 Task: Check the percentage active listings of den in the last 3 years.
Action: Mouse moved to (1108, 260)
Screenshot: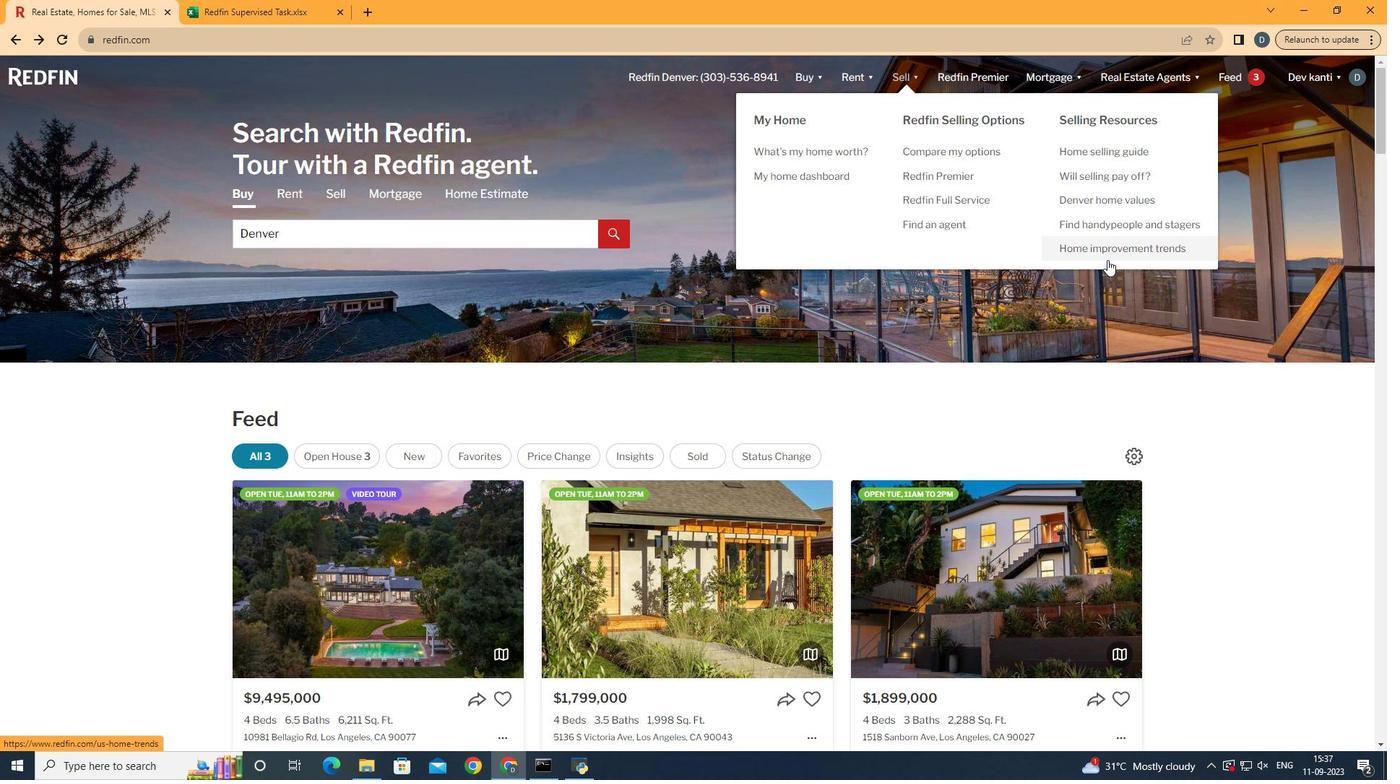
Action: Mouse pressed left at (1108, 260)
Screenshot: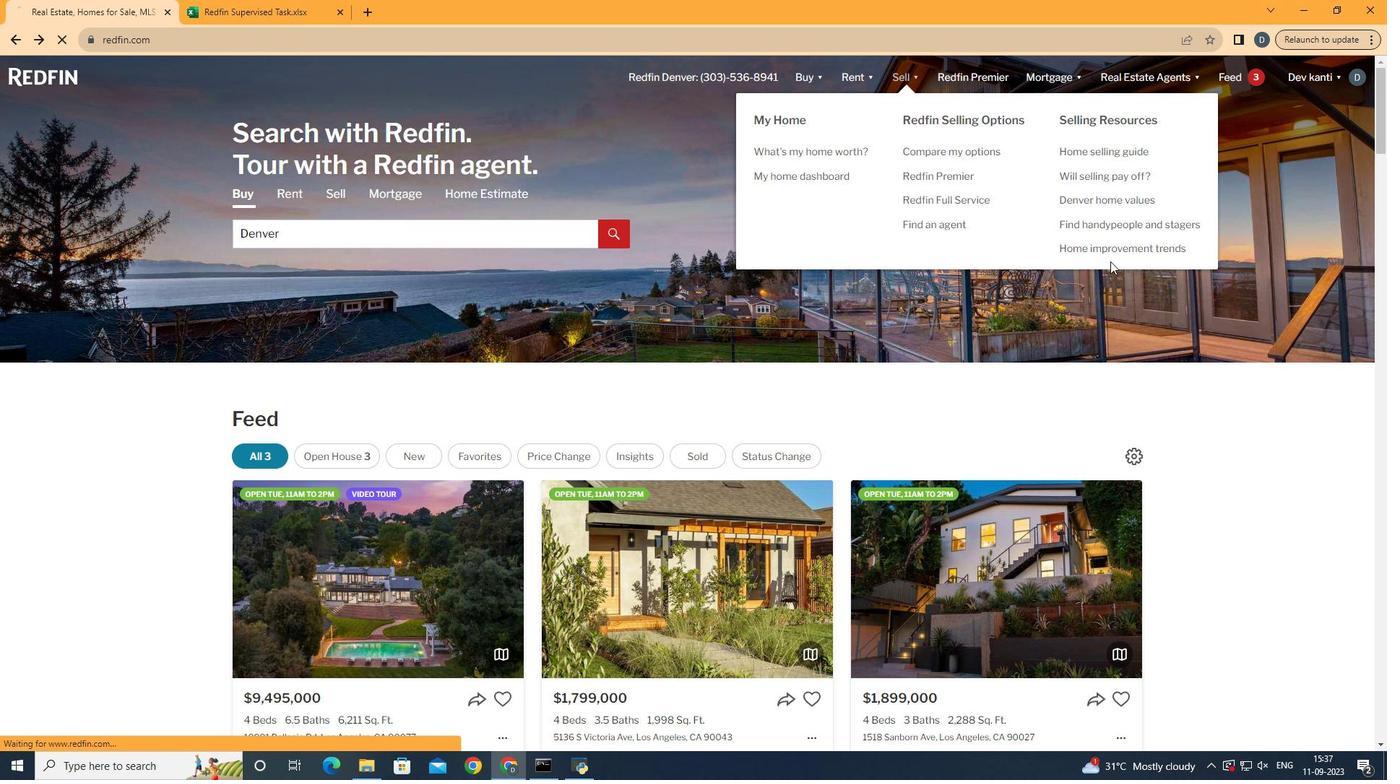 
Action: Mouse moved to (370, 269)
Screenshot: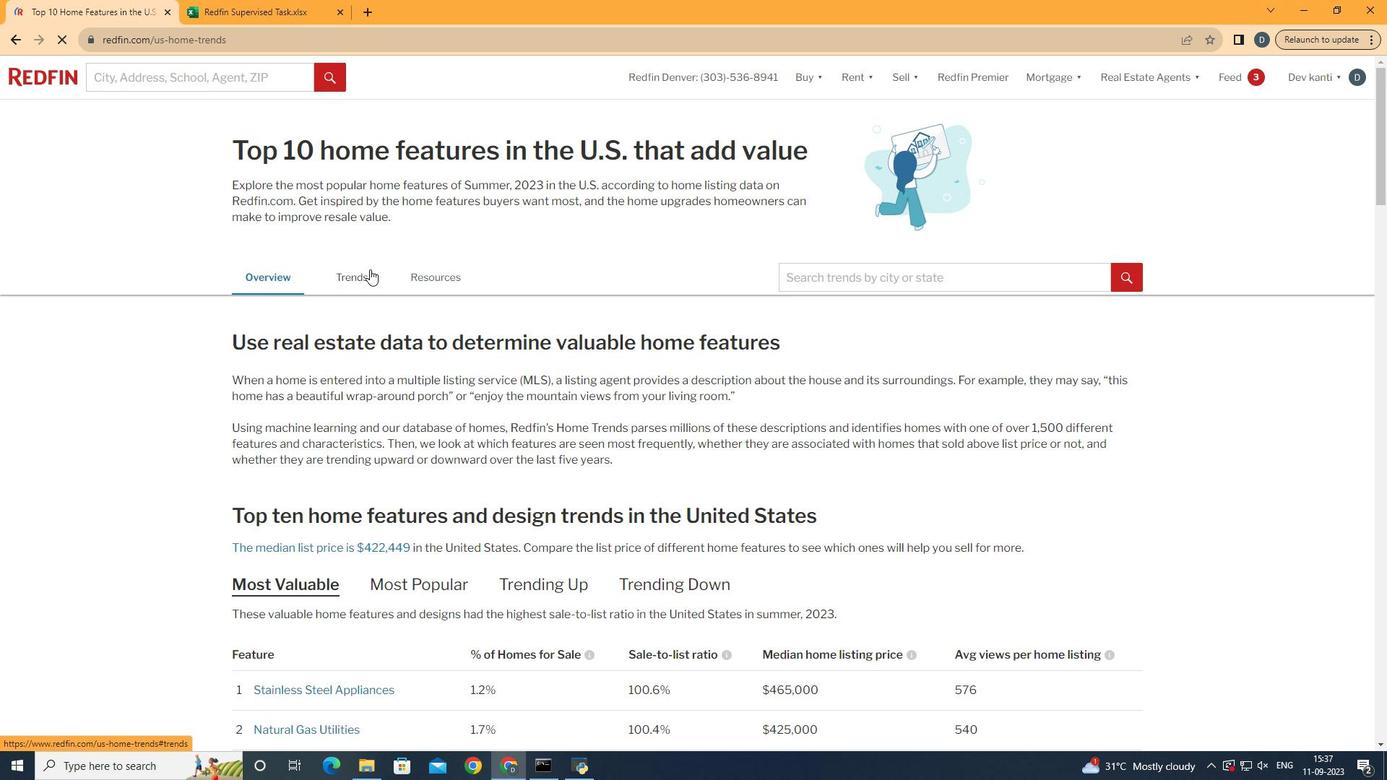 
Action: Mouse pressed left at (370, 269)
Screenshot: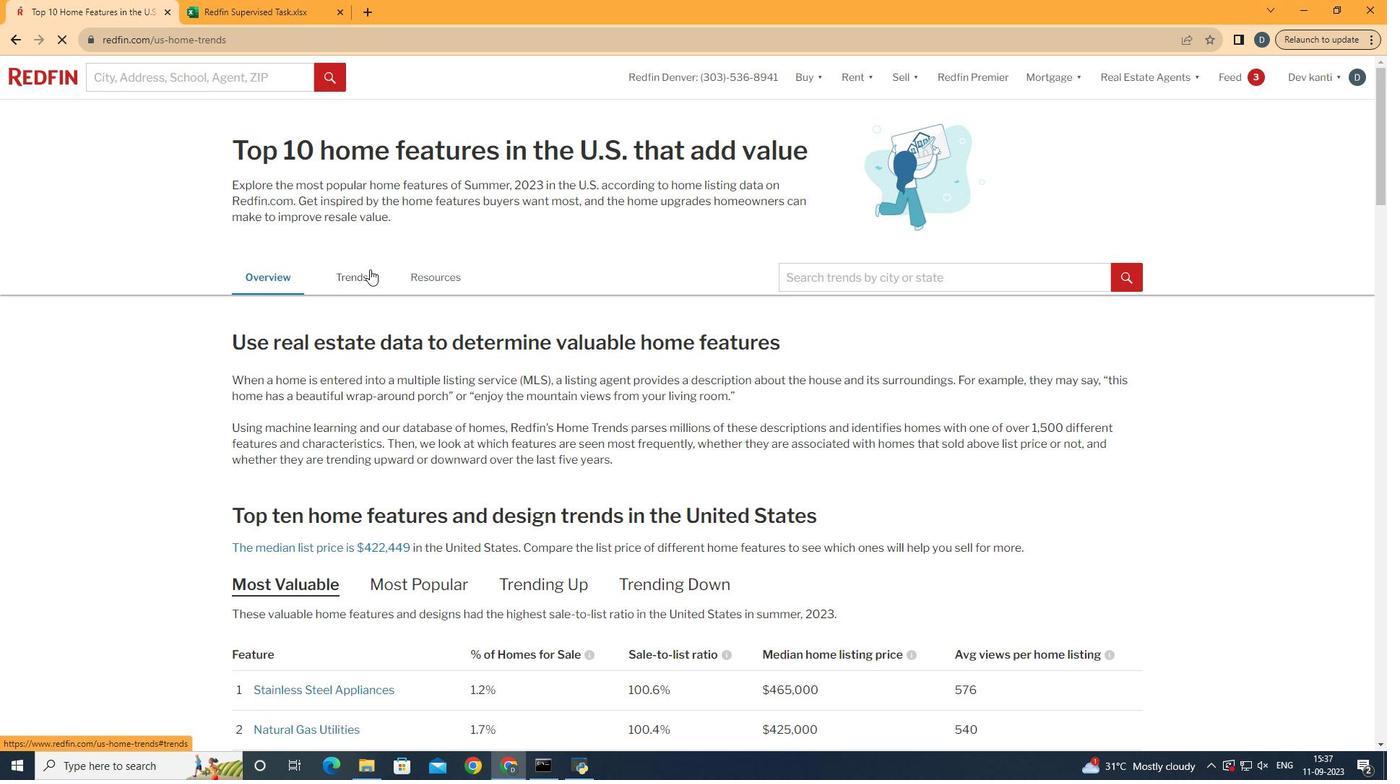 
Action: Mouse moved to (492, 367)
Screenshot: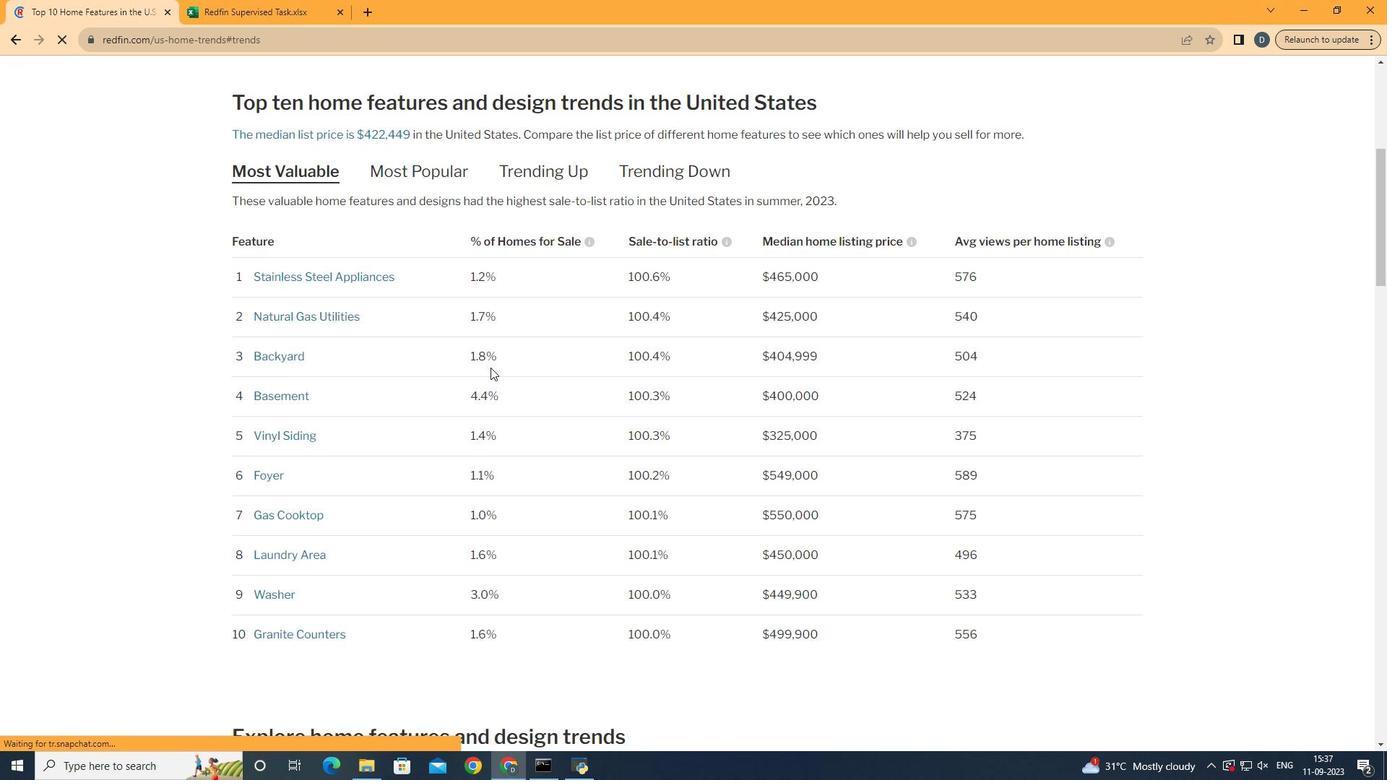 
Action: Mouse scrolled (492, 366) with delta (0, 0)
Screenshot: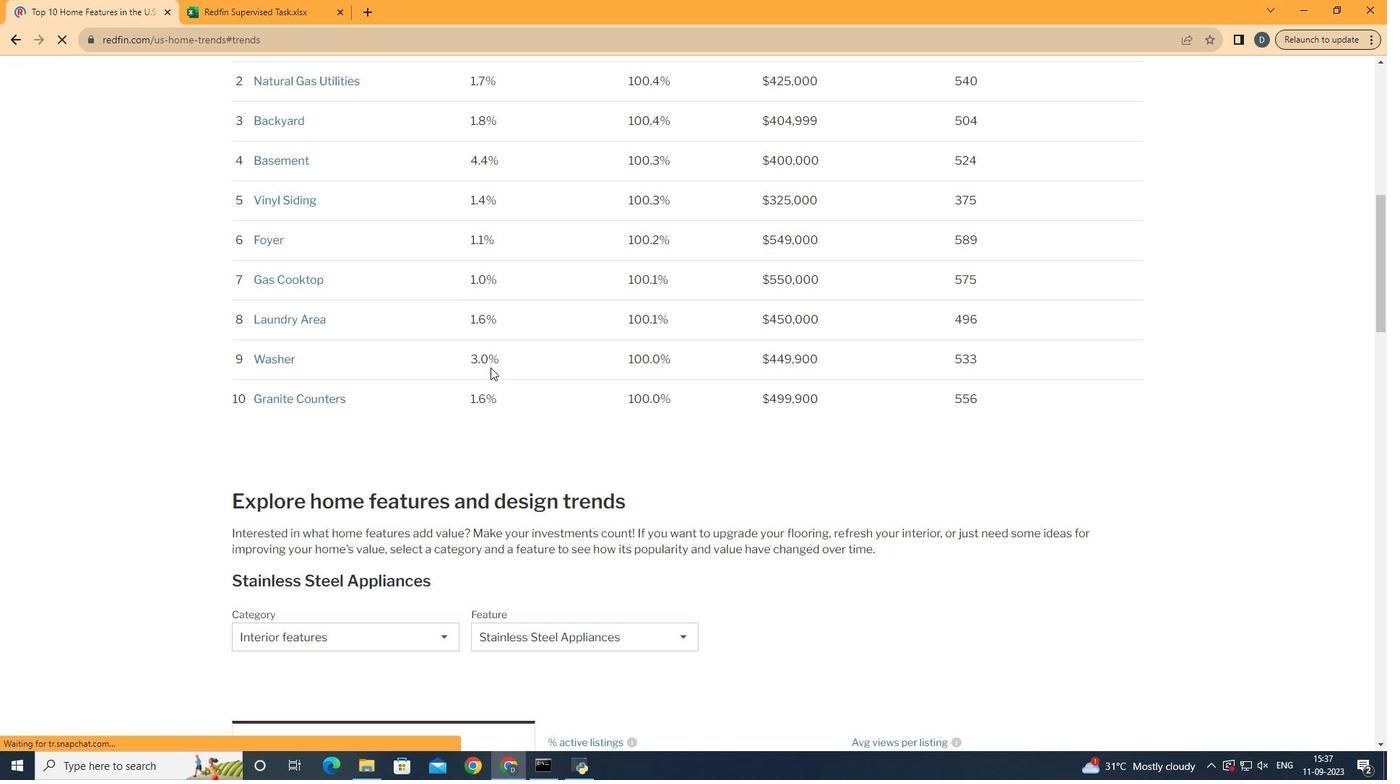 
Action: Mouse moved to (490, 367)
Screenshot: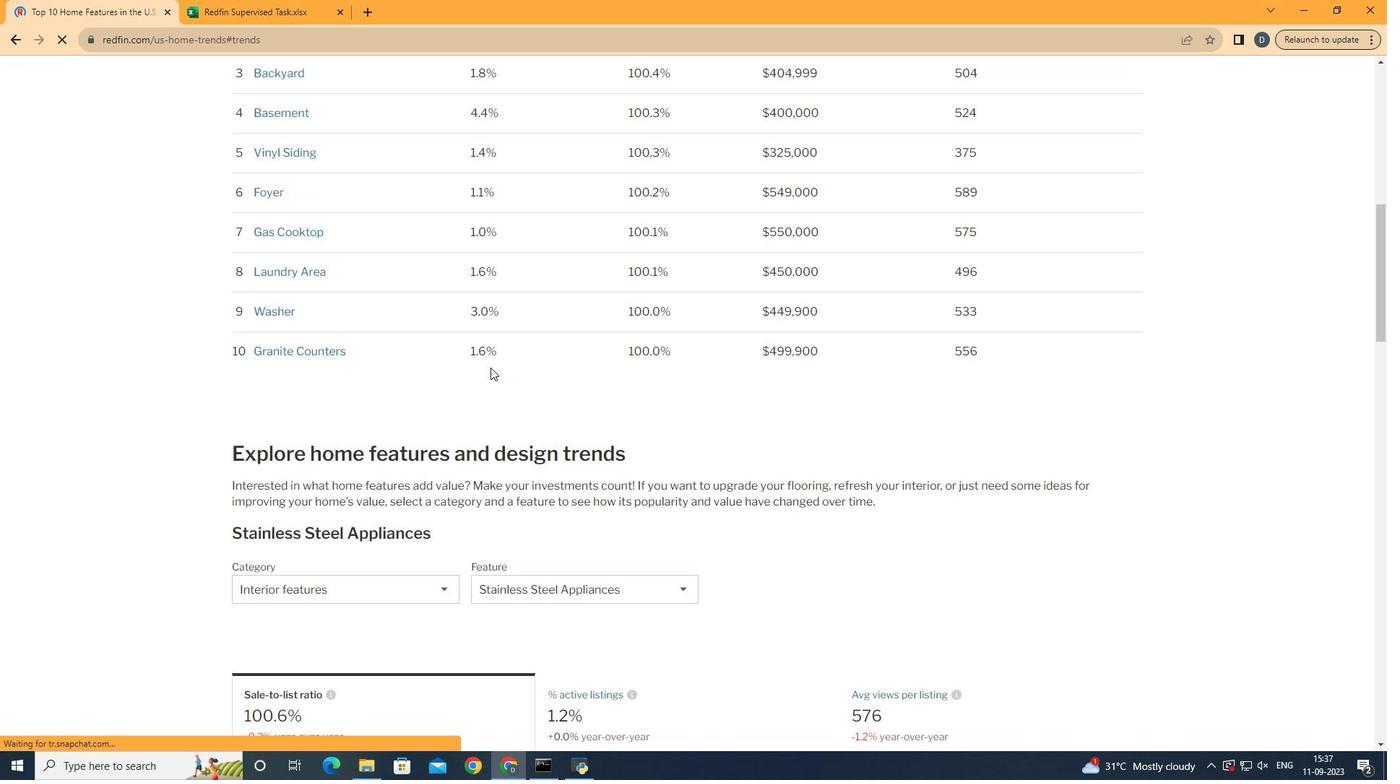 
Action: Mouse scrolled (490, 367) with delta (0, 0)
Screenshot: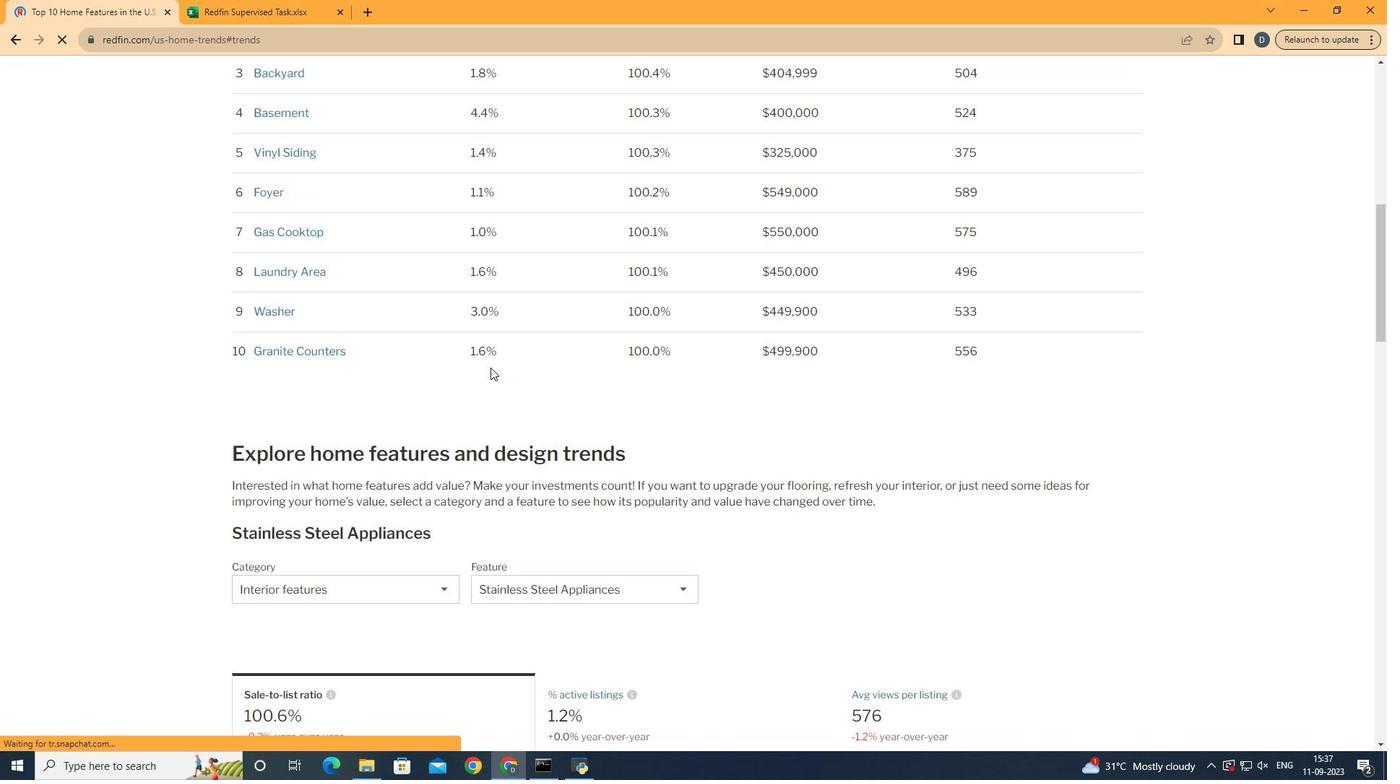 
Action: Mouse scrolled (490, 367) with delta (0, 0)
Screenshot: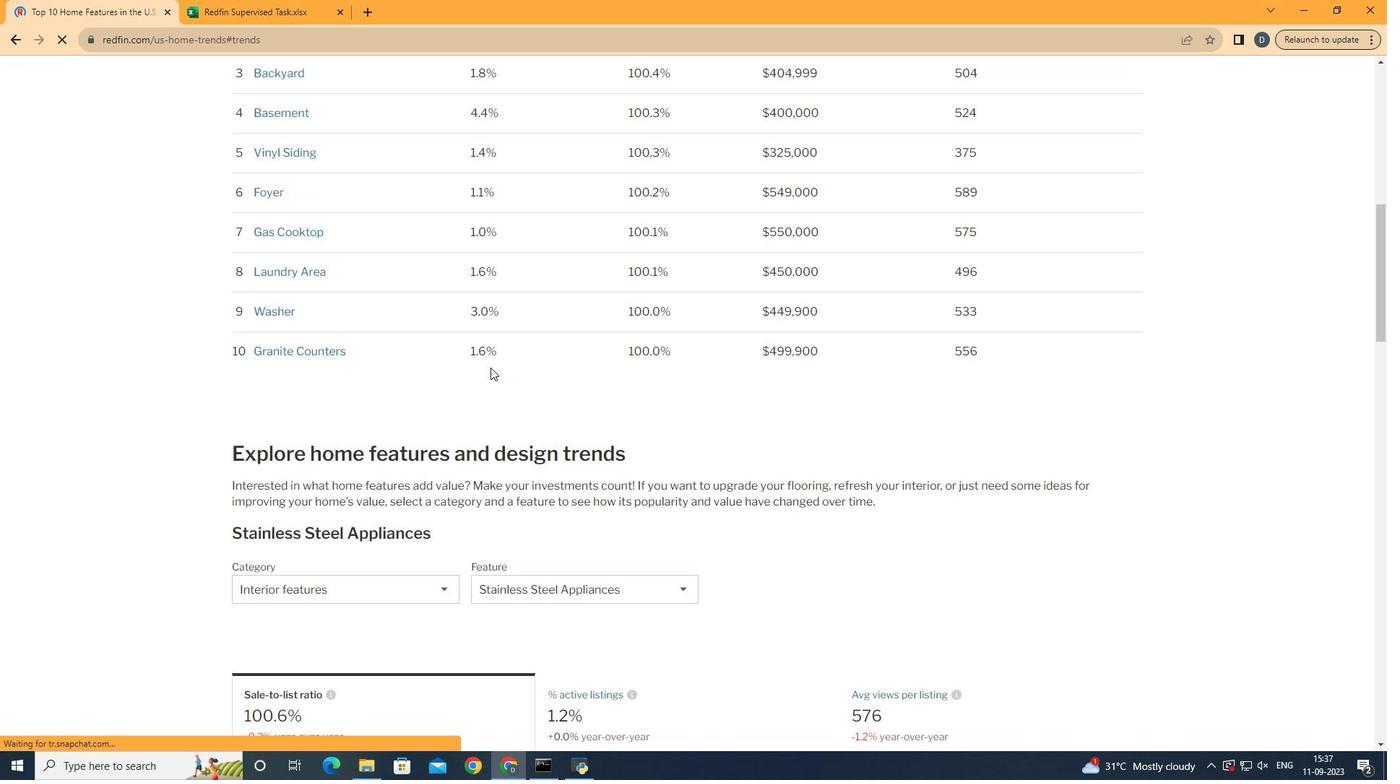 
Action: Mouse scrolled (490, 367) with delta (0, 0)
Screenshot: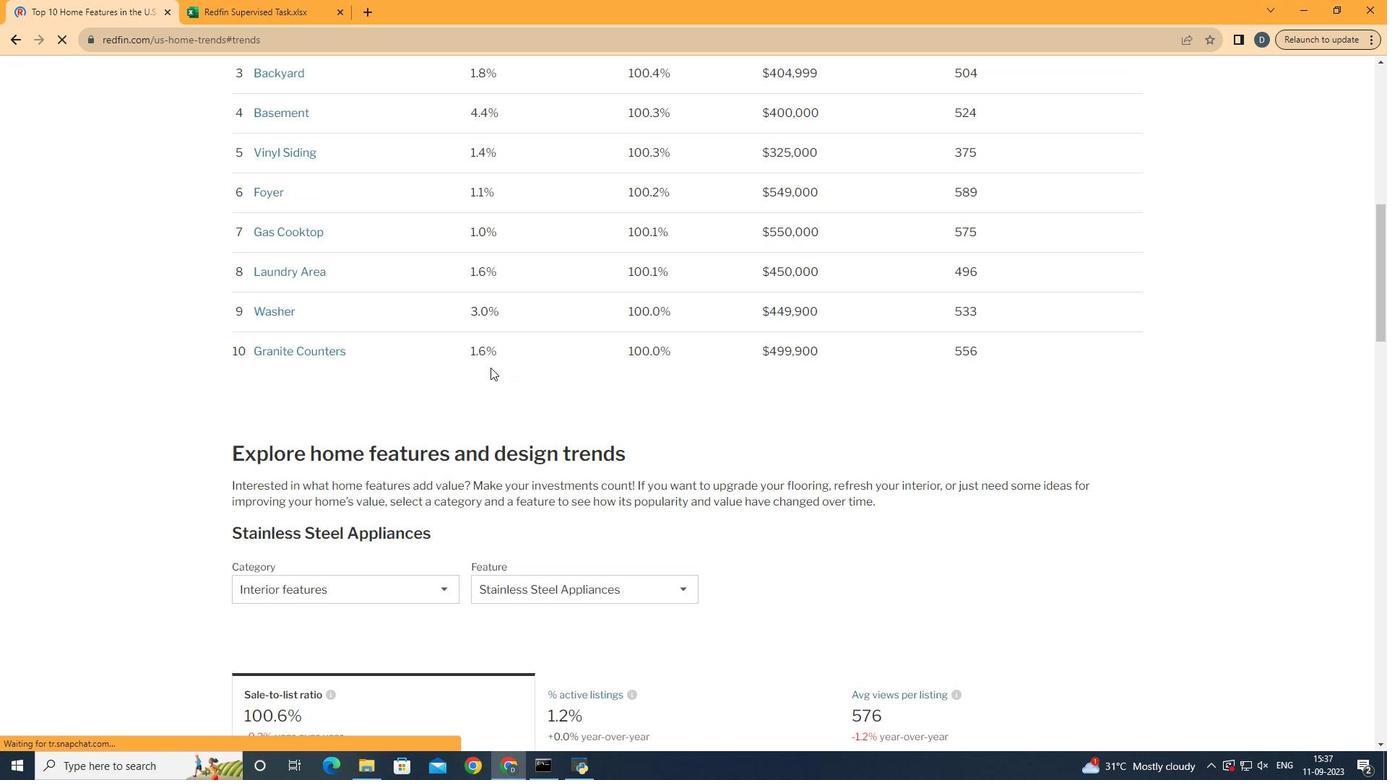 
Action: Mouse scrolled (490, 367) with delta (0, 0)
Screenshot: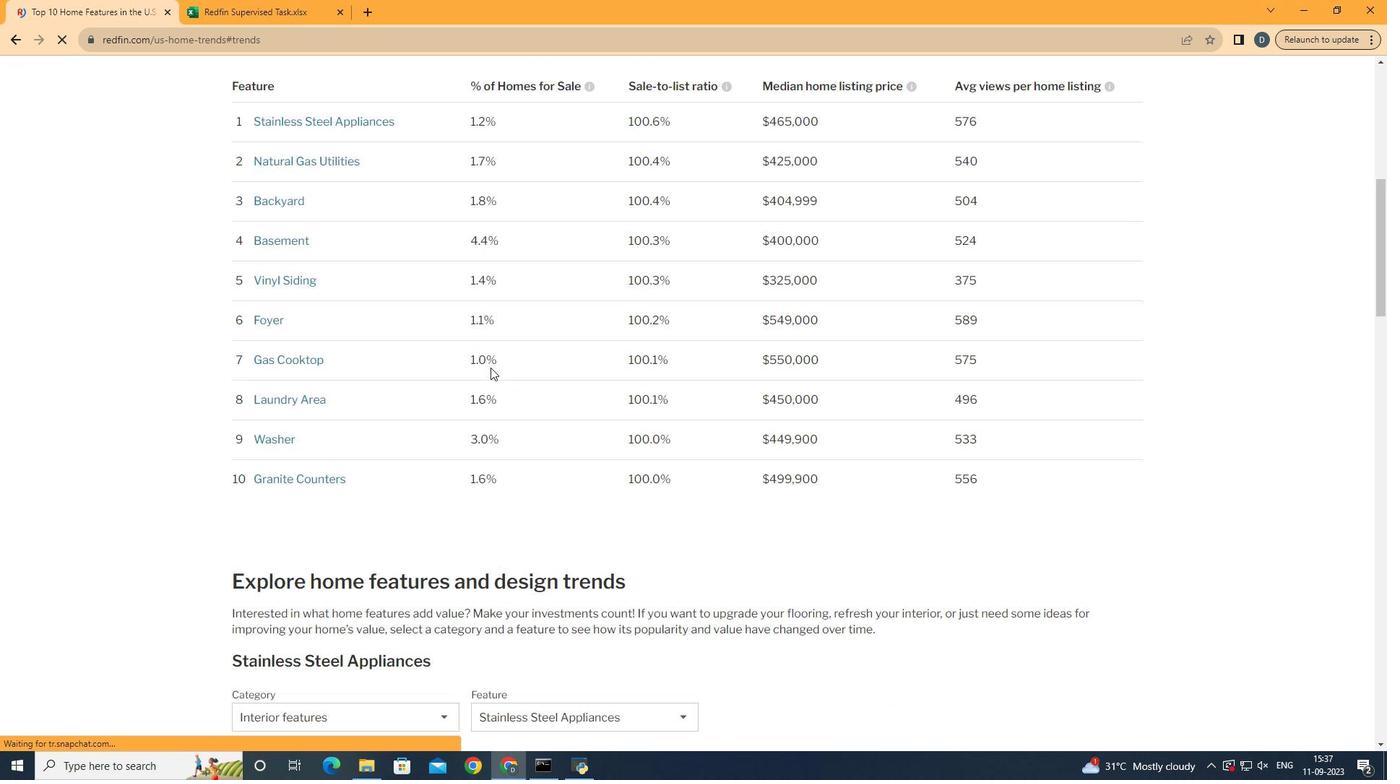 
Action: Mouse scrolled (490, 367) with delta (0, 0)
Screenshot: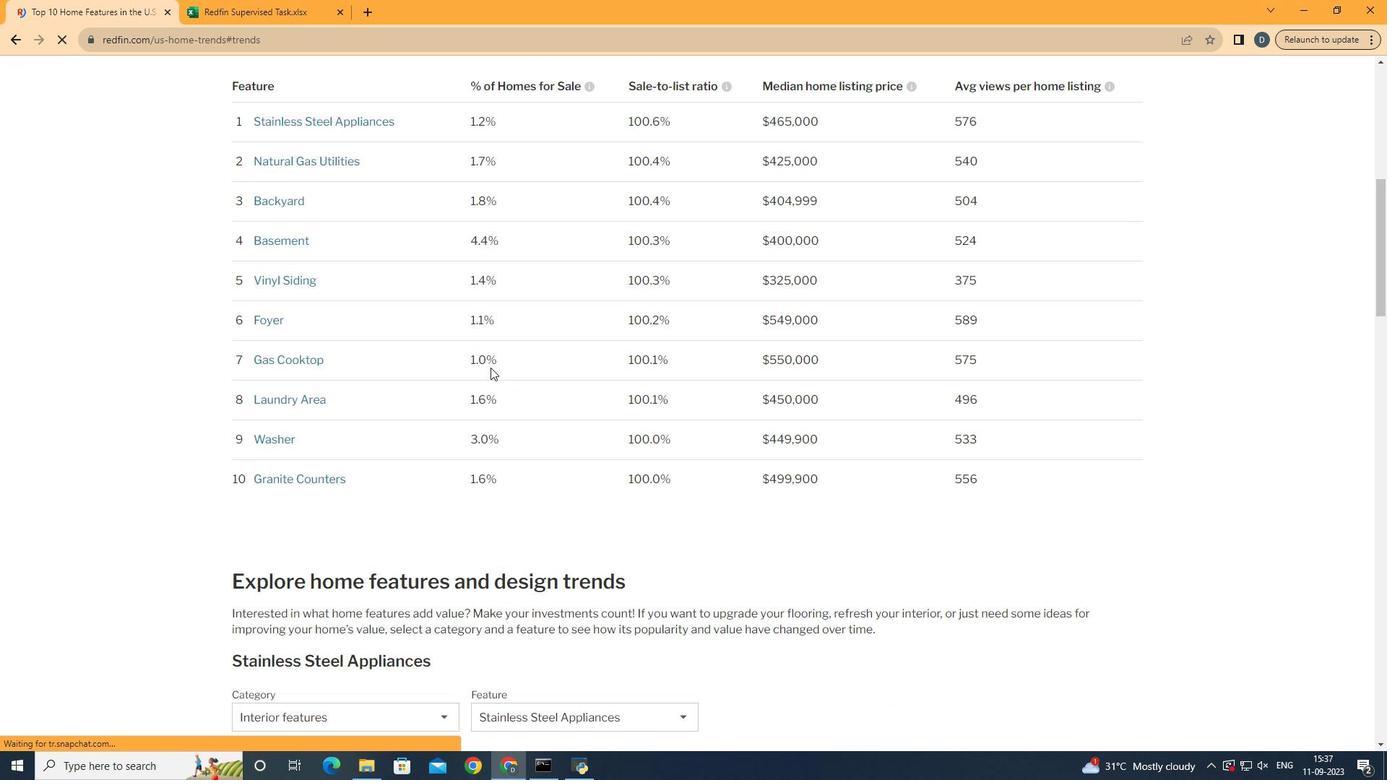 
Action: Mouse scrolled (490, 367) with delta (0, 0)
Screenshot: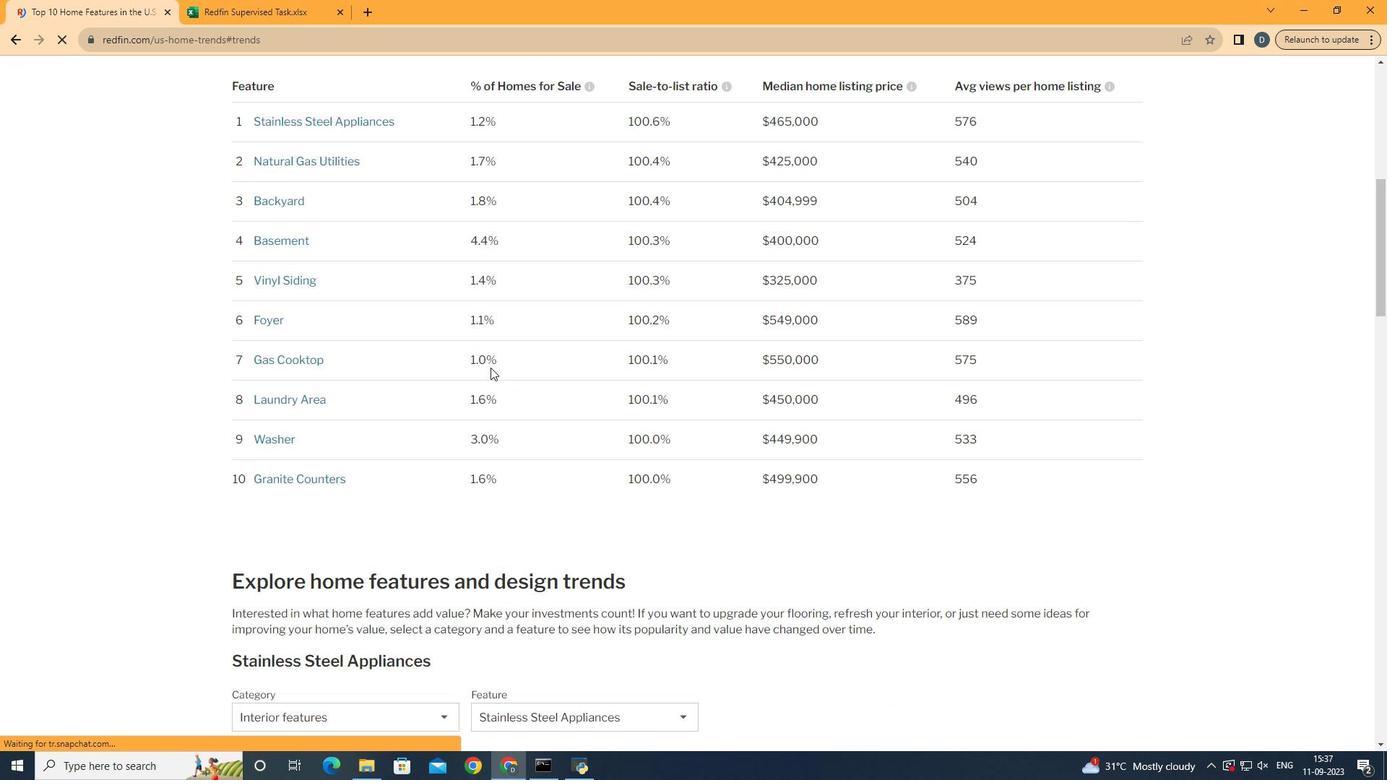 
Action: Mouse moved to (490, 367)
Screenshot: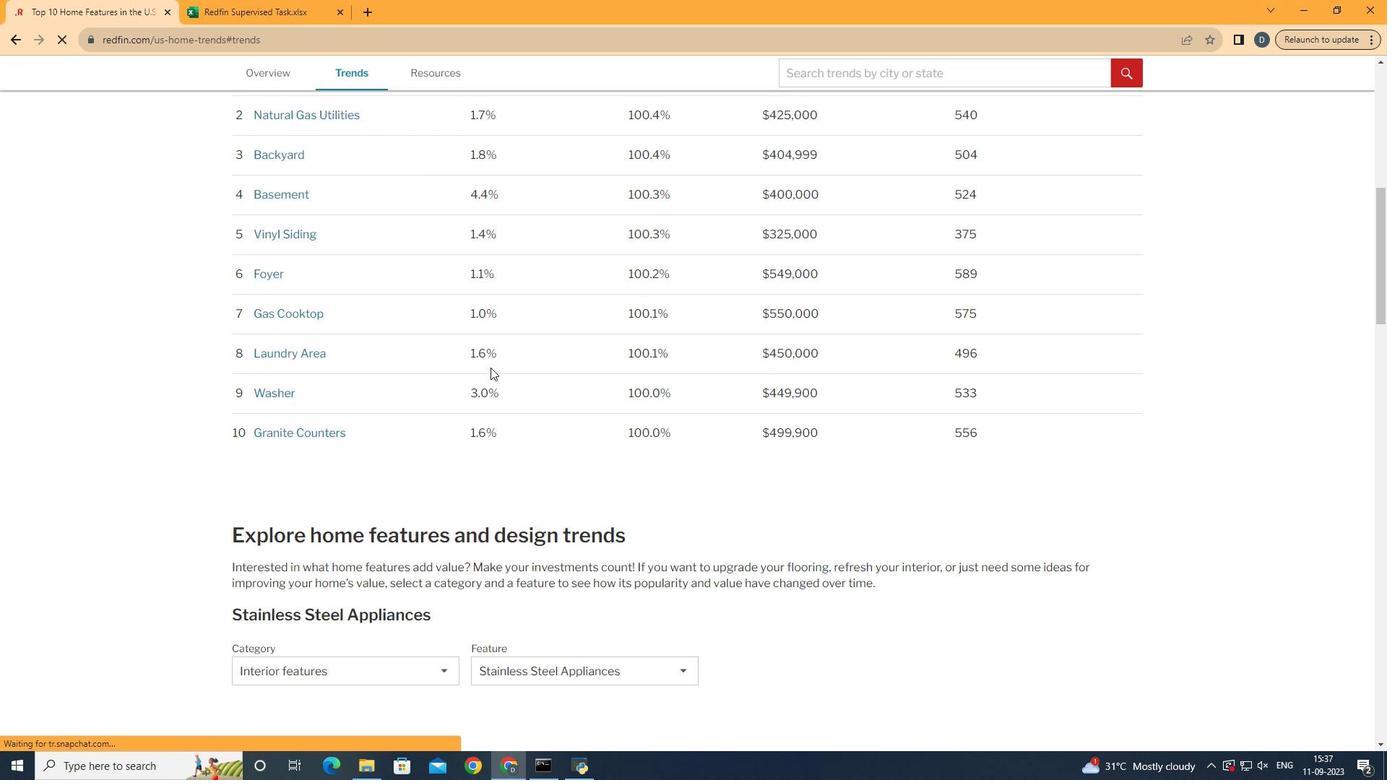 
Action: Mouse scrolled (490, 367) with delta (0, 0)
Screenshot: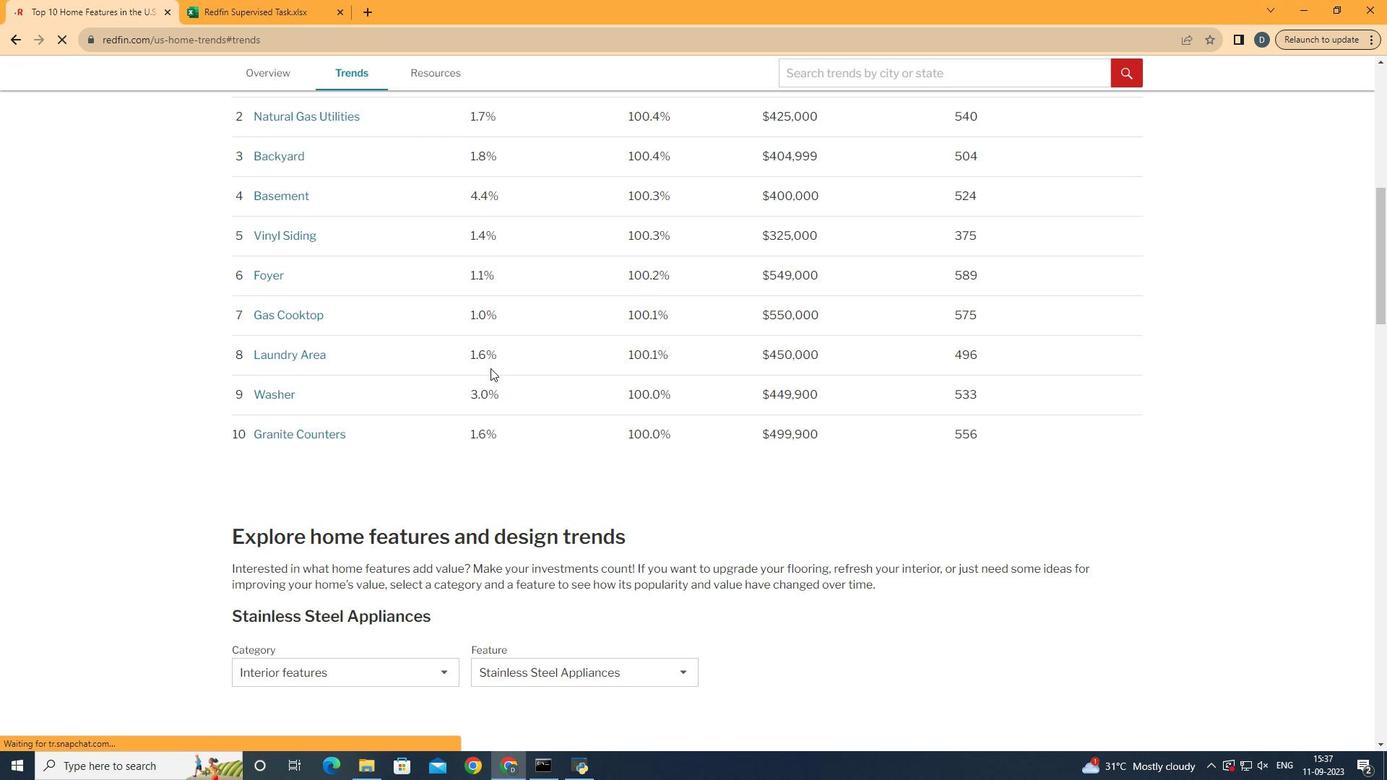 
Action: Mouse scrolled (490, 367) with delta (0, 0)
Screenshot: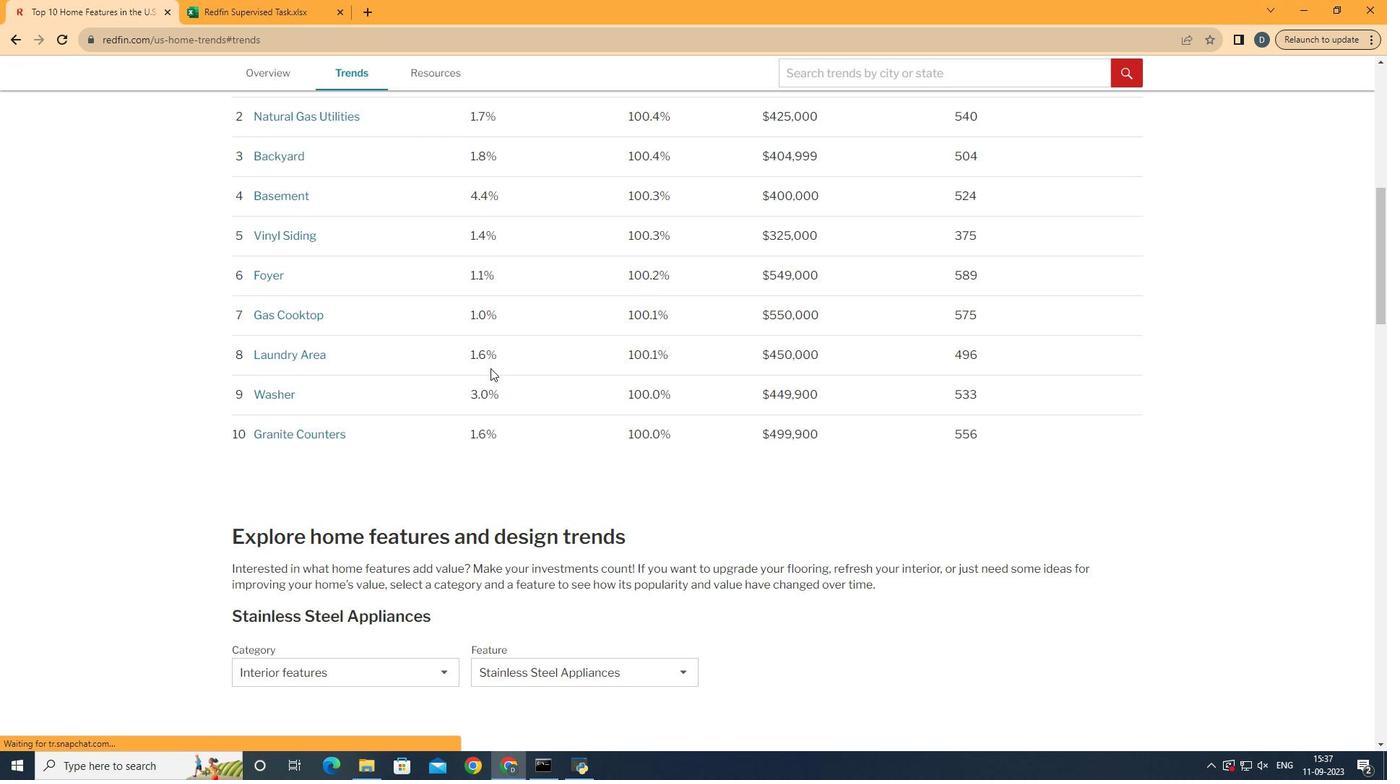 
Action: Mouse scrolled (490, 367) with delta (0, 0)
Screenshot: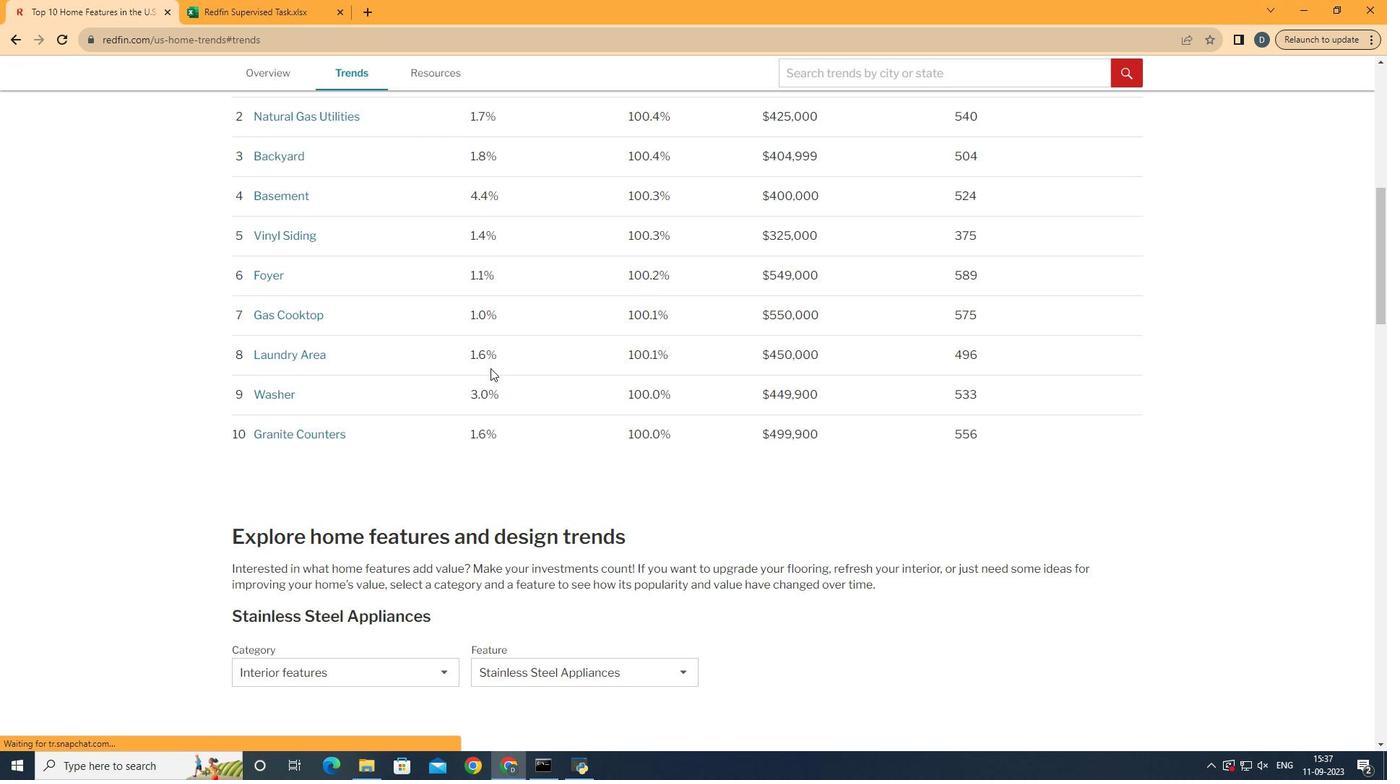
Action: Mouse scrolled (490, 367) with delta (0, 0)
Screenshot: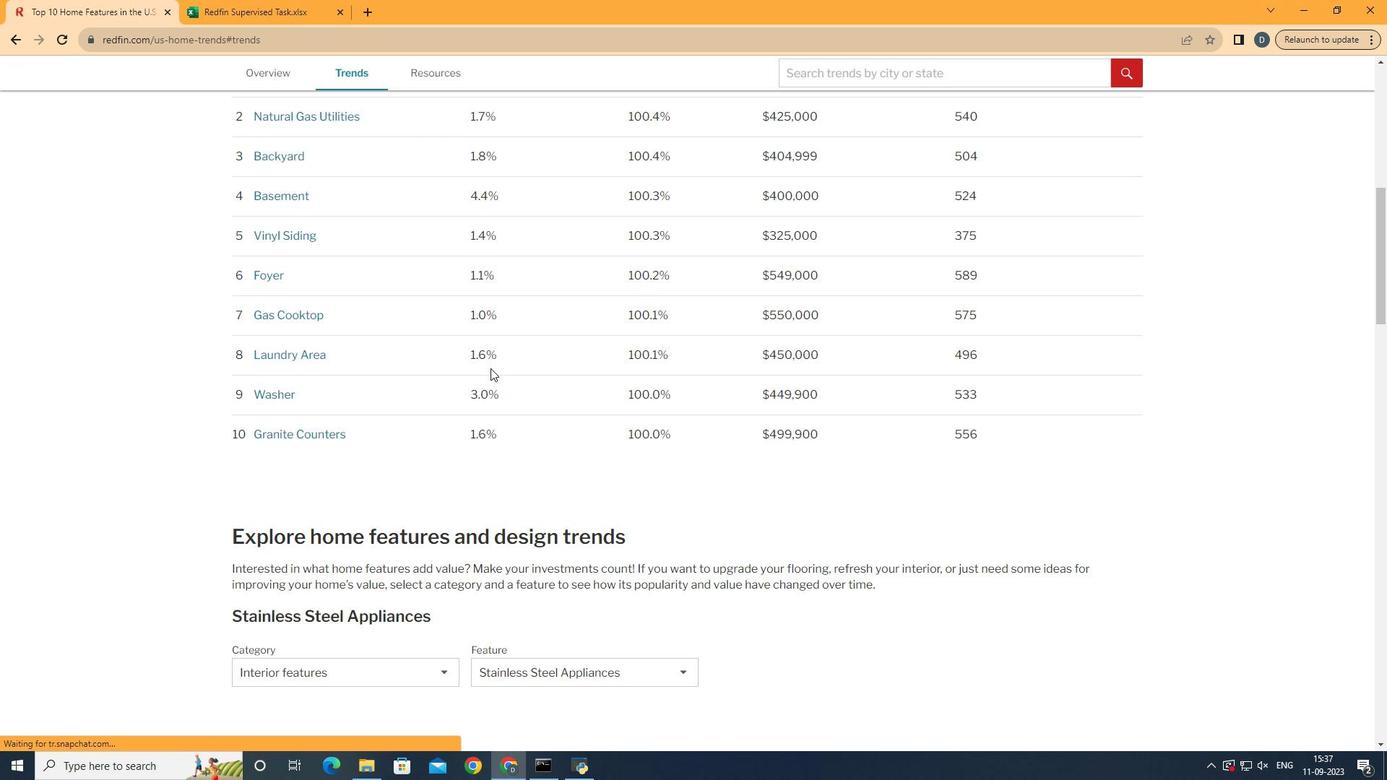 
Action: Mouse moved to (490, 368)
Screenshot: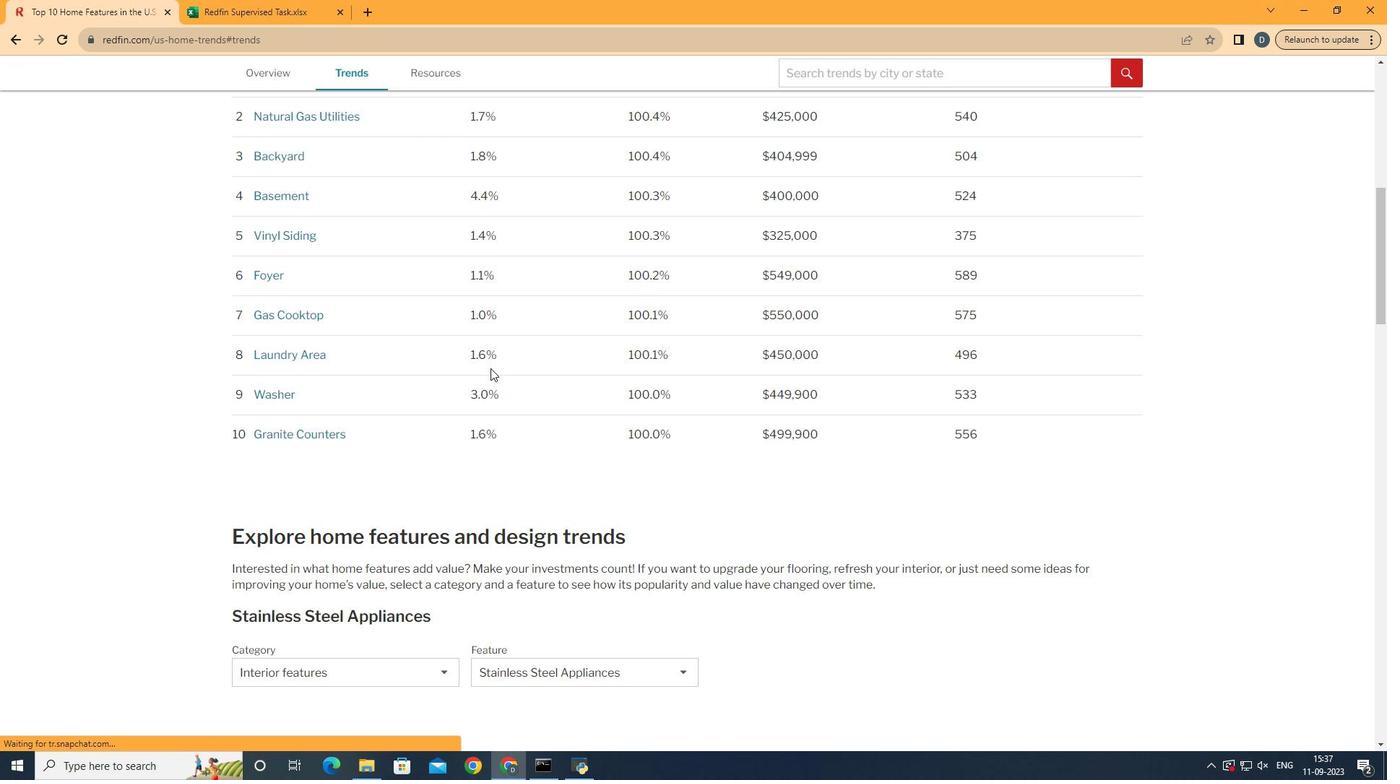 
Action: Mouse scrolled (490, 367) with delta (0, 0)
Screenshot: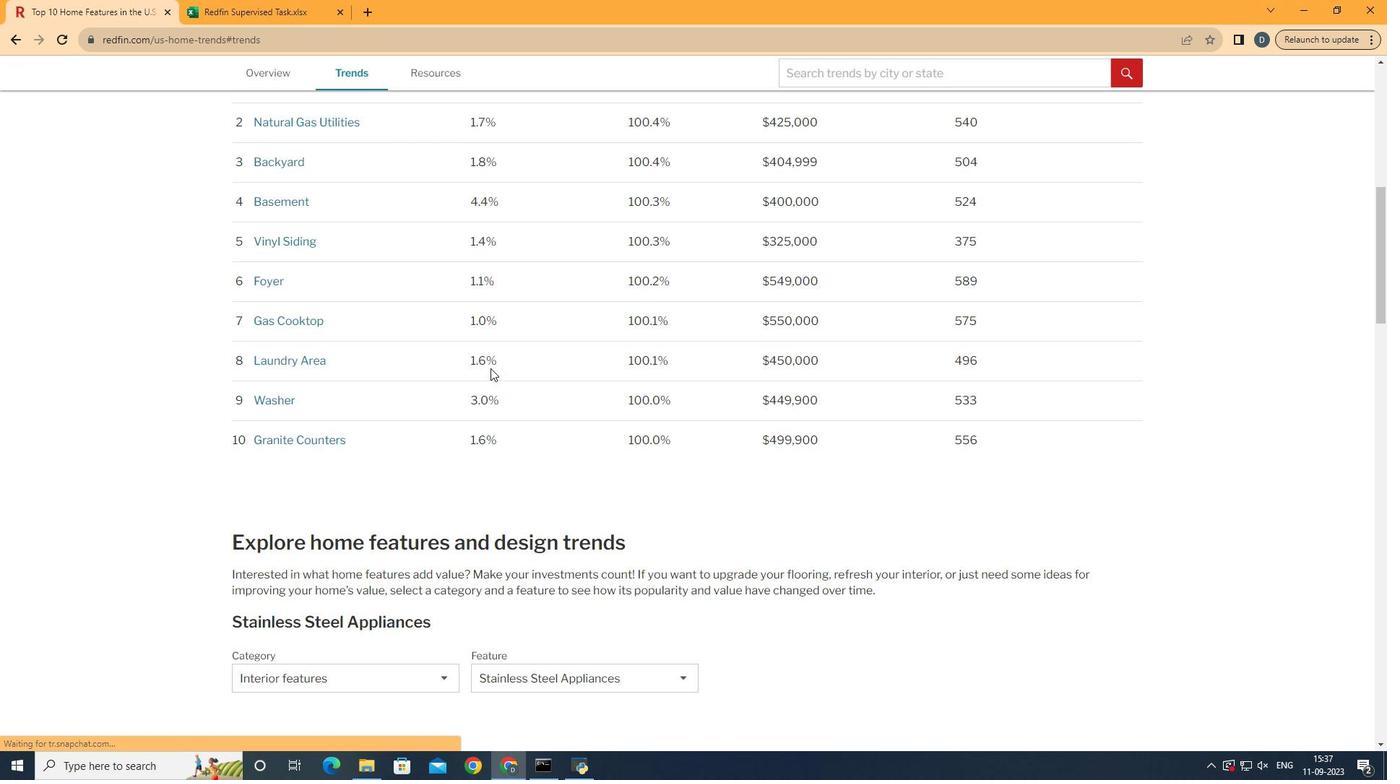
Action: Mouse scrolled (490, 367) with delta (0, 0)
Screenshot: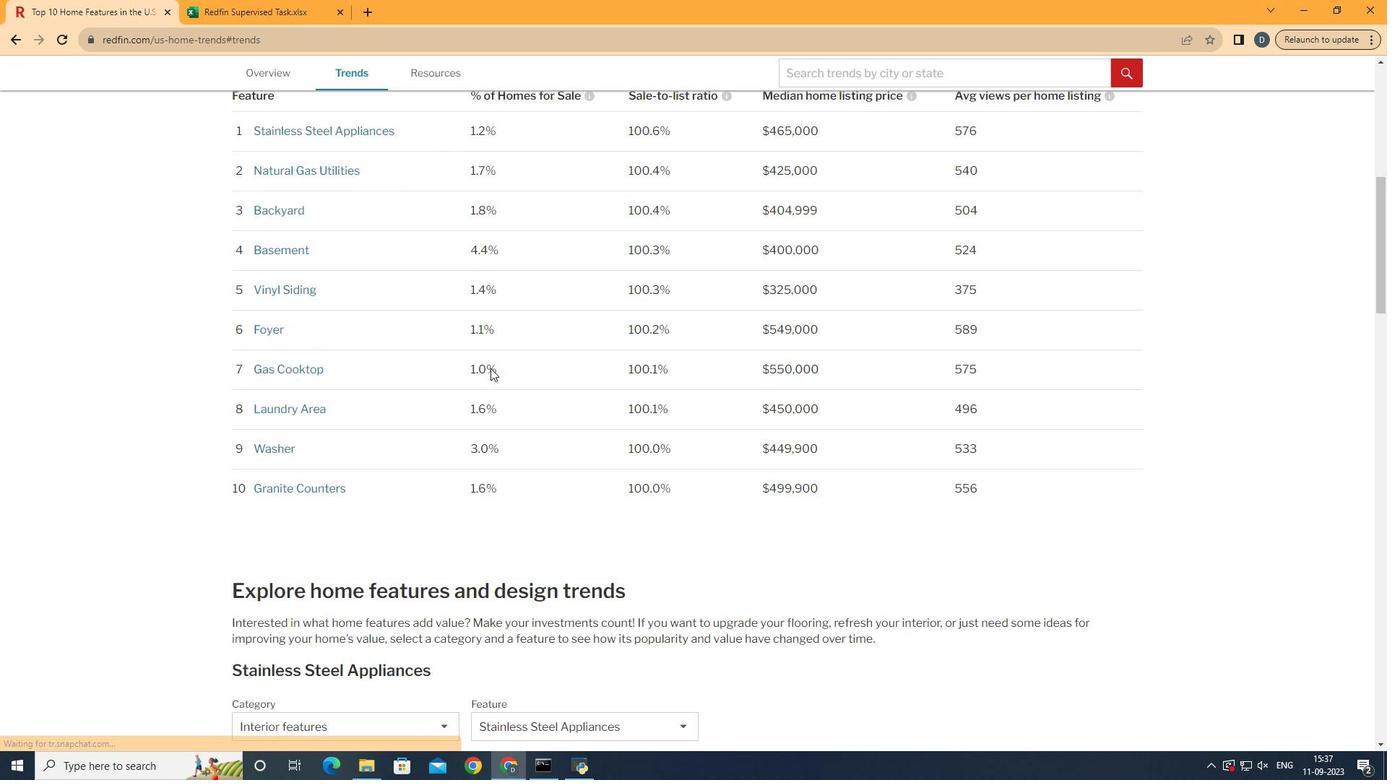 
Action: Mouse scrolled (490, 367) with delta (0, 0)
Screenshot: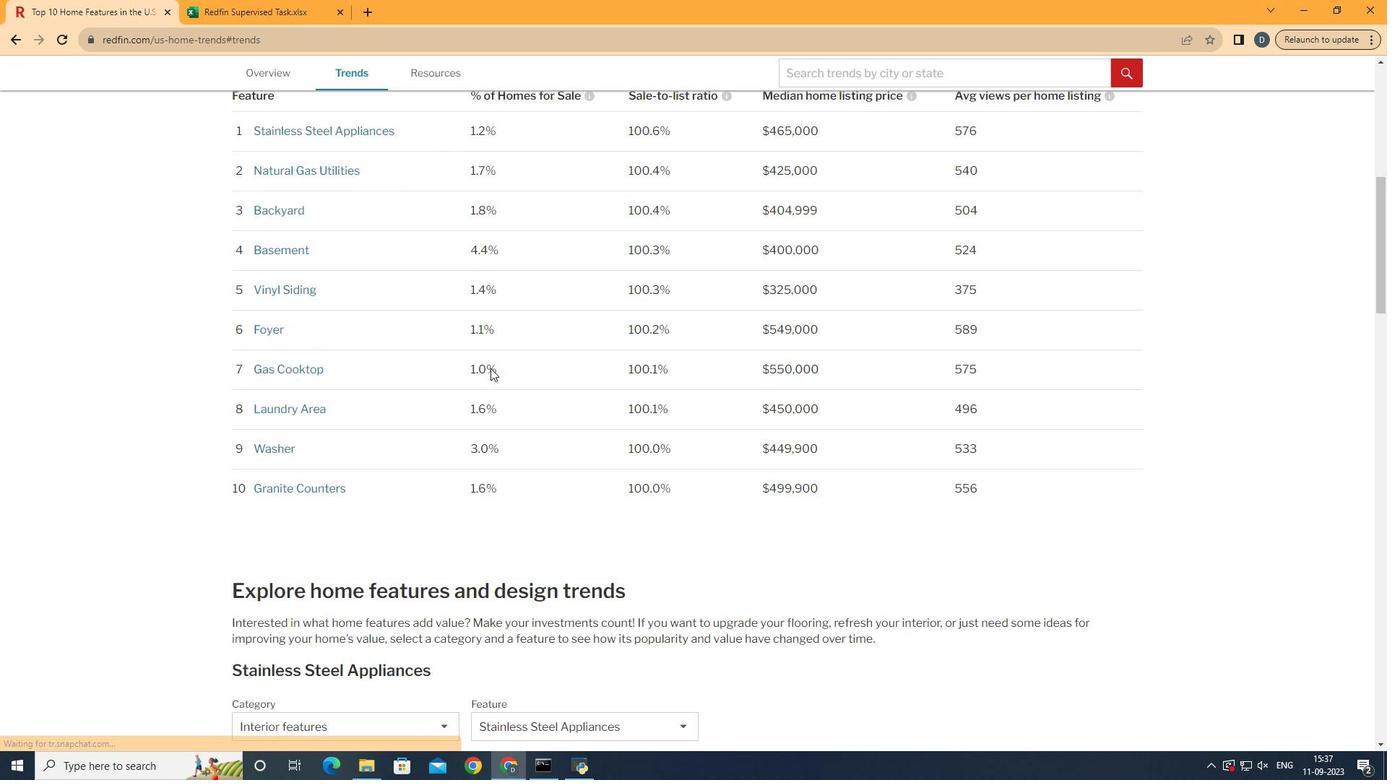 
Action: Mouse scrolled (490, 367) with delta (0, 0)
Screenshot: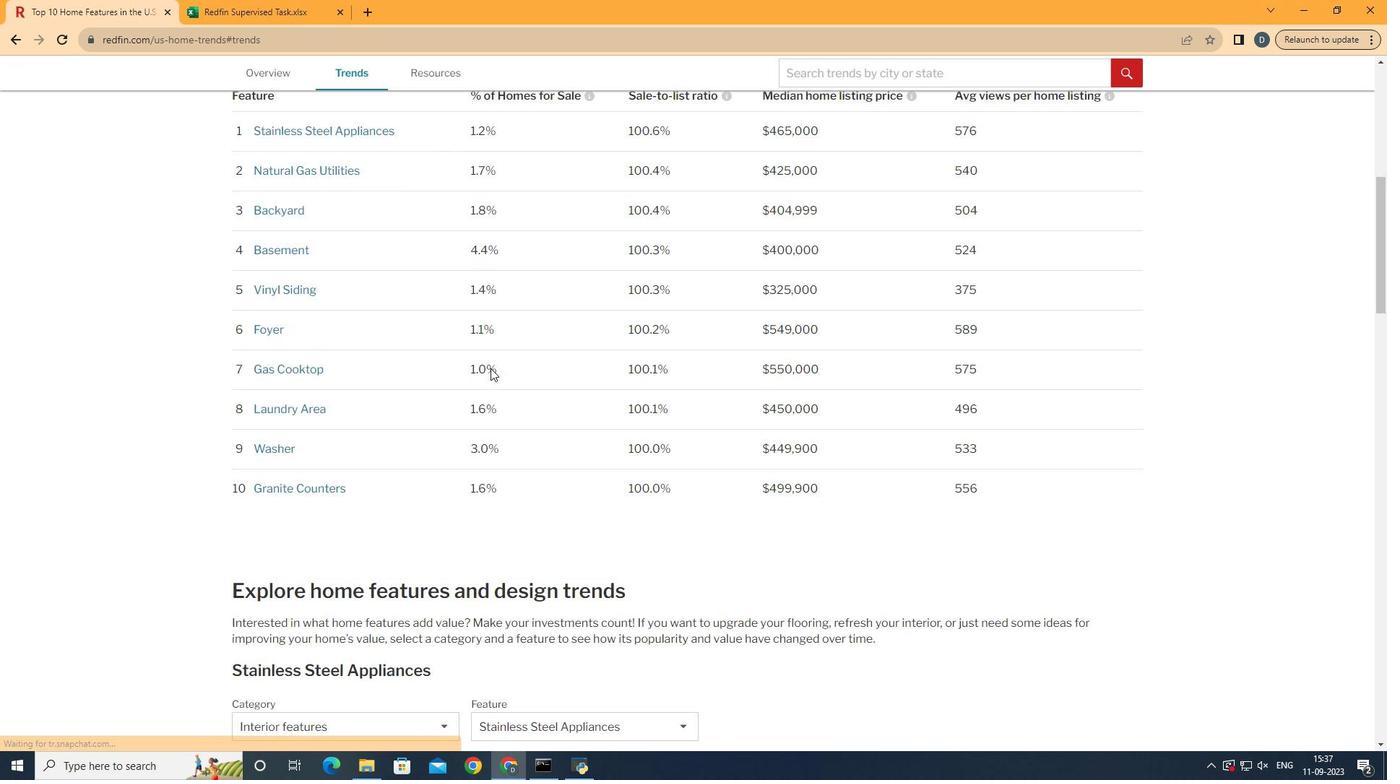 
Action: Mouse scrolled (490, 367) with delta (0, 0)
Screenshot: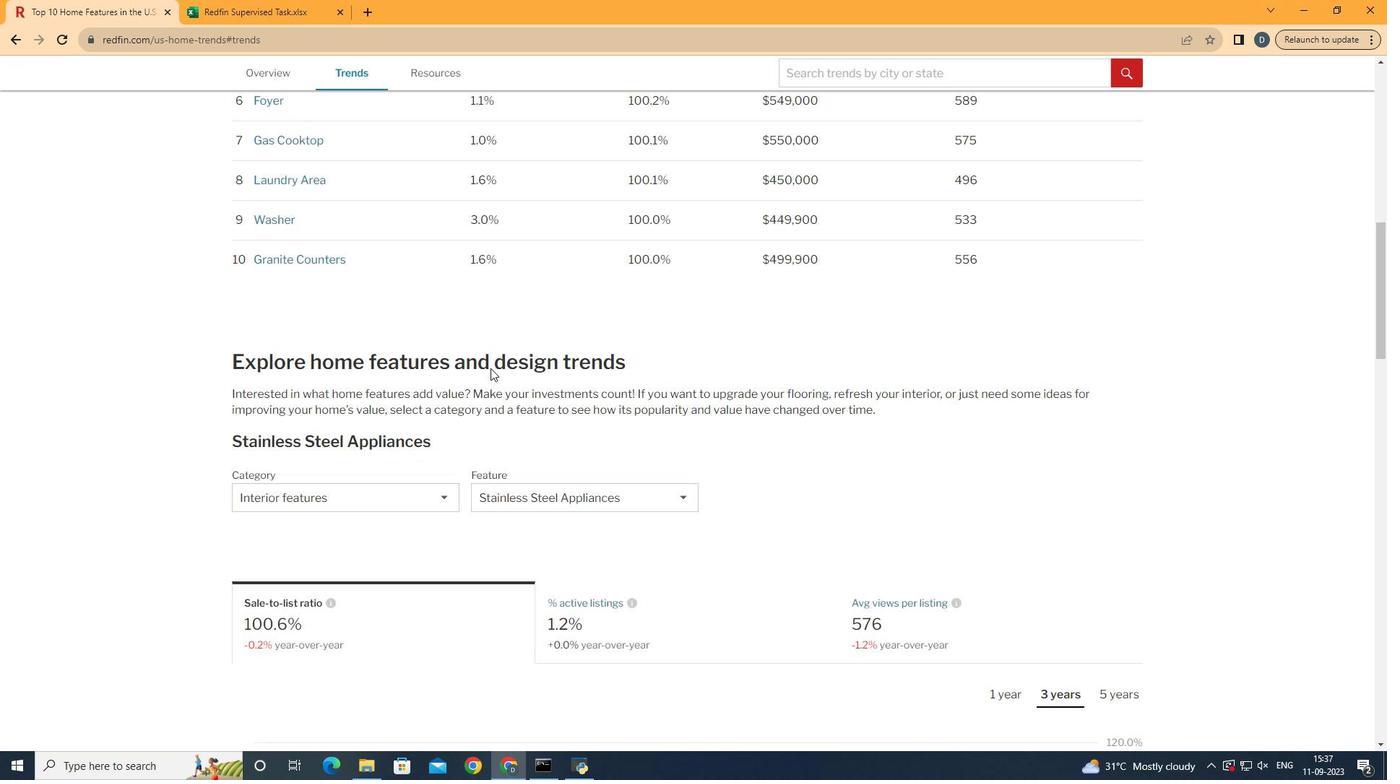 
Action: Mouse scrolled (490, 367) with delta (0, 0)
Screenshot: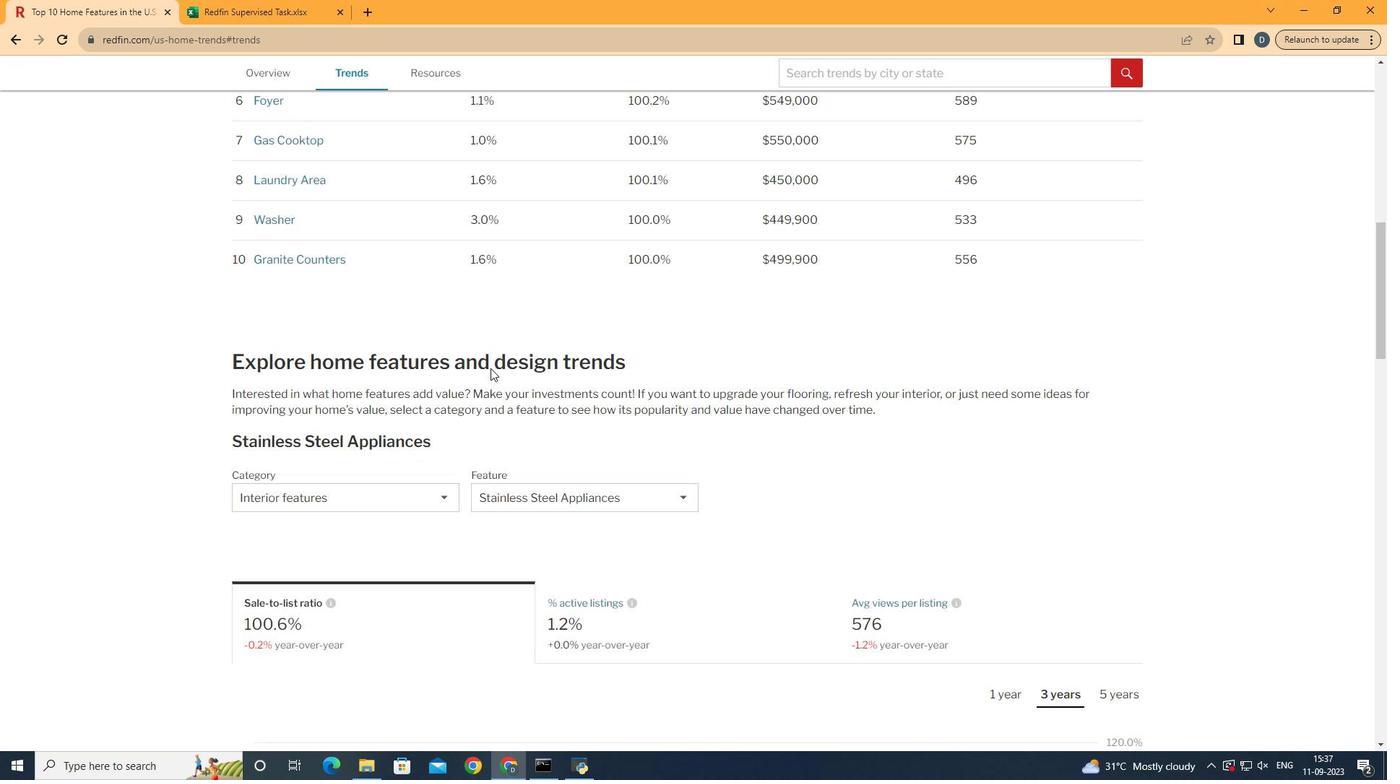 
Action: Mouse scrolled (490, 367) with delta (0, 0)
Screenshot: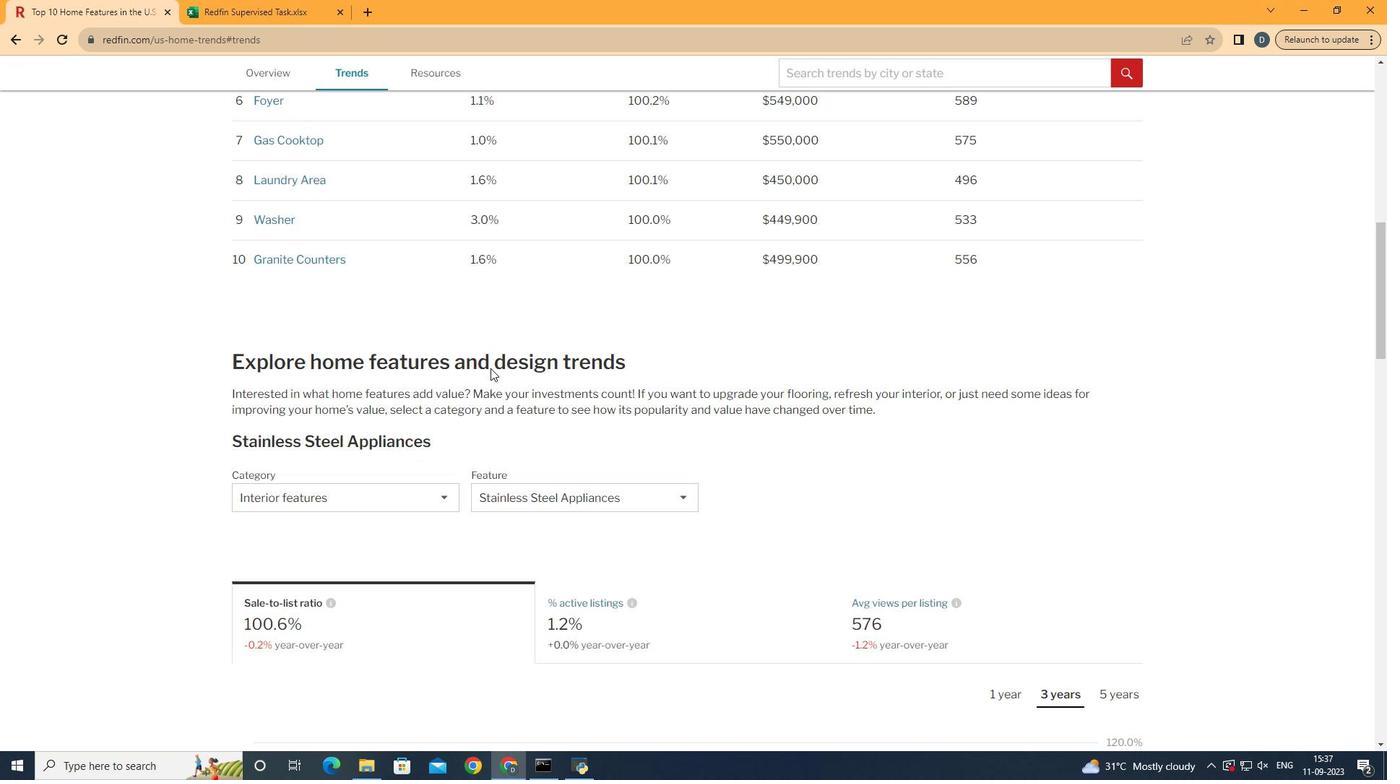 
Action: Mouse scrolled (490, 367) with delta (0, 0)
Screenshot: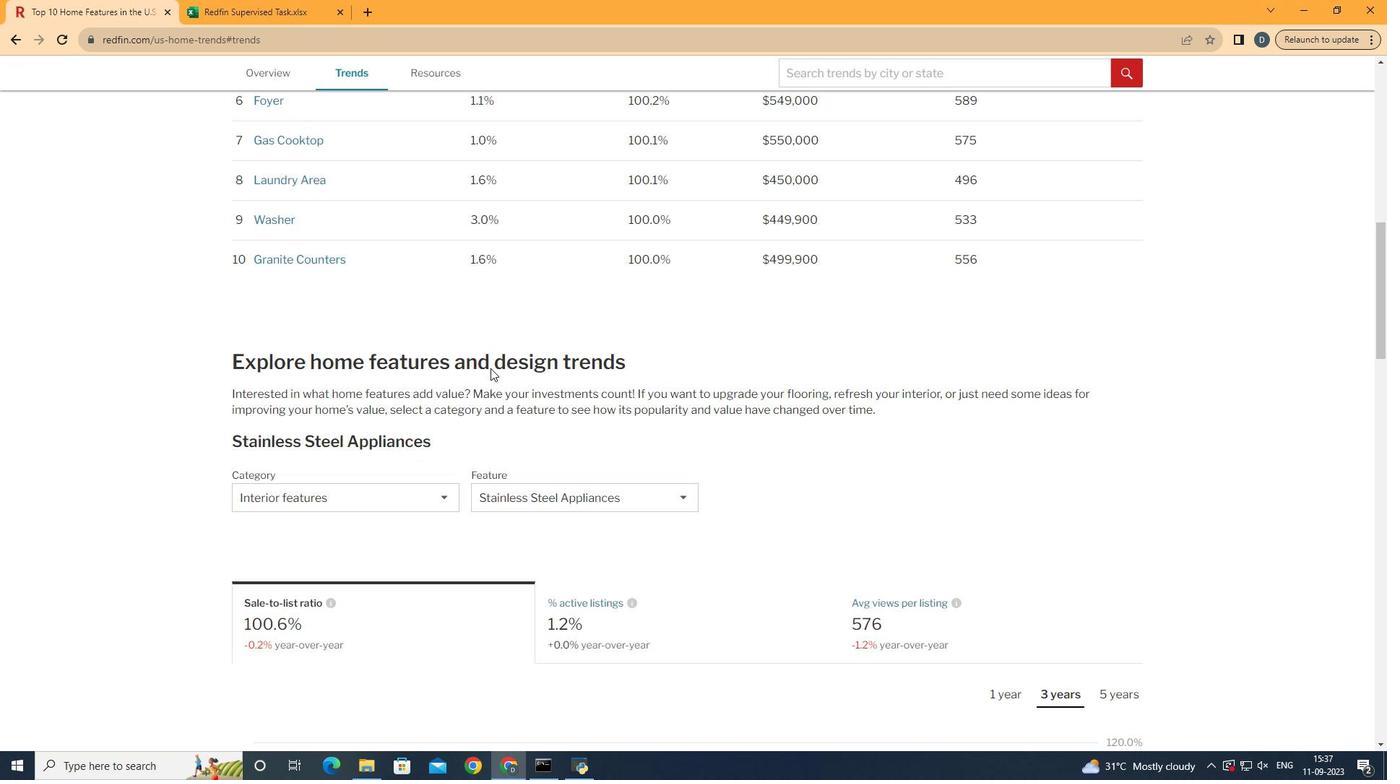 
Action: Mouse scrolled (490, 367) with delta (0, 0)
Screenshot: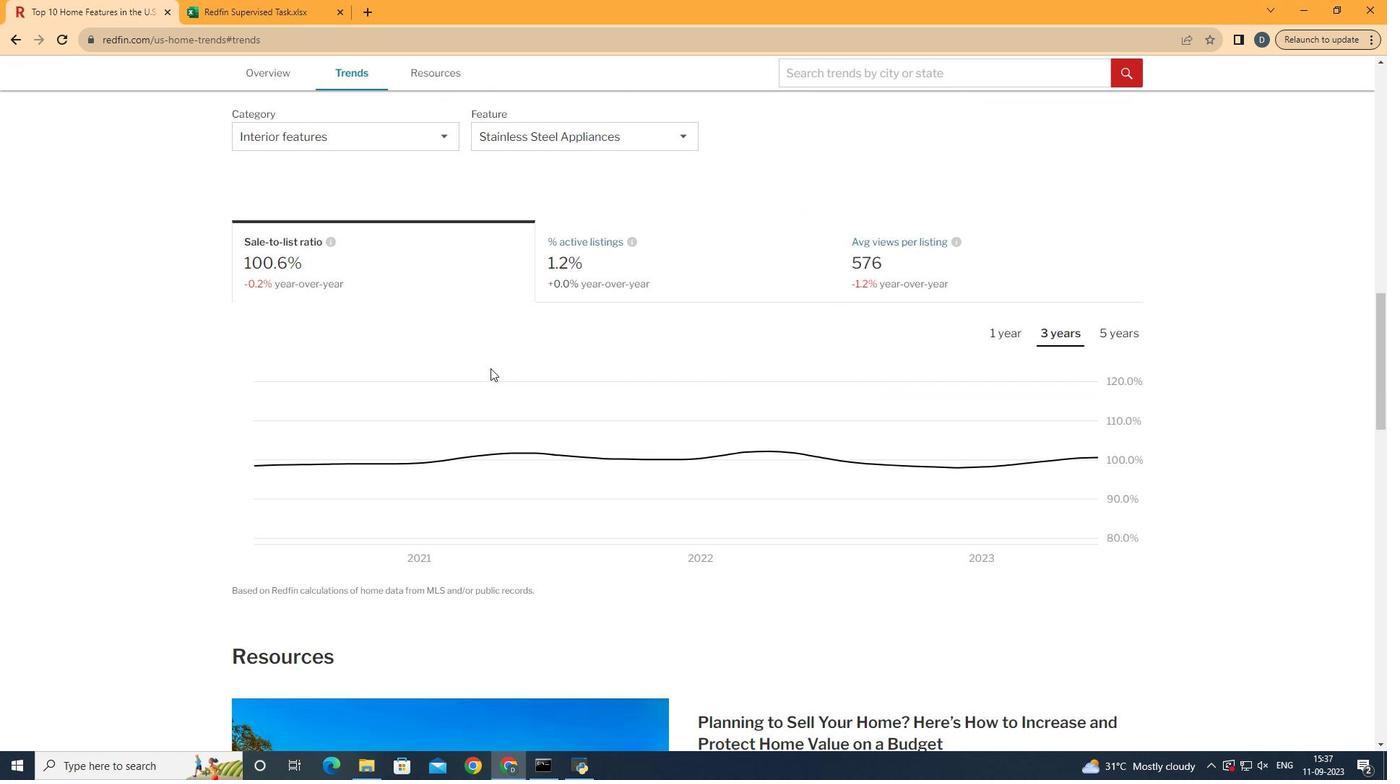 
Action: Mouse scrolled (490, 367) with delta (0, 0)
Screenshot: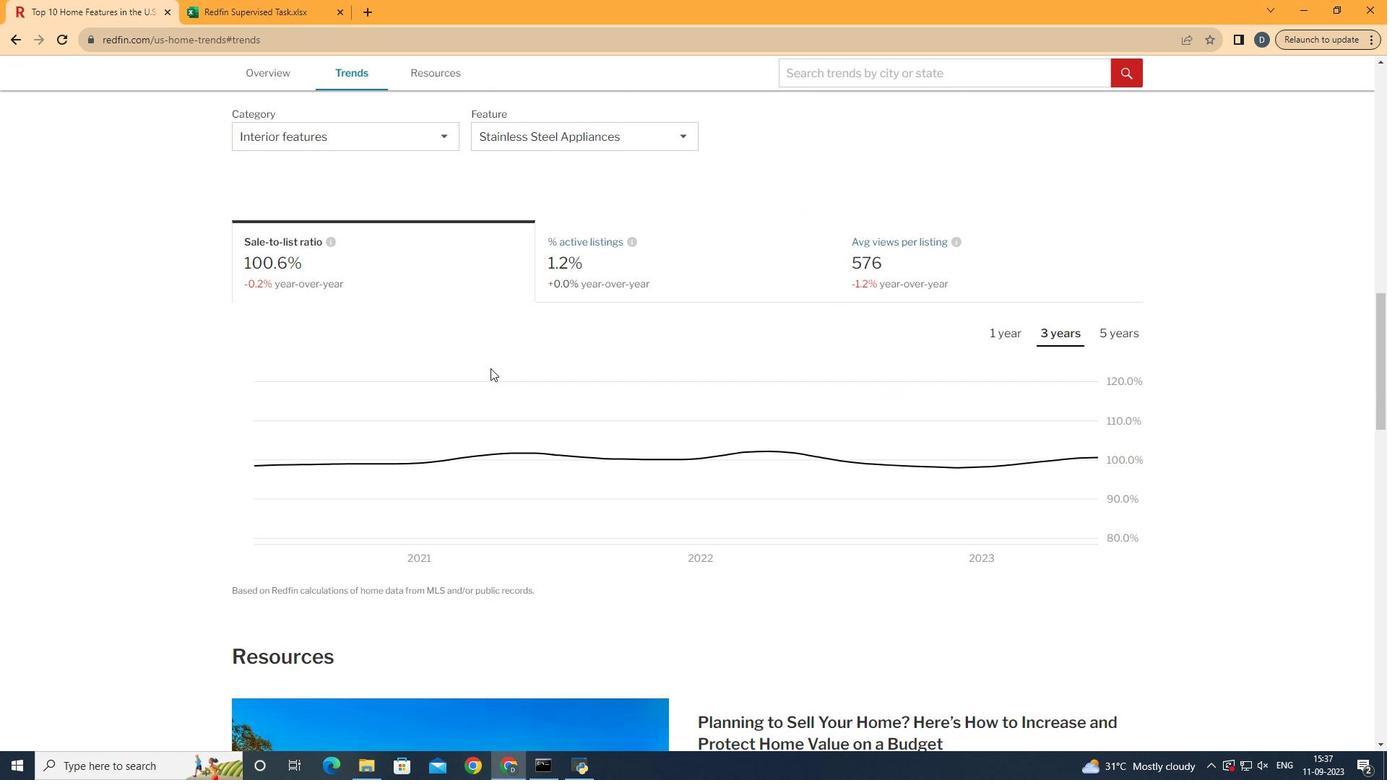 
Action: Mouse scrolled (490, 367) with delta (0, 0)
Screenshot: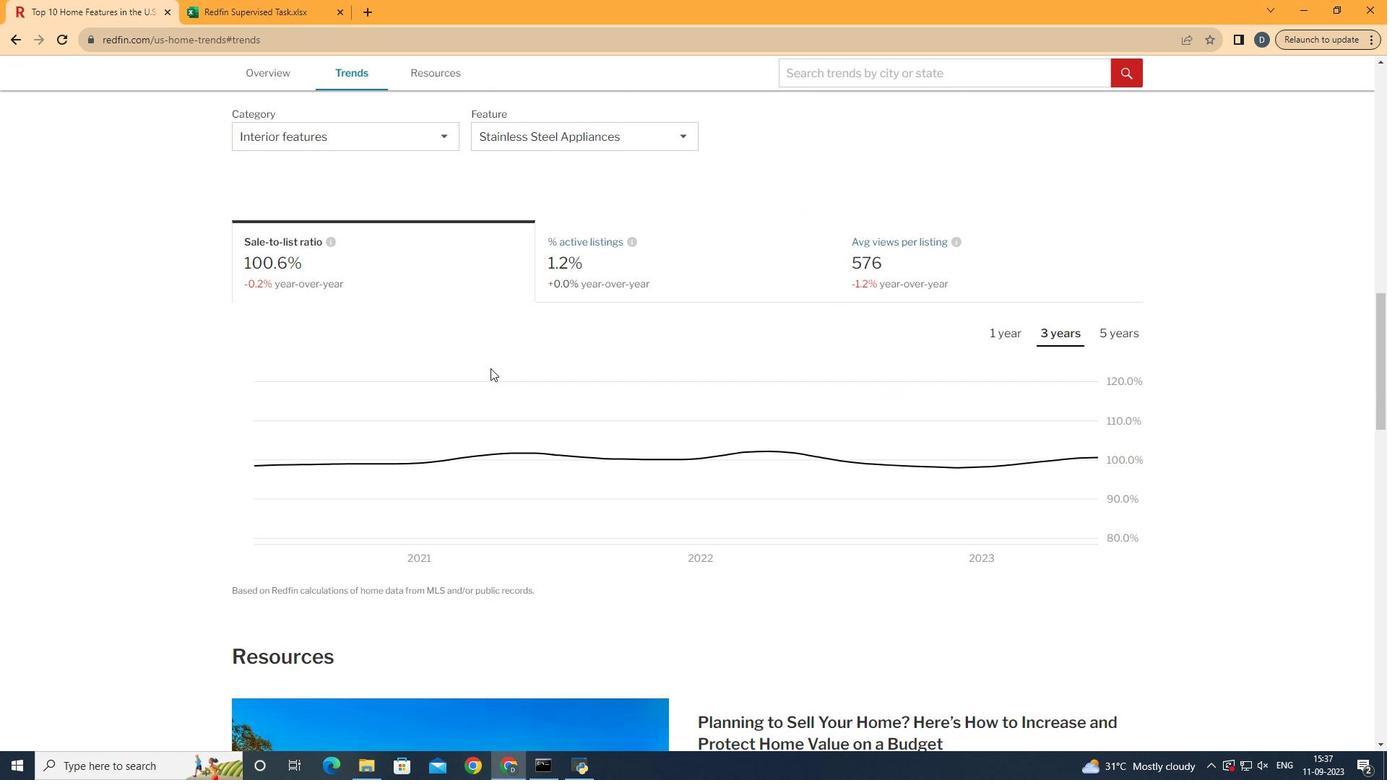 
Action: Mouse scrolled (490, 367) with delta (0, 0)
Screenshot: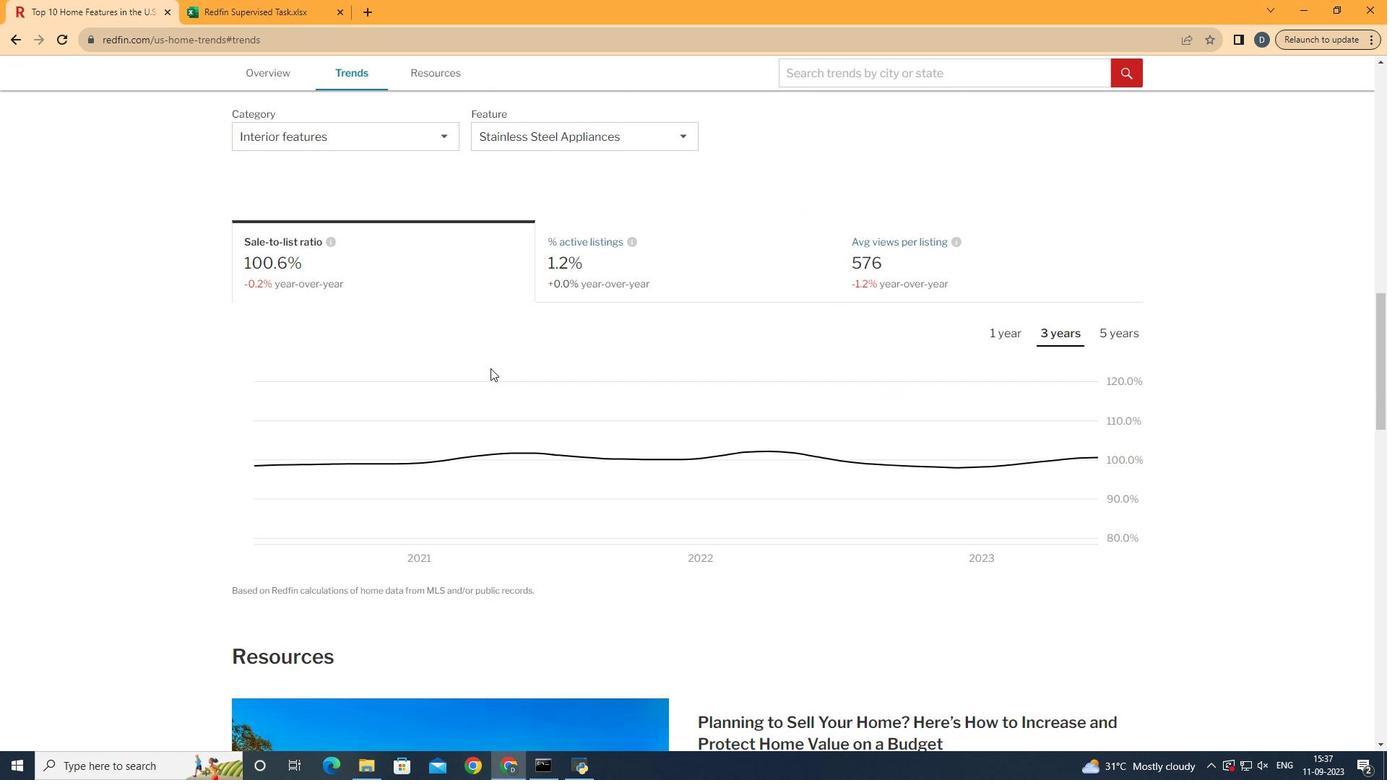 
Action: Mouse scrolled (490, 367) with delta (0, 0)
Screenshot: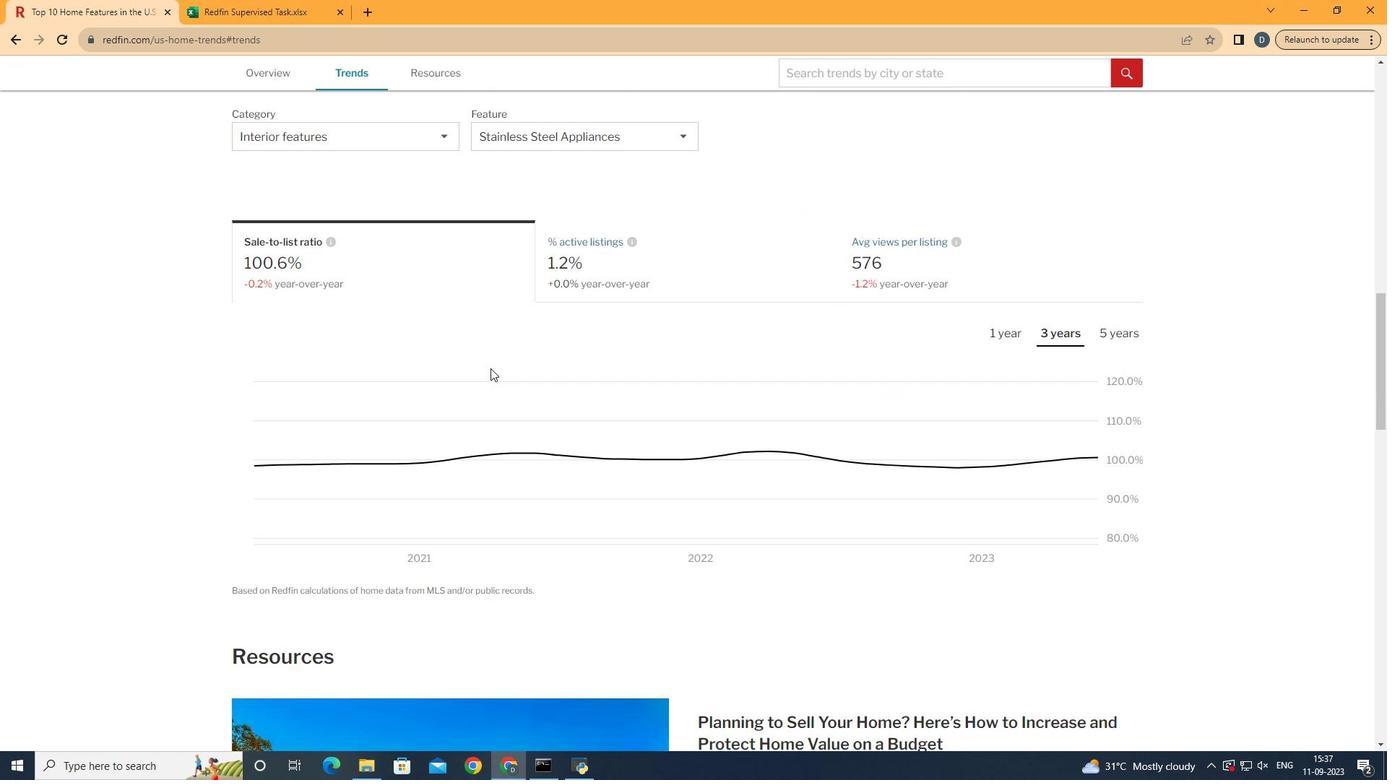 
Action: Mouse moved to (479, 350)
Screenshot: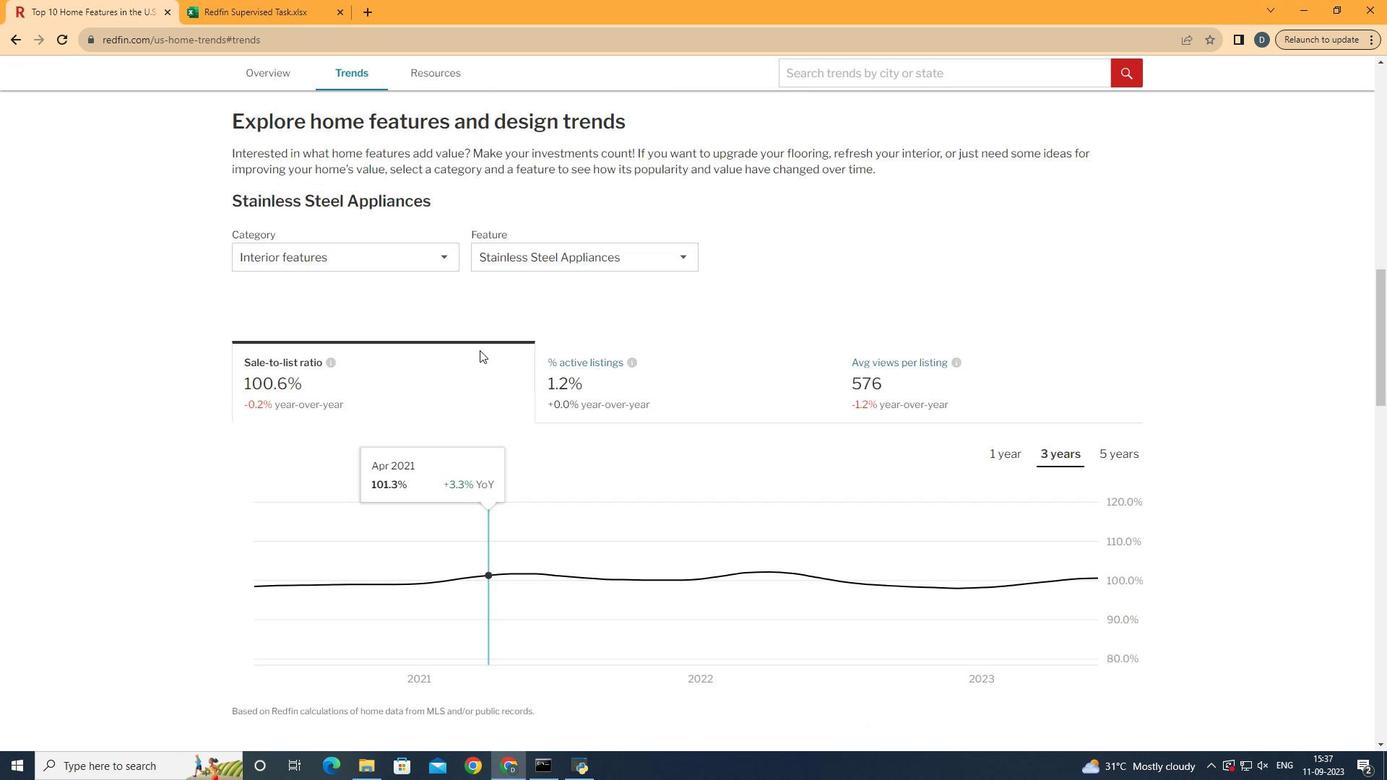 
Action: Mouse scrolled (479, 351) with delta (0, 0)
Screenshot: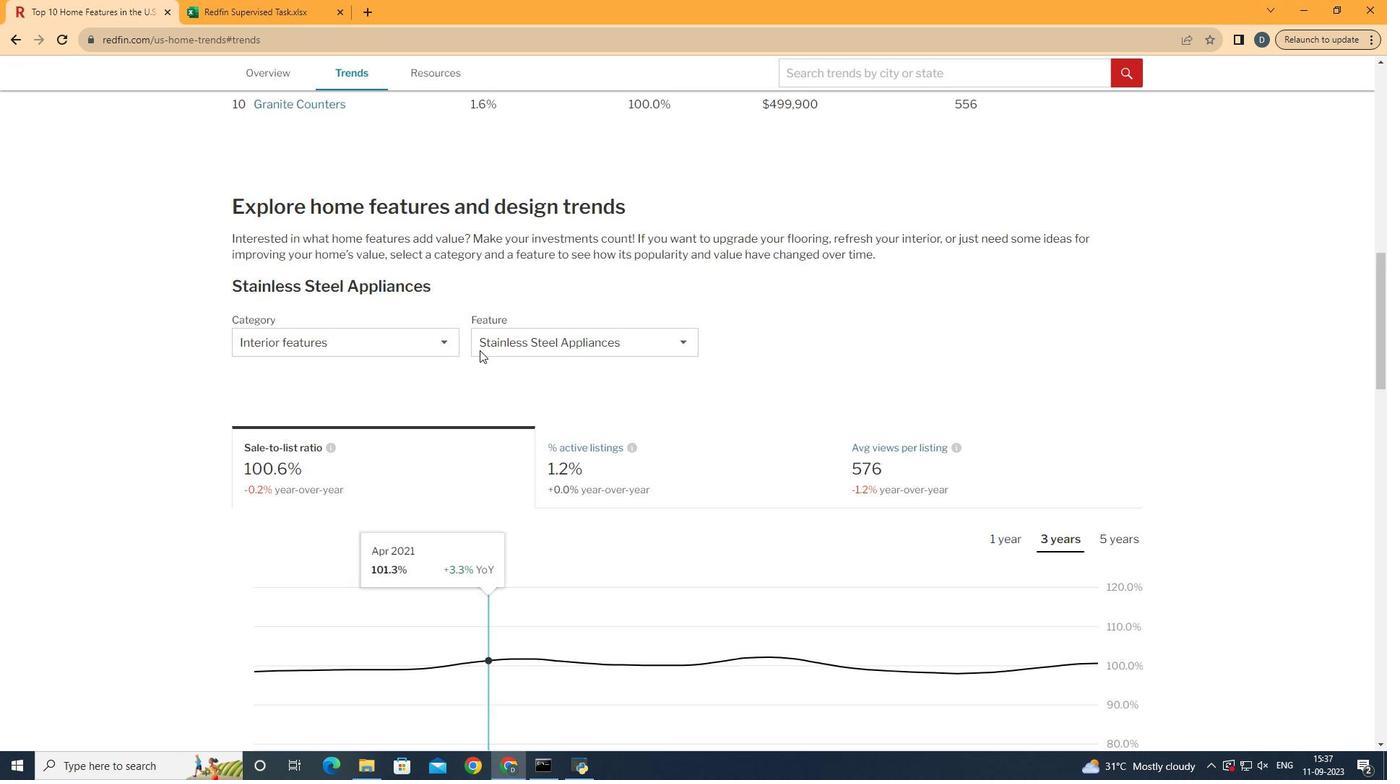 
Action: Mouse scrolled (479, 351) with delta (0, 0)
Screenshot: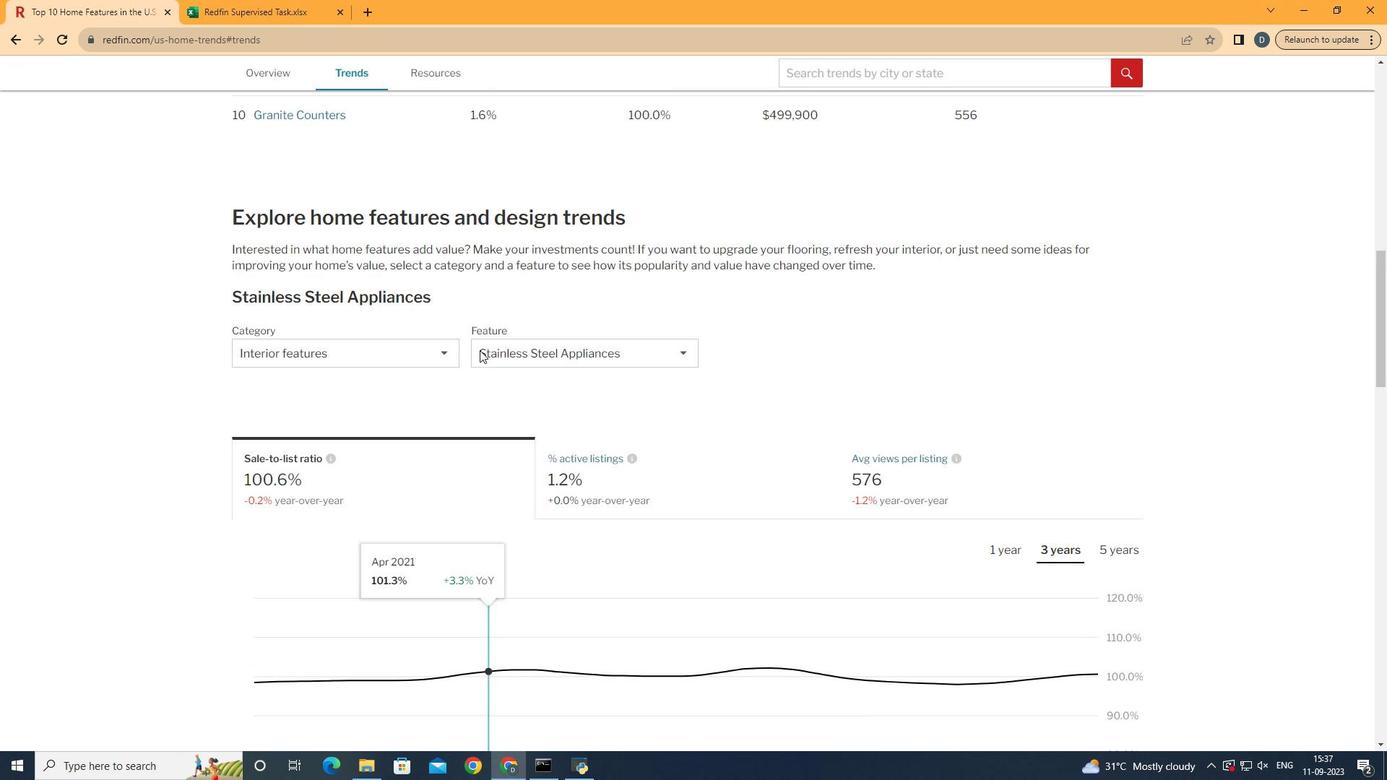 
Action: Mouse scrolled (479, 351) with delta (0, 0)
Screenshot: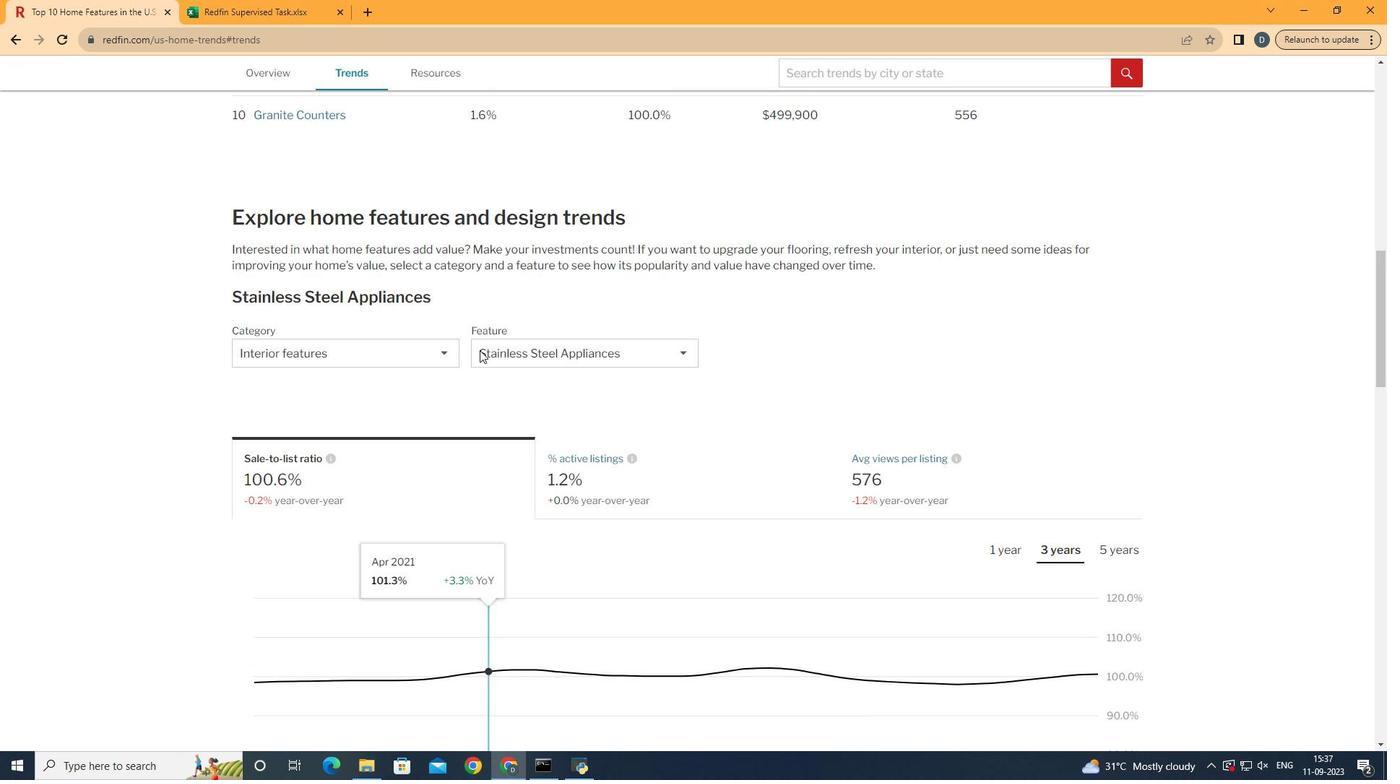 
Action: Mouse moved to (440, 354)
Screenshot: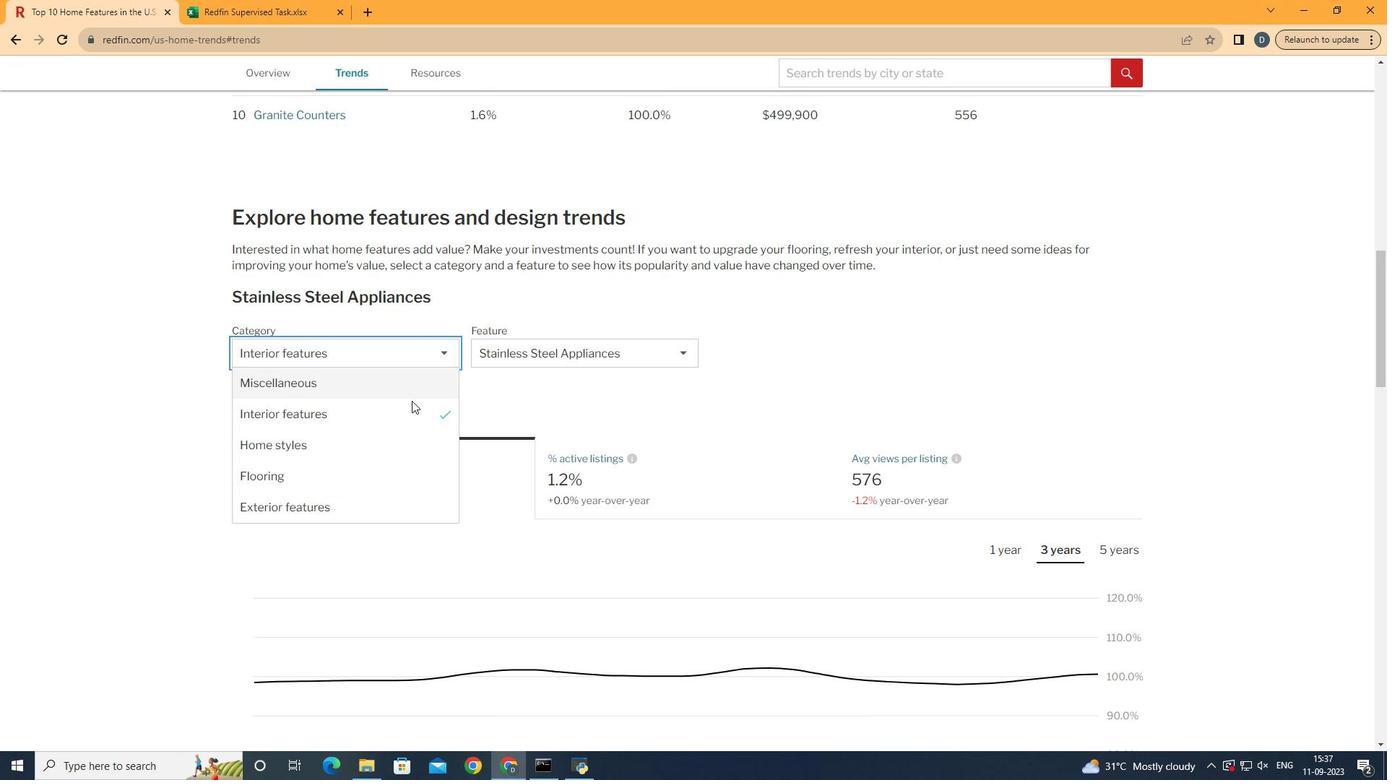 
Action: Mouse pressed left at (440, 354)
Screenshot: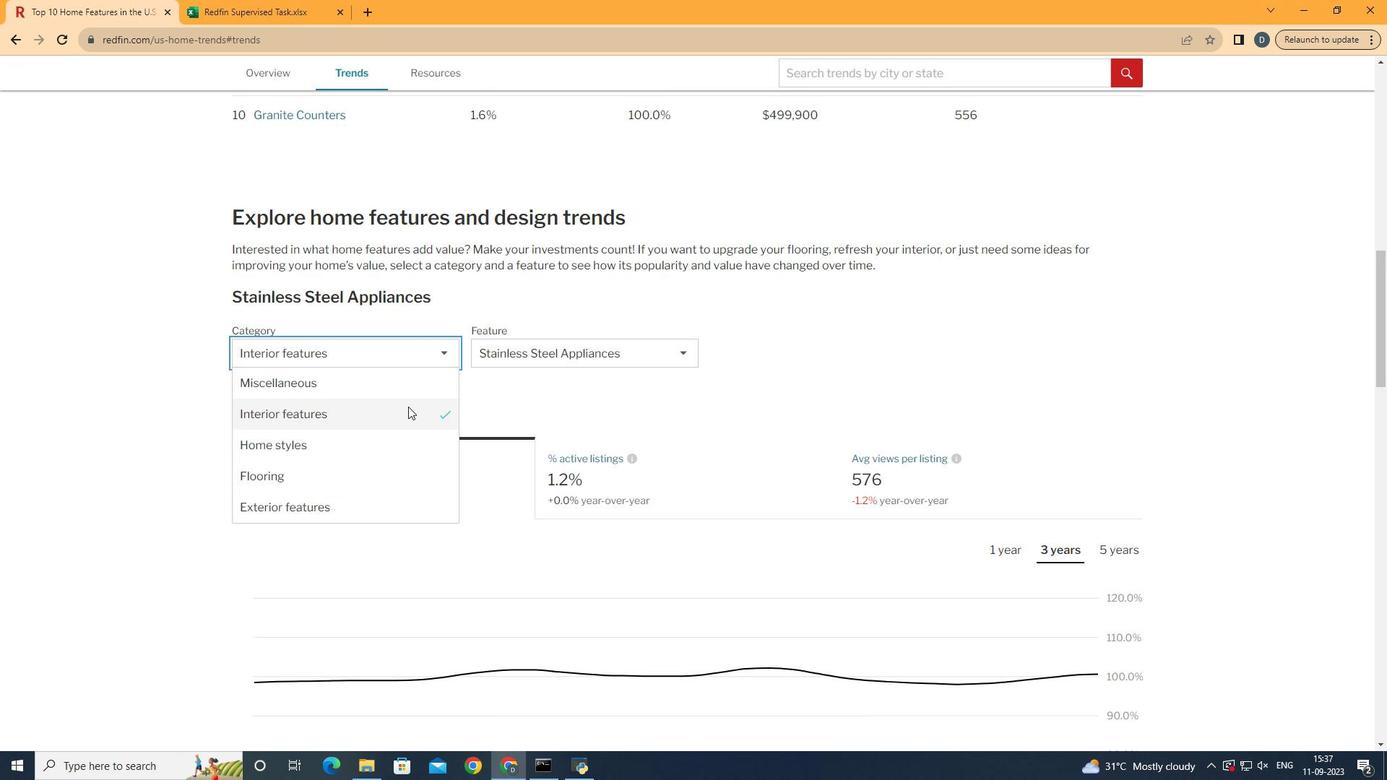 
Action: Mouse moved to (406, 409)
Screenshot: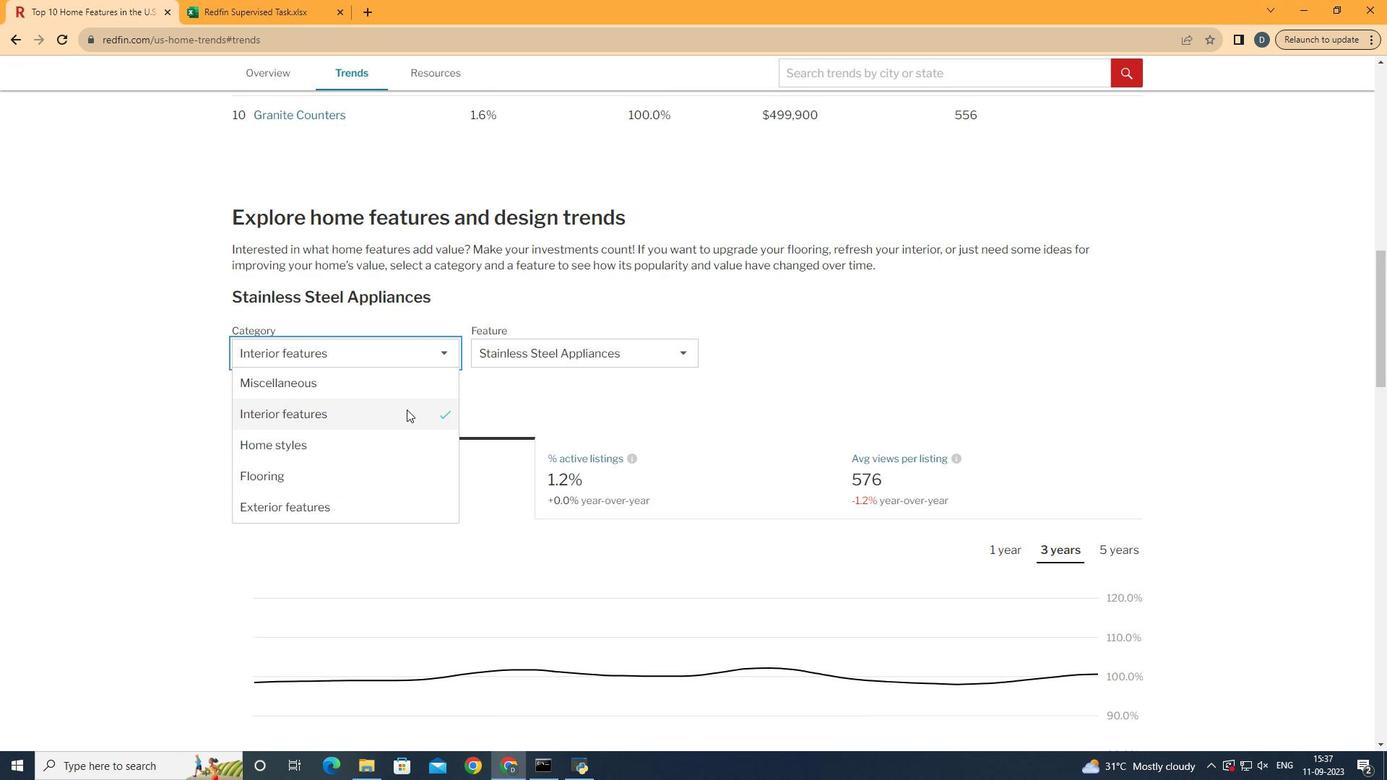 
Action: Mouse pressed left at (406, 409)
Screenshot: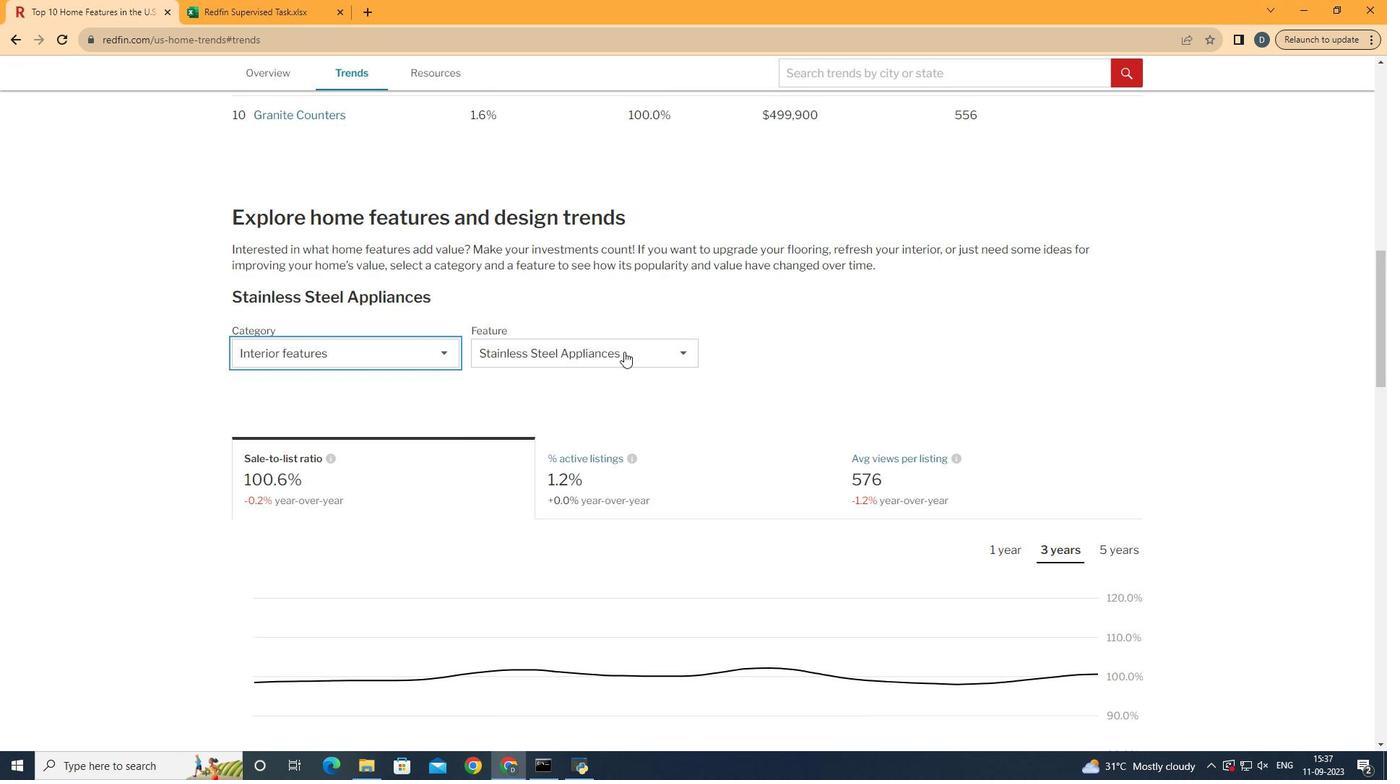 
Action: Mouse moved to (648, 342)
Screenshot: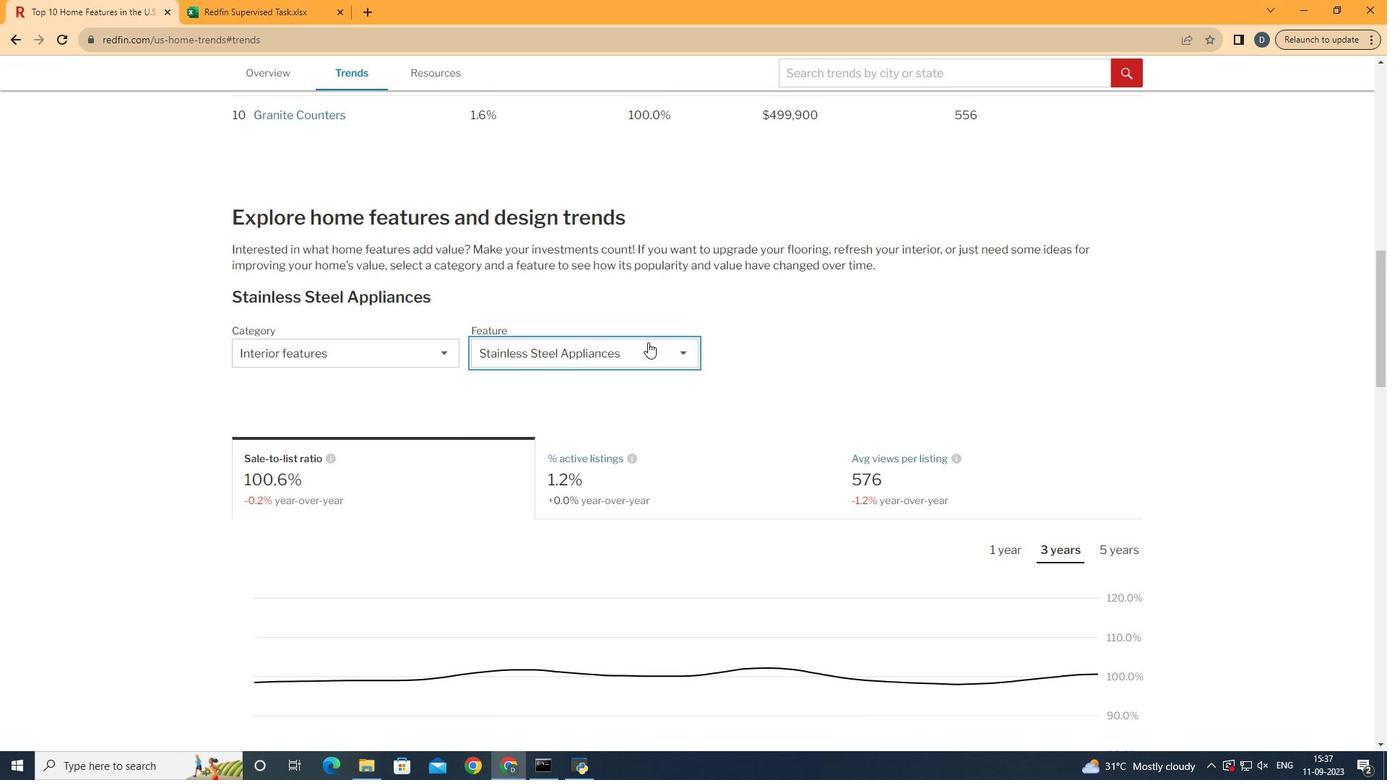 
Action: Mouse pressed left at (648, 342)
Screenshot: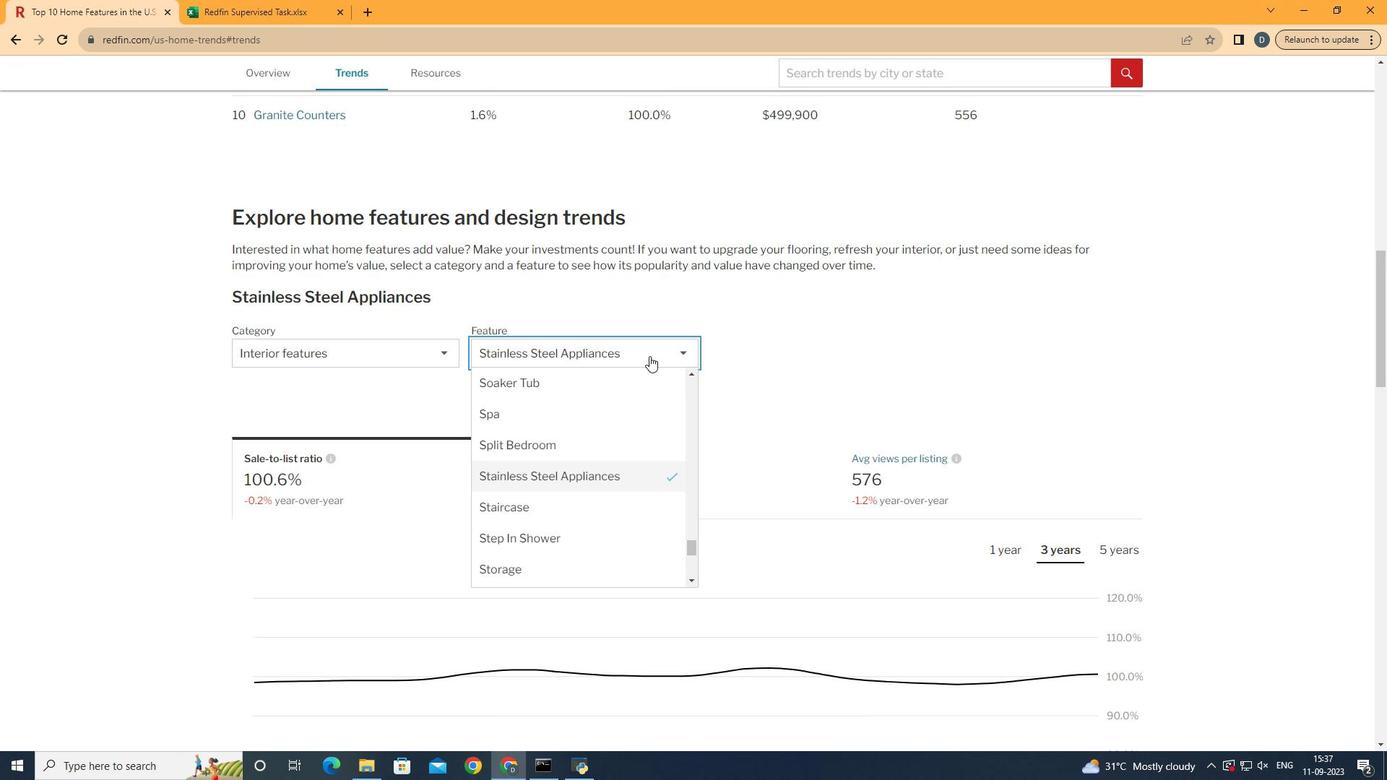 
Action: Mouse moved to (618, 425)
Screenshot: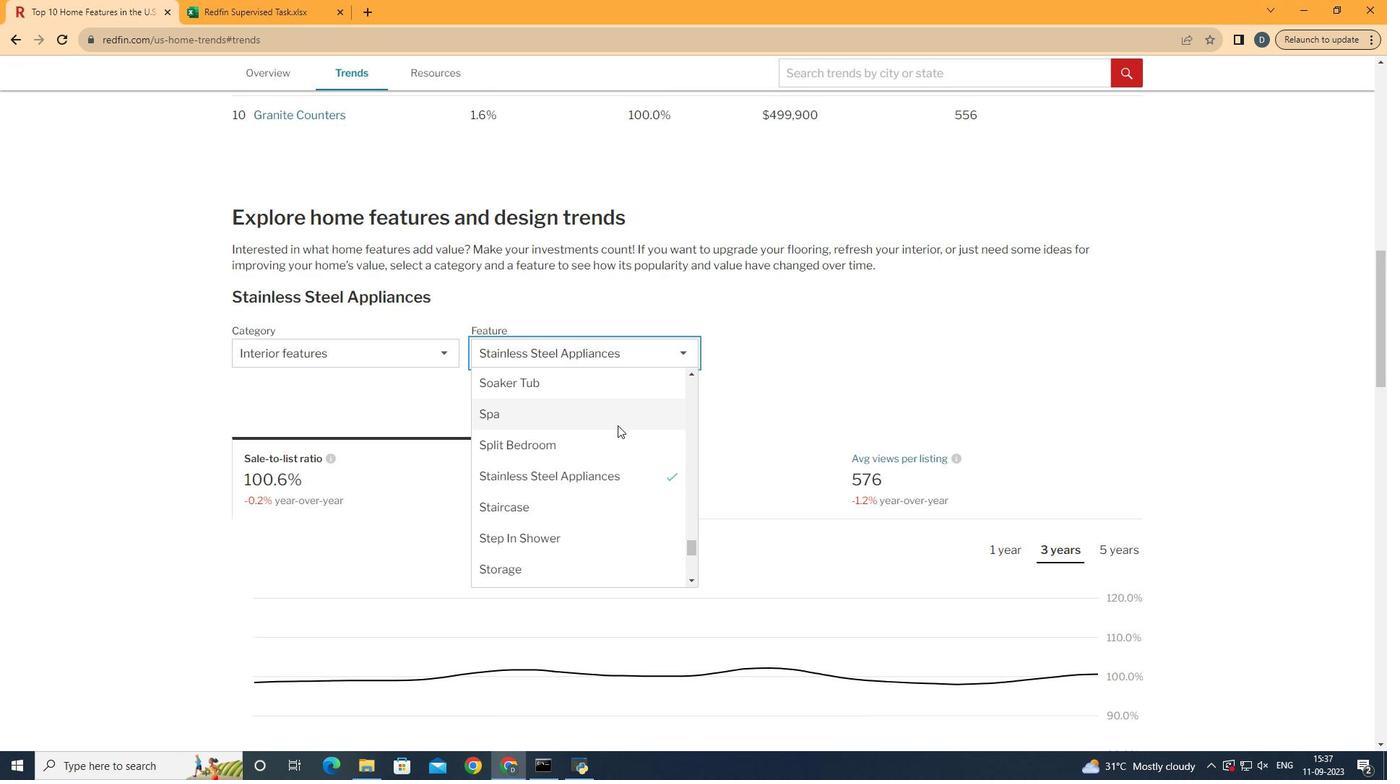 
Action: Mouse scrolled (618, 426) with delta (0, 0)
Screenshot: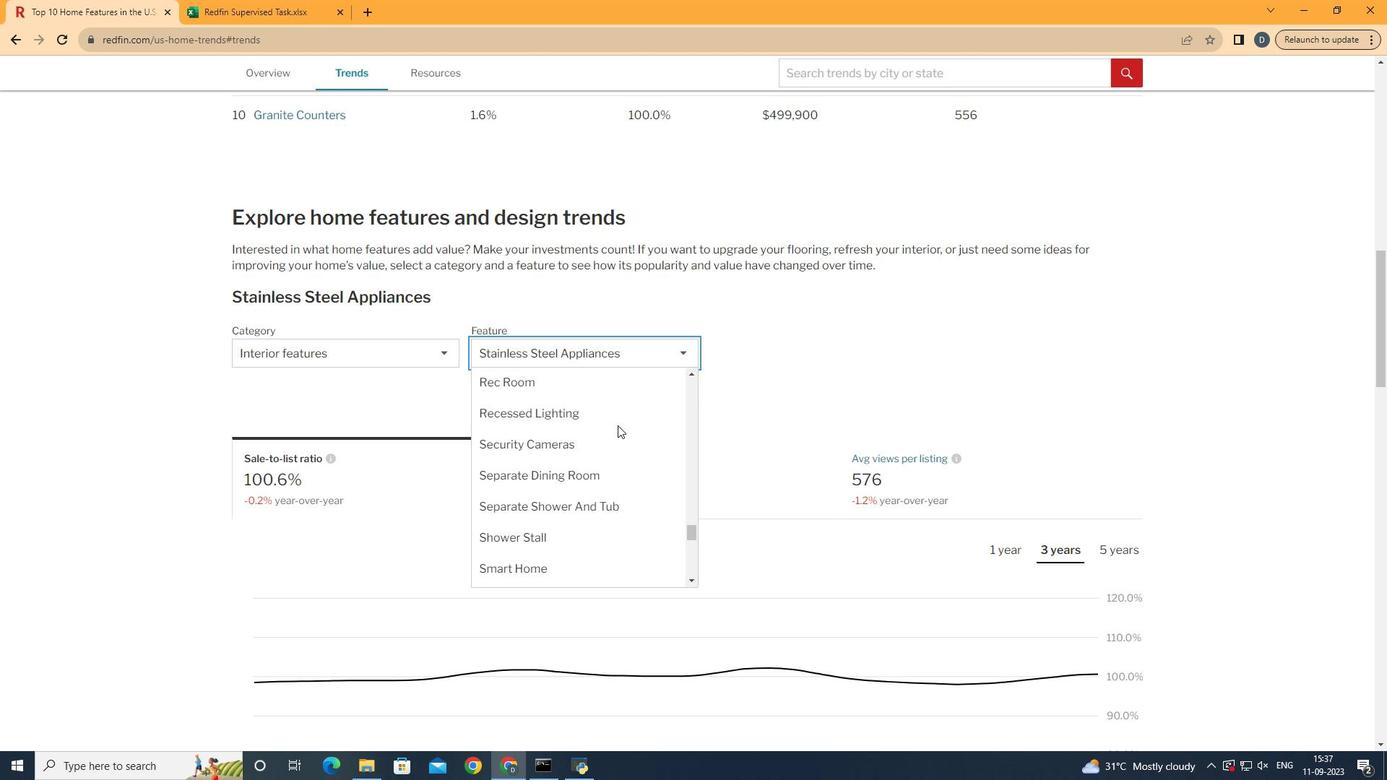 
Action: Mouse scrolled (618, 426) with delta (0, 0)
Screenshot: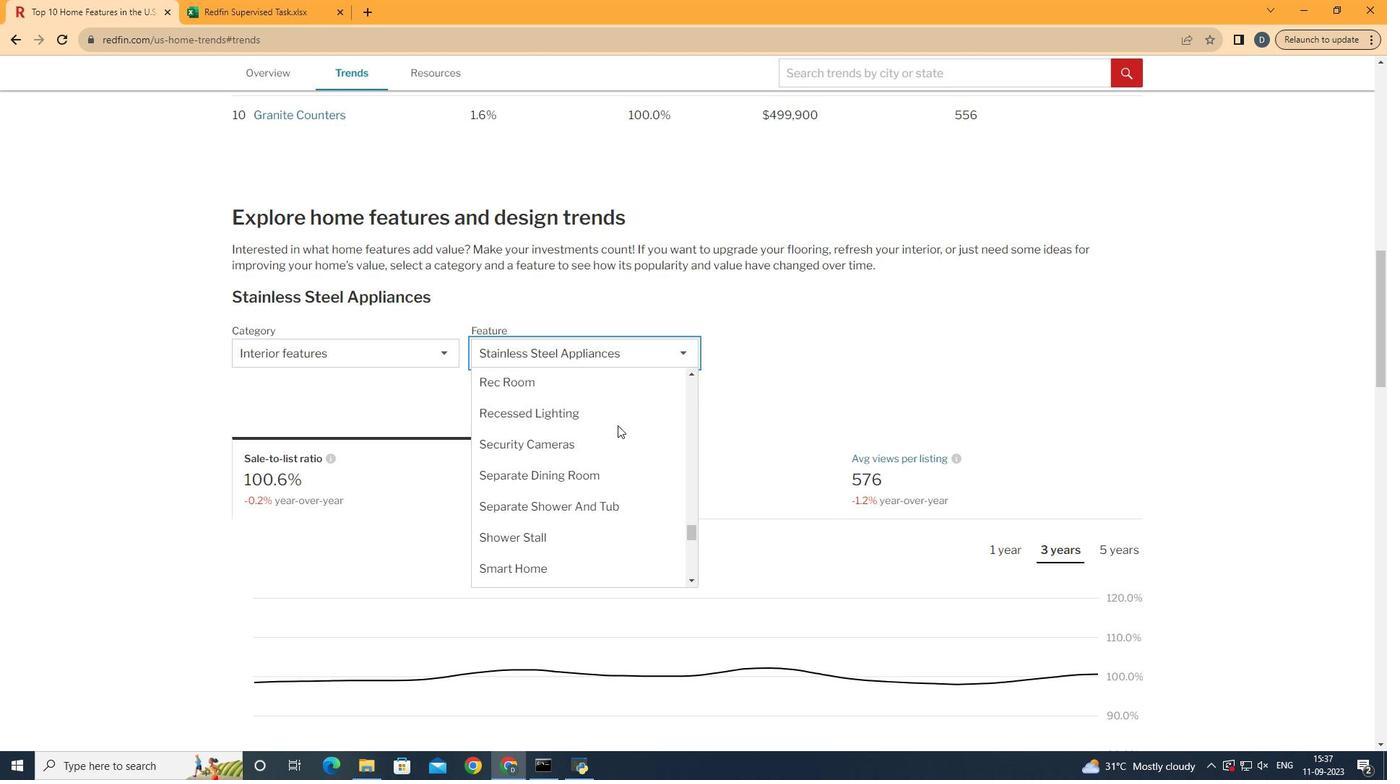 
Action: Mouse moved to (618, 425)
Screenshot: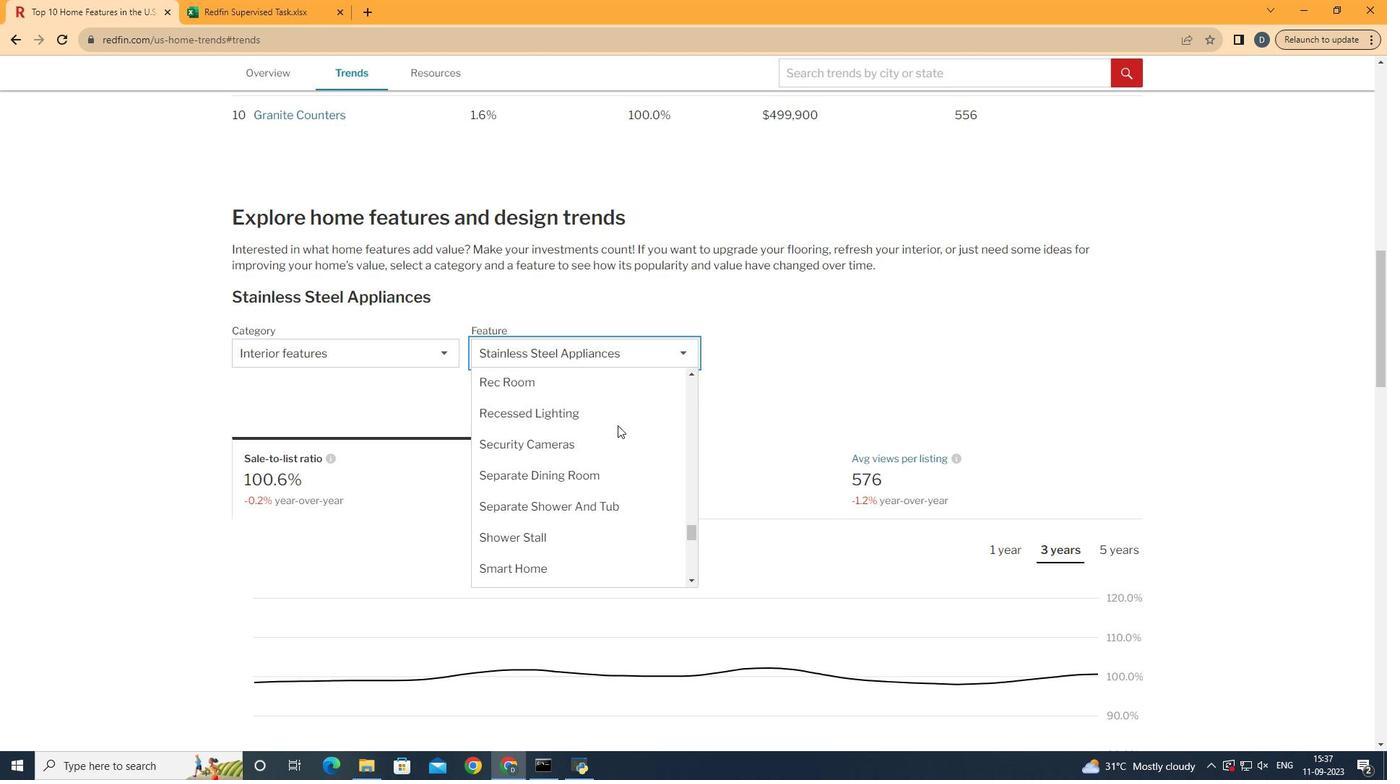 
Action: Mouse scrolled (618, 426) with delta (0, 0)
Screenshot: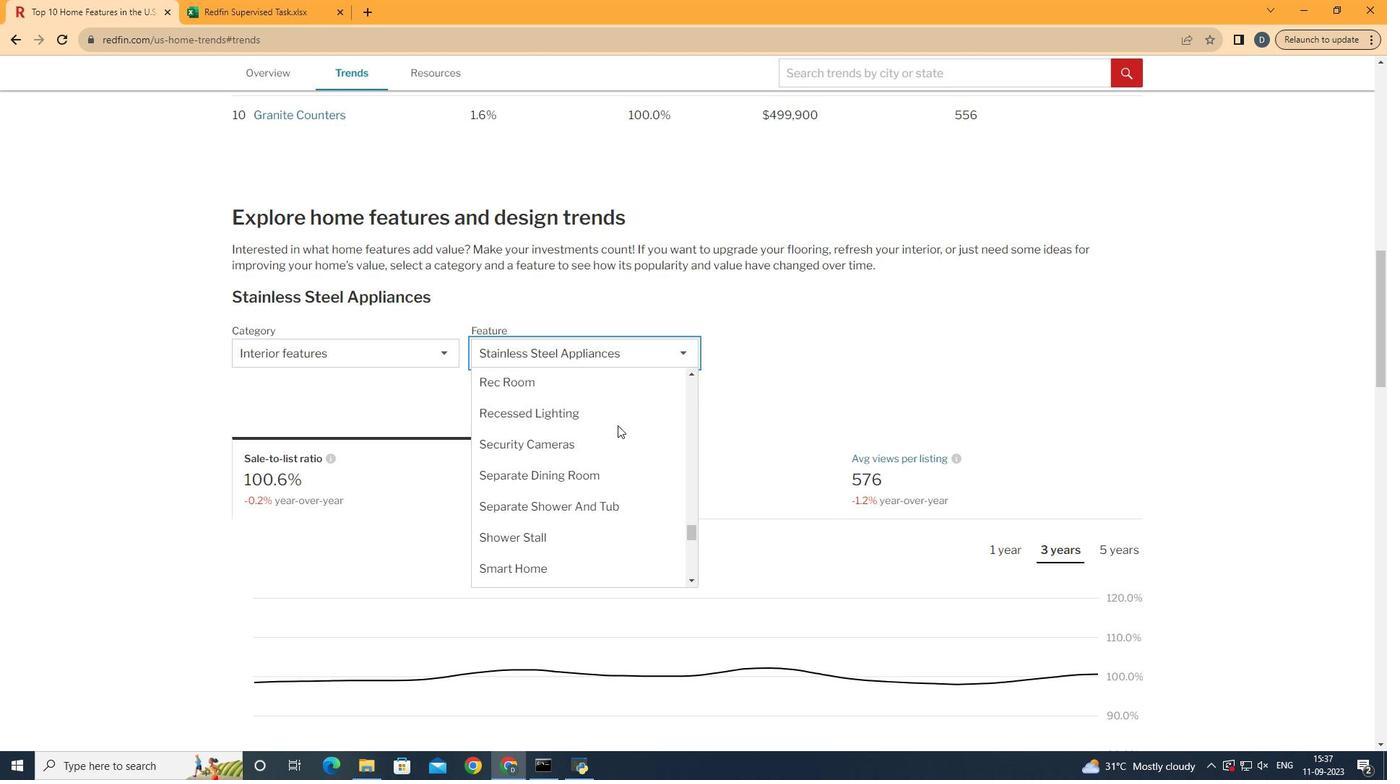 
Action: Mouse scrolled (618, 426) with delta (0, 0)
Screenshot: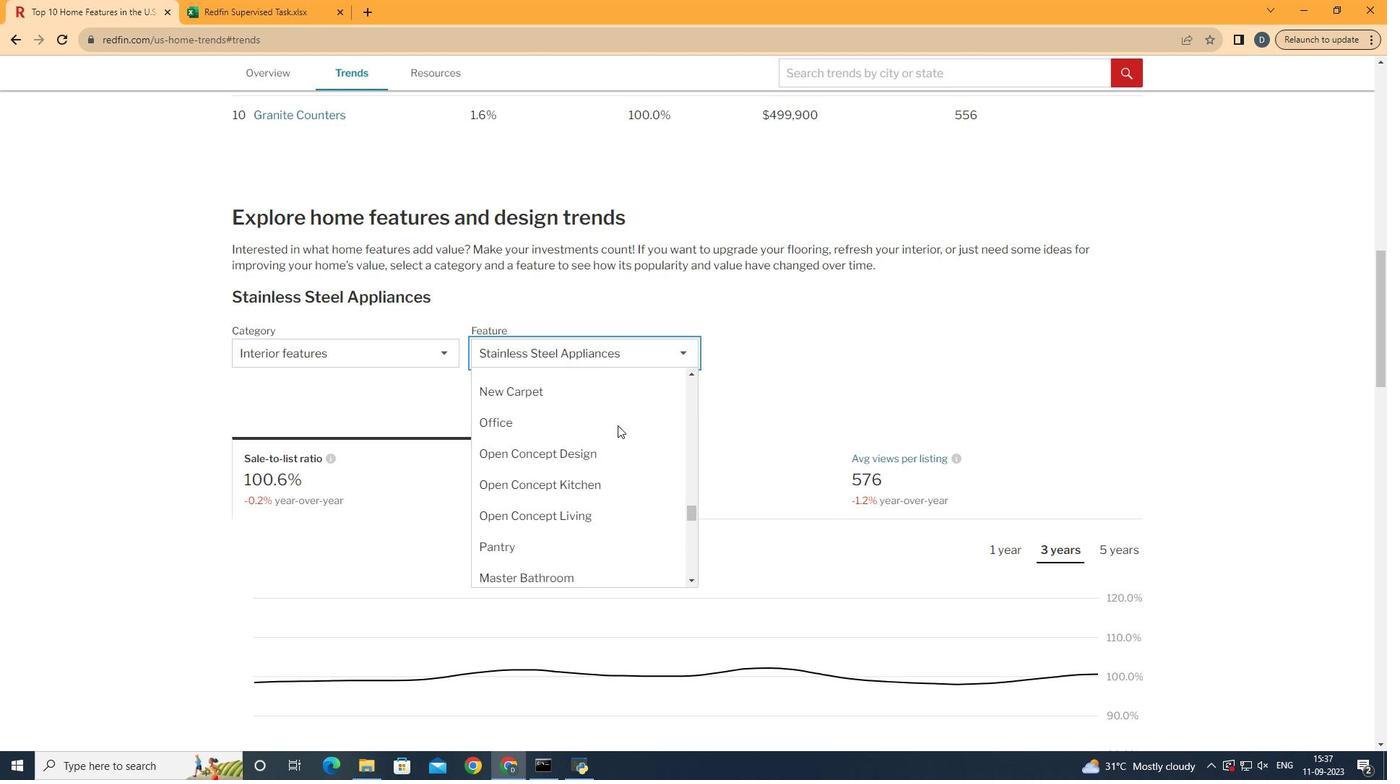 
Action: Mouse scrolled (618, 426) with delta (0, 0)
Screenshot: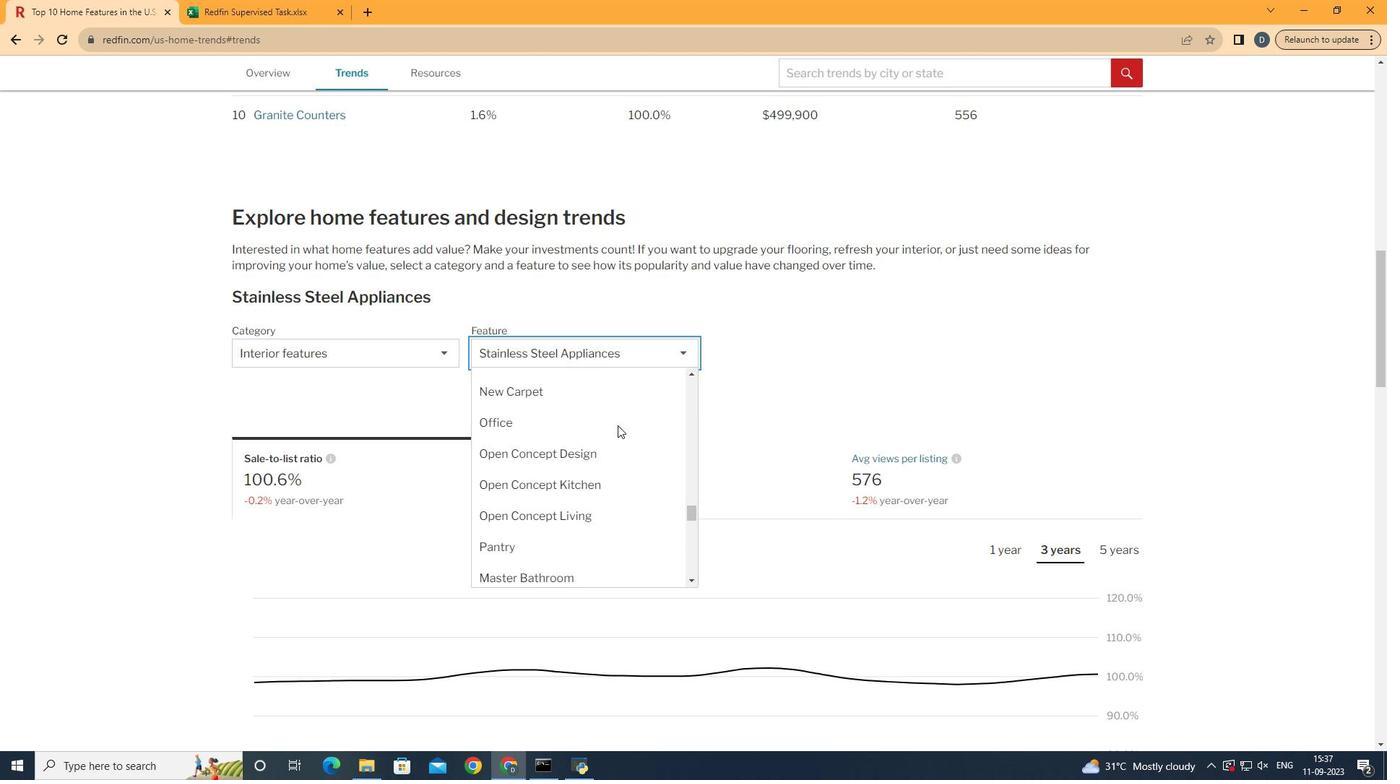 
Action: Mouse scrolled (618, 426) with delta (0, 0)
Screenshot: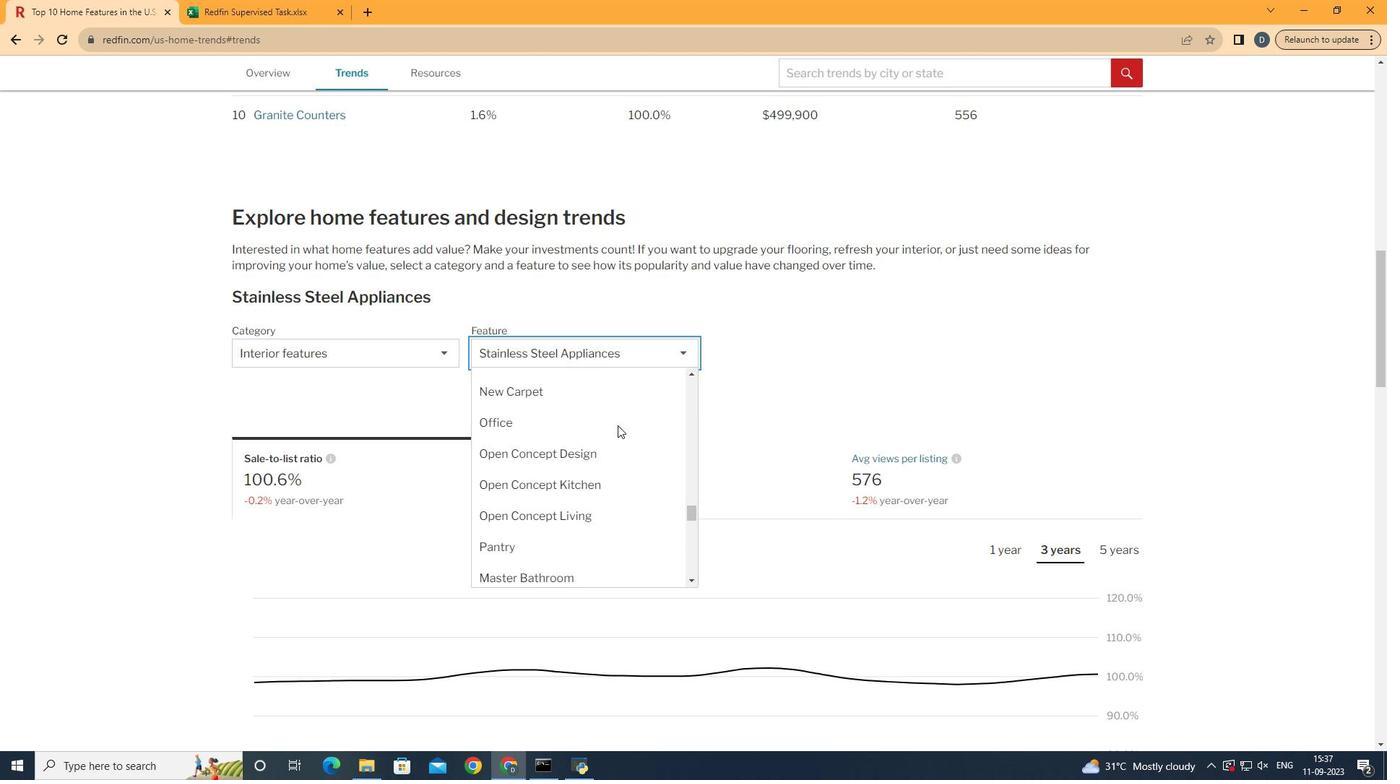 
Action: Mouse scrolled (618, 426) with delta (0, 0)
Screenshot: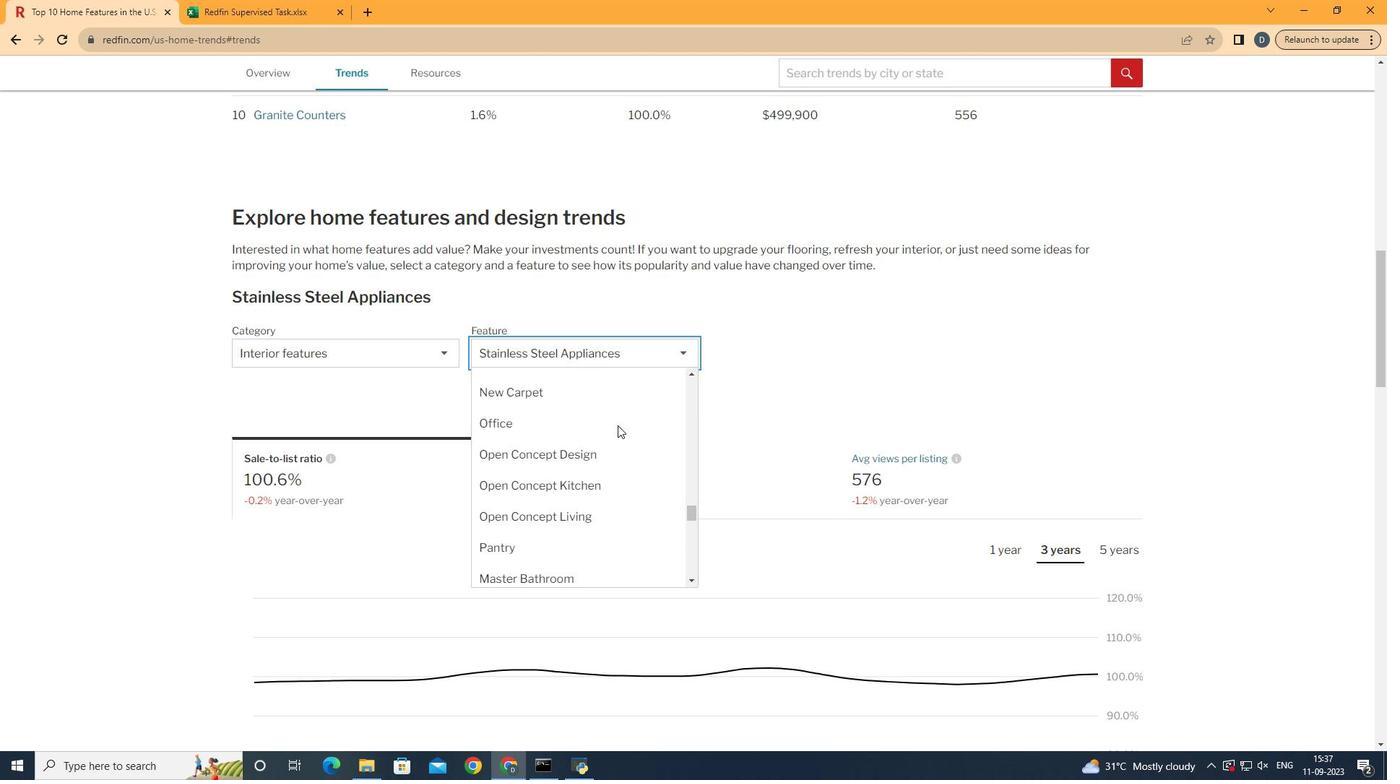 
Action: Mouse scrolled (618, 426) with delta (0, 0)
Screenshot: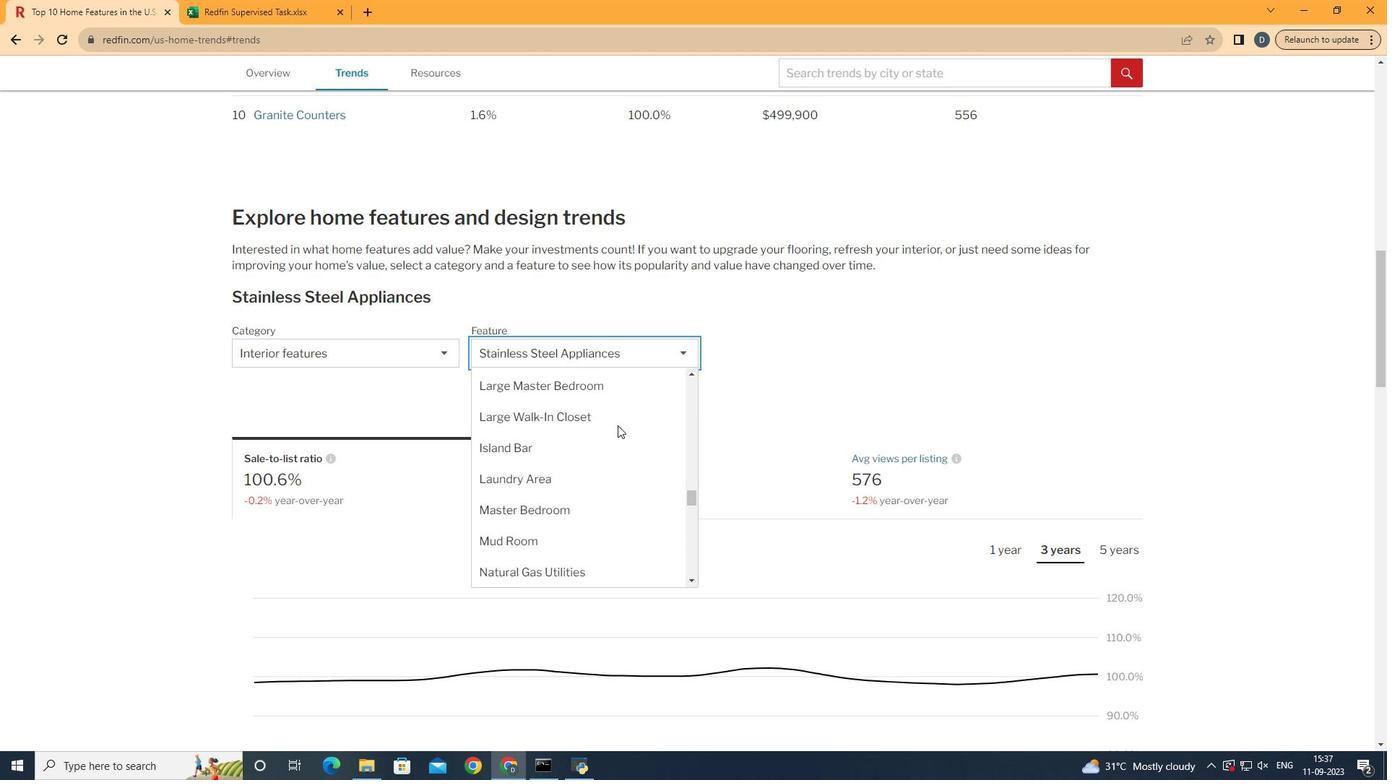
Action: Mouse scrolled (618, 426) with delta (0, 0)
Screenshot: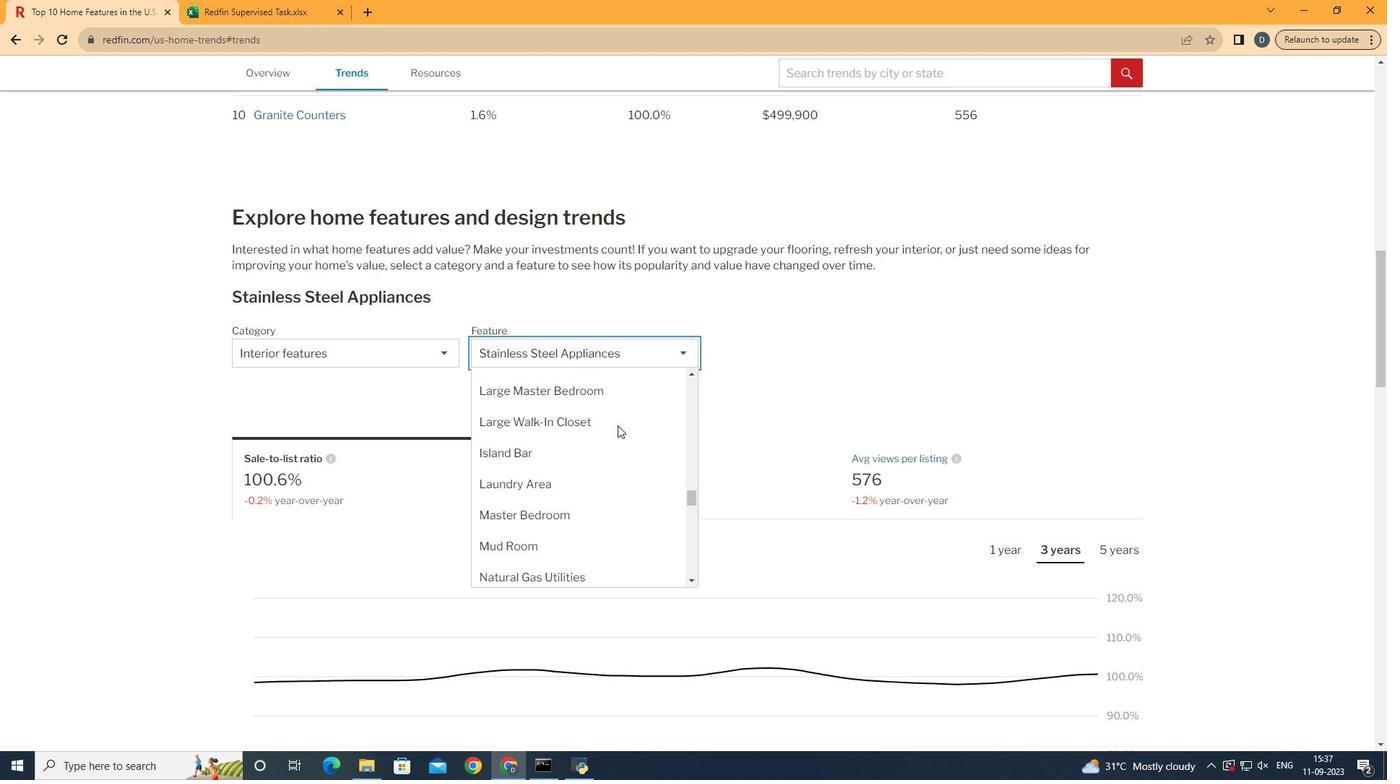 
Action: Mouse scrolled (618, 426) with delta (0, 0)
Screenshot: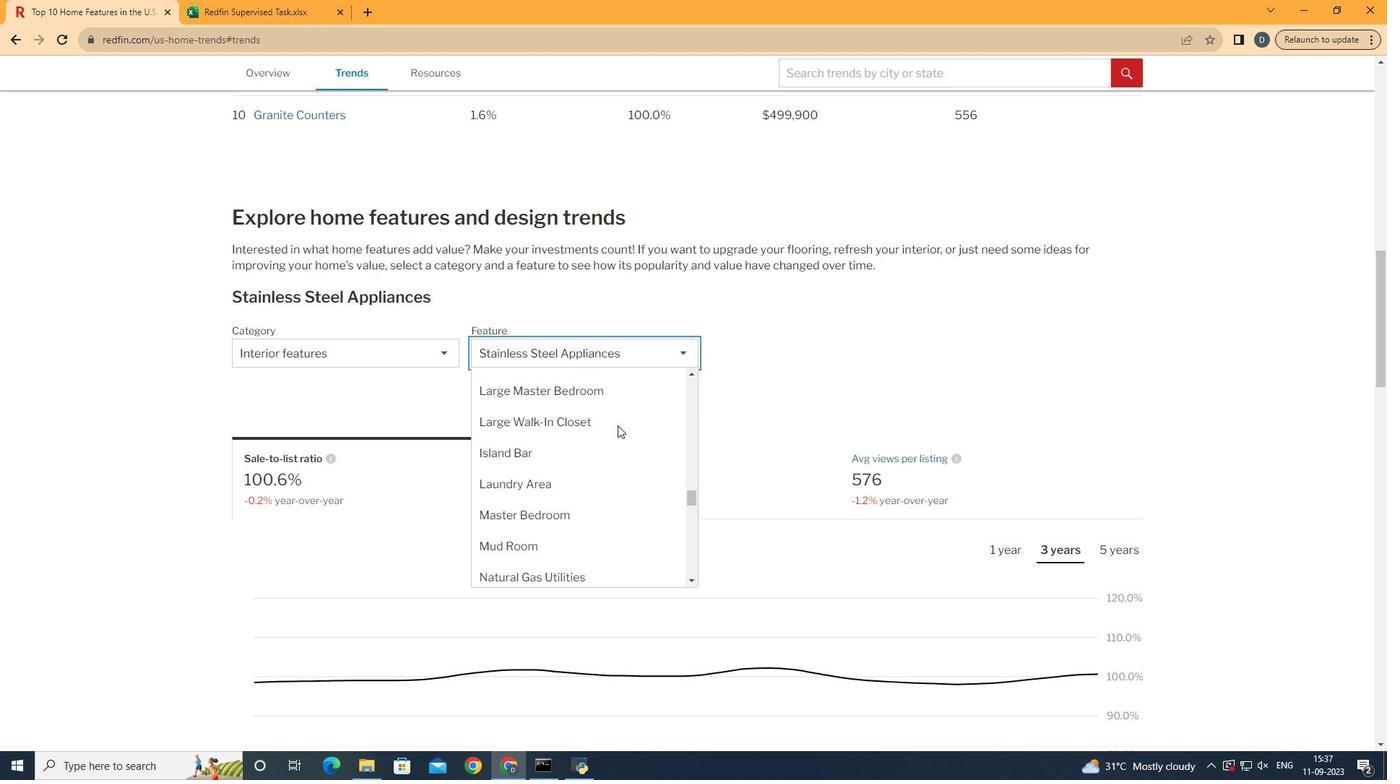 
Action: Mouse scrolled (618, 426) with delta (0, 0)
Screenshot: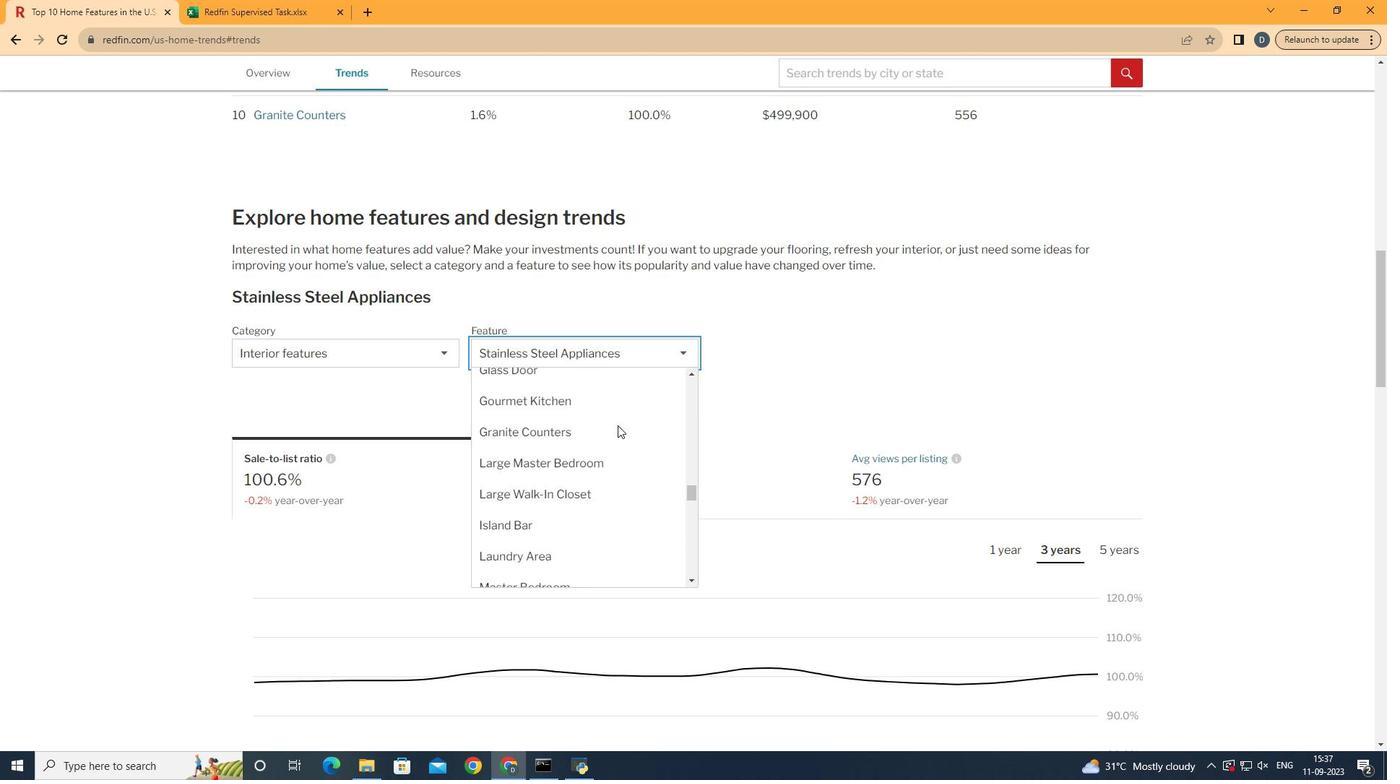 
Action: Mouse scrolled (618, 426) with delta (0, 0)
Screenshot: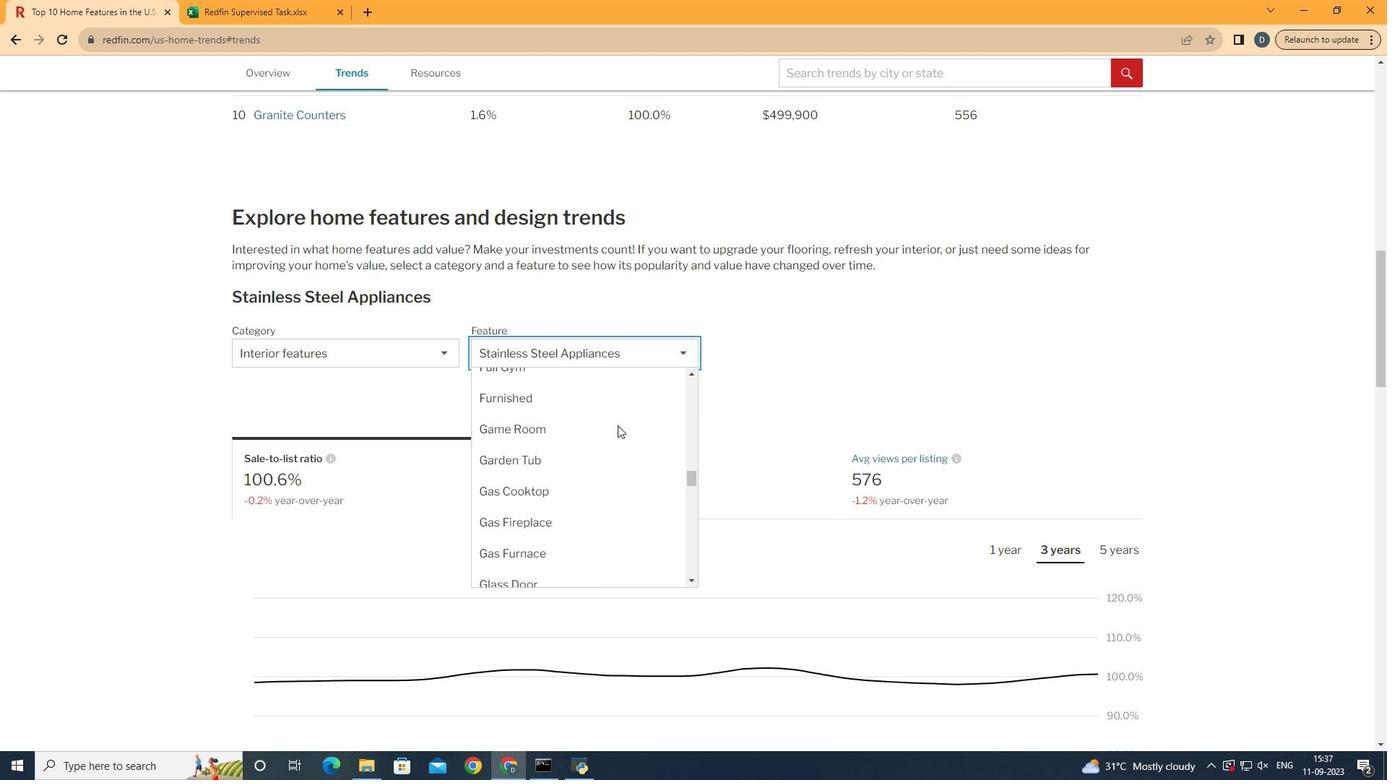 
Action: Mouse scrolled (618, 426) with delta (0, 0)
Screenshot: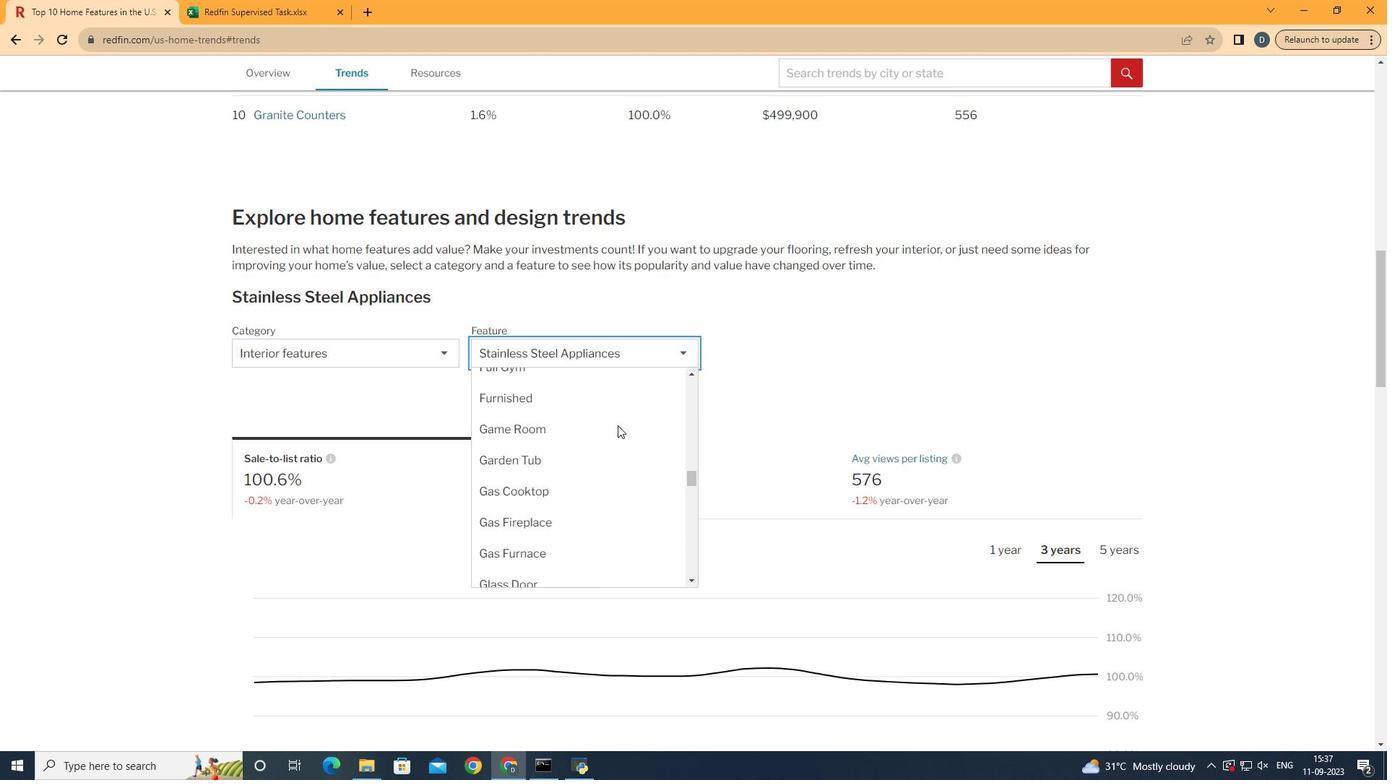 
Action: Mouse scrolled (618, 426) with delta (0, 0)
Screenshot: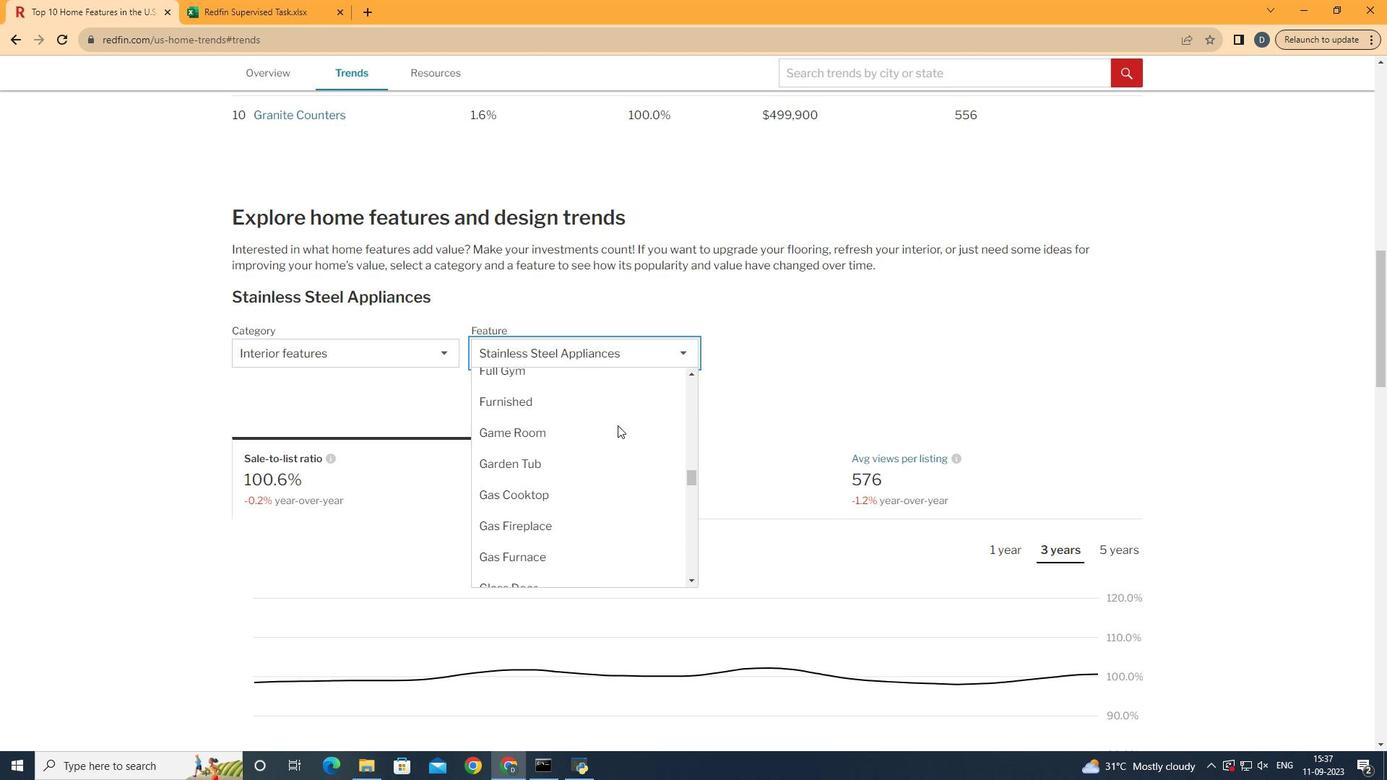 
Action: Mouse scrolled (618, 426) with delta (0, 0)
Screenshot: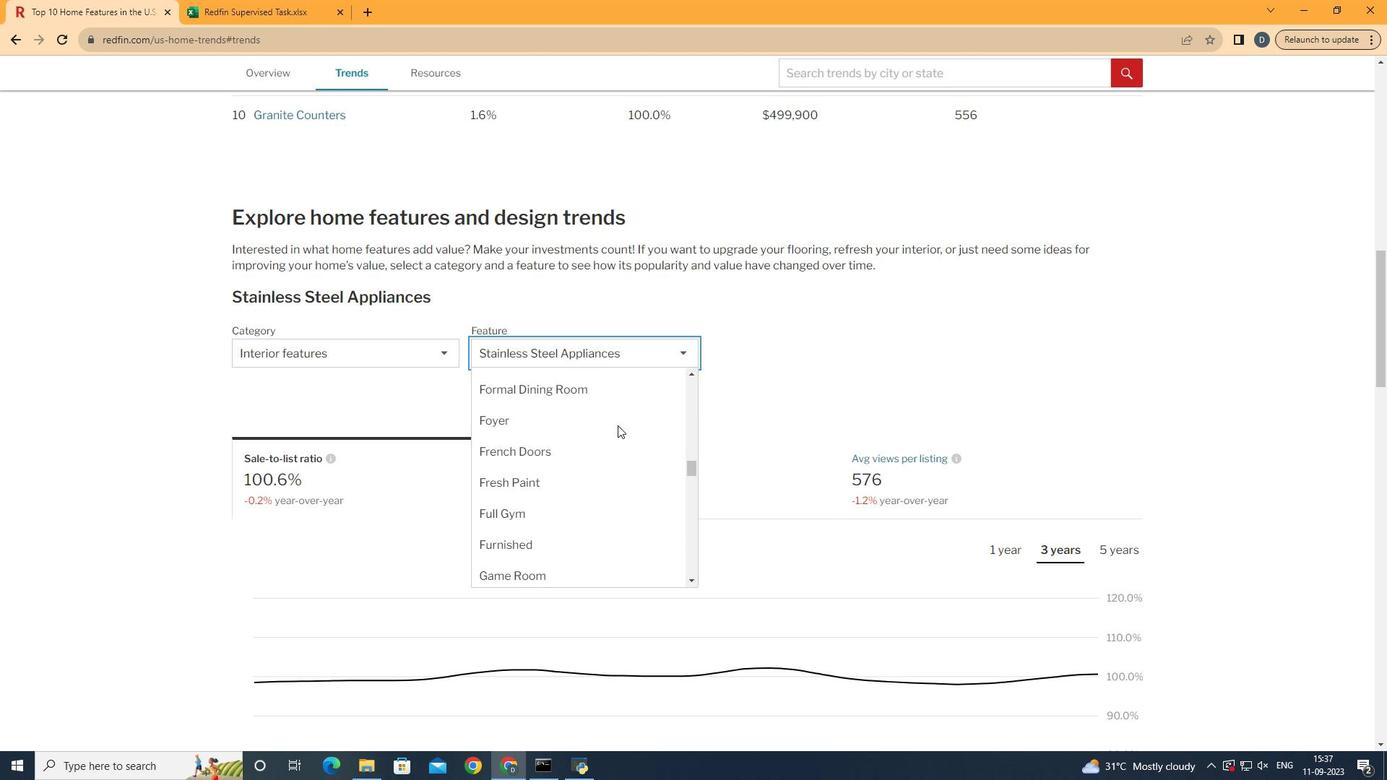 
Action: Mouse scrolled (618, 426) with delta (0, 0)
Screenshot: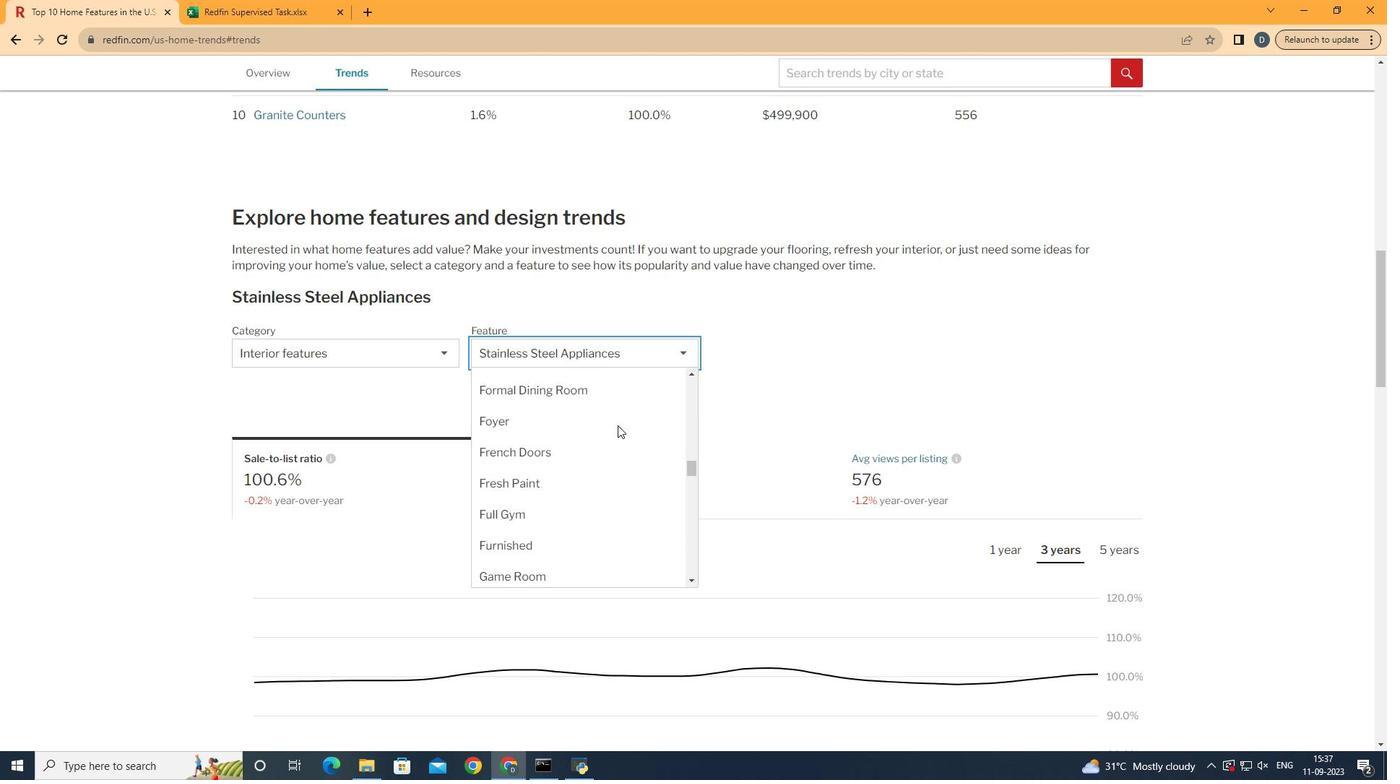 
Action: Mouse scrolled (618, 426) with delta (0, 0)
Screenshot: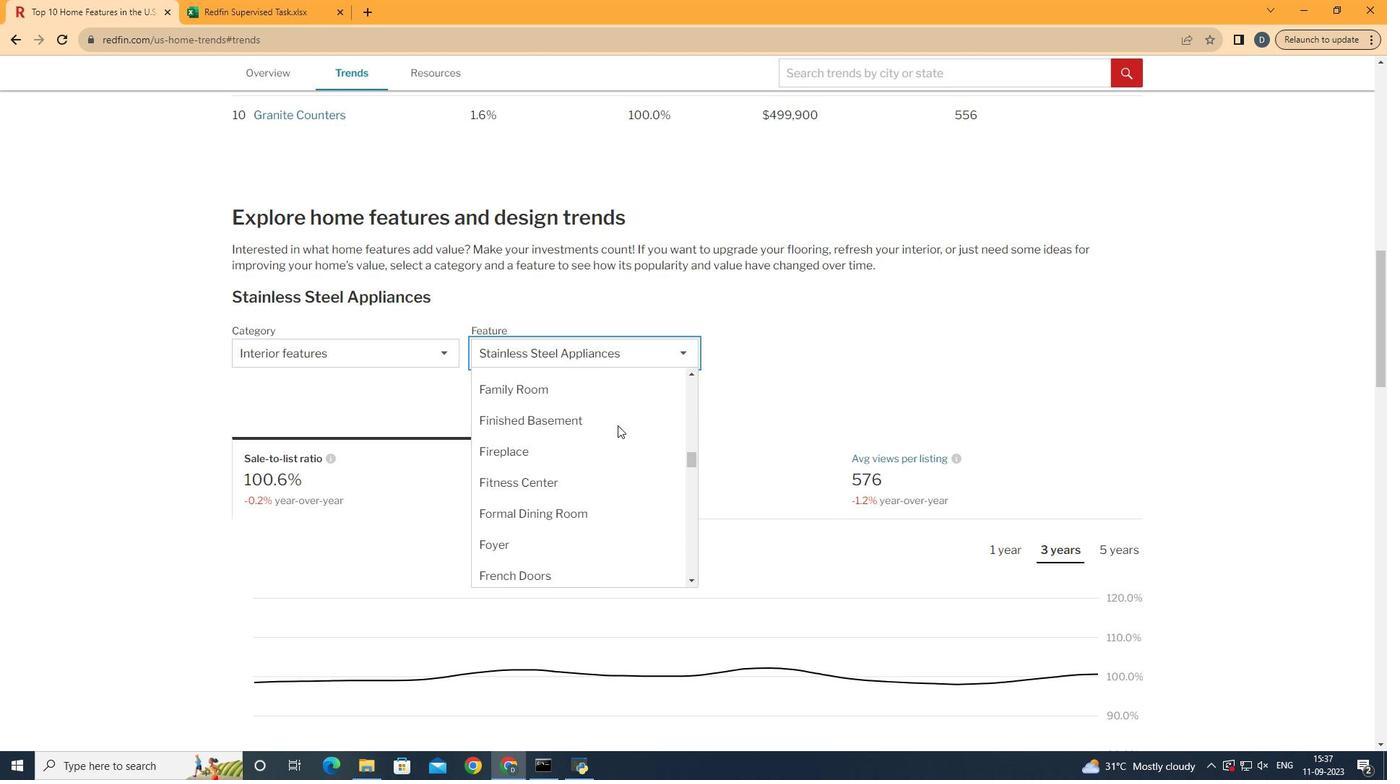 
Action: Mouse scrolled (618, 426) with delta (0, 0)
Screenshot: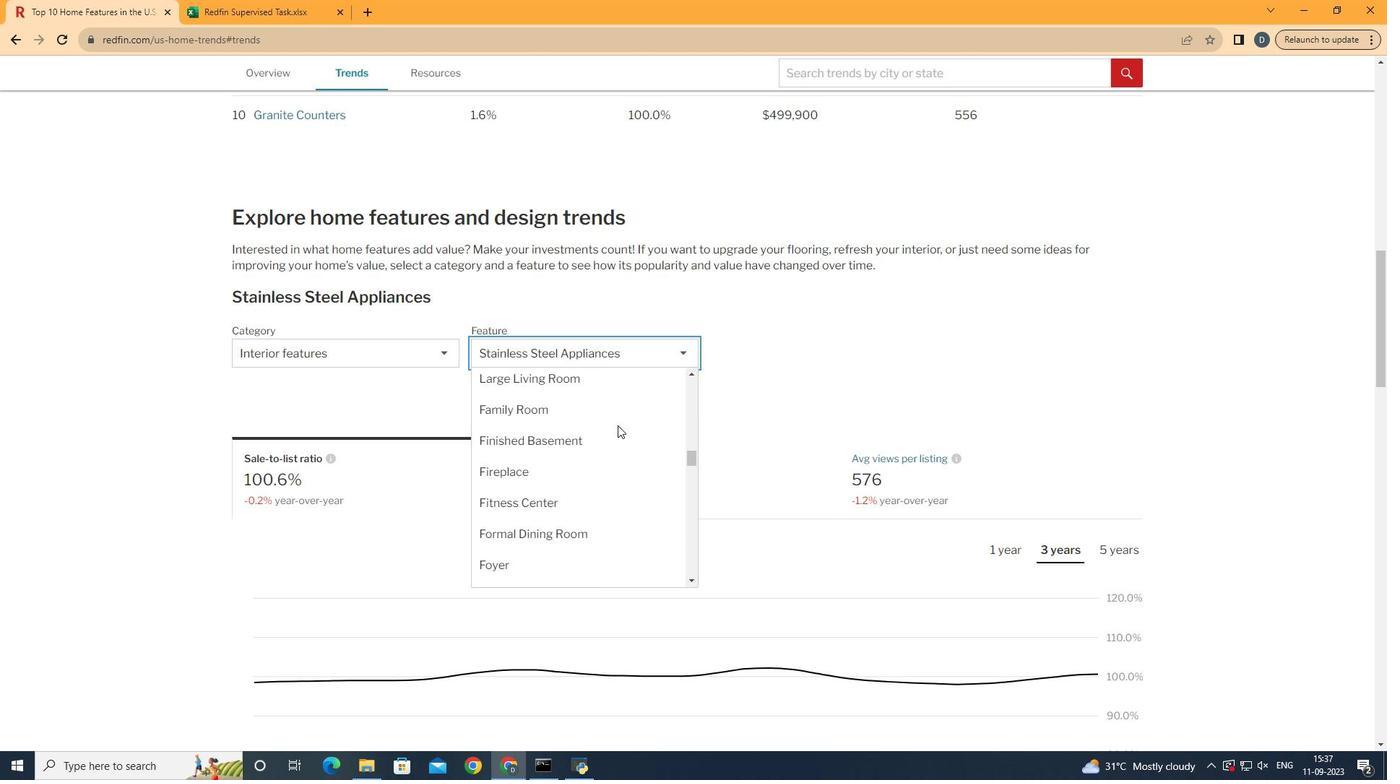 
Action: Mouse scrolled (618, 426) with delta (0, 0)
Screenshot: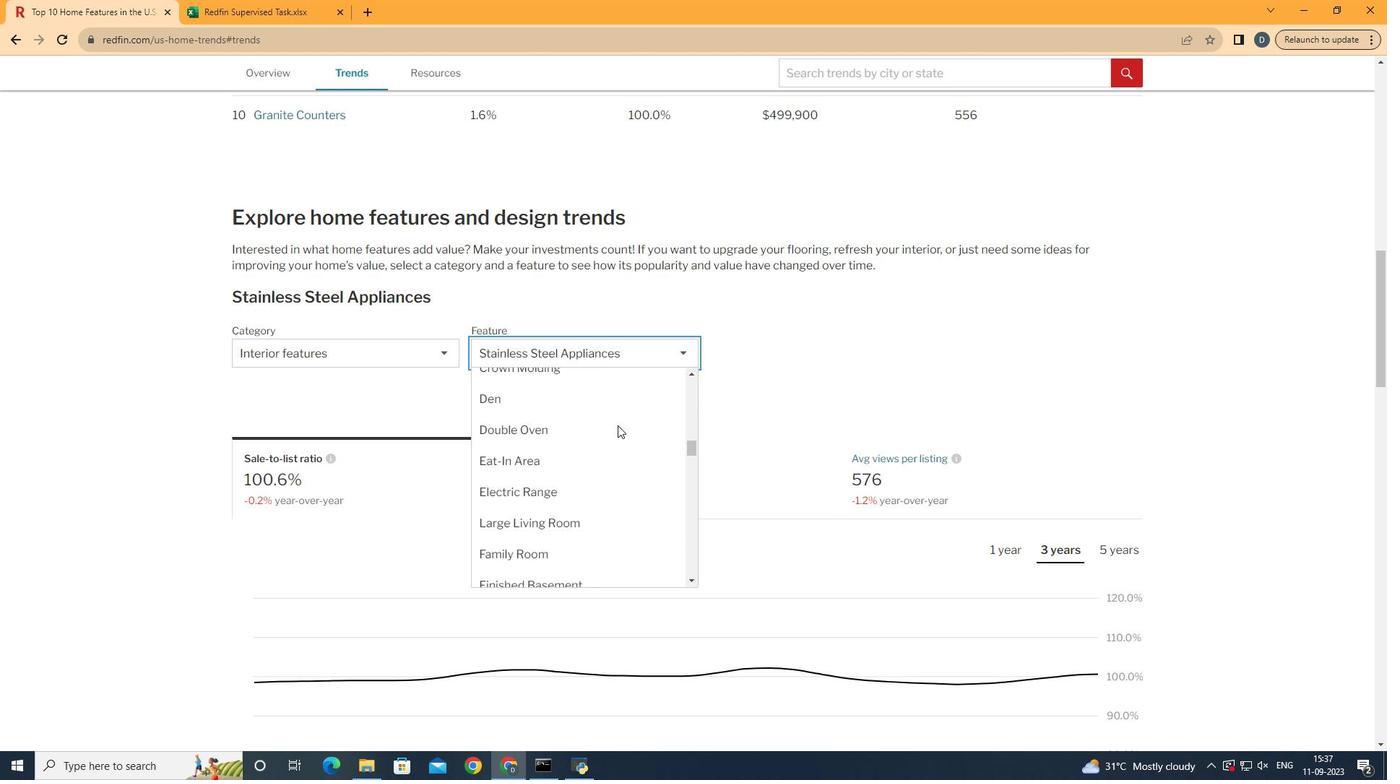 
Action: Mouse scrolled (618, 426) with delta (0, 0)
Screenshot: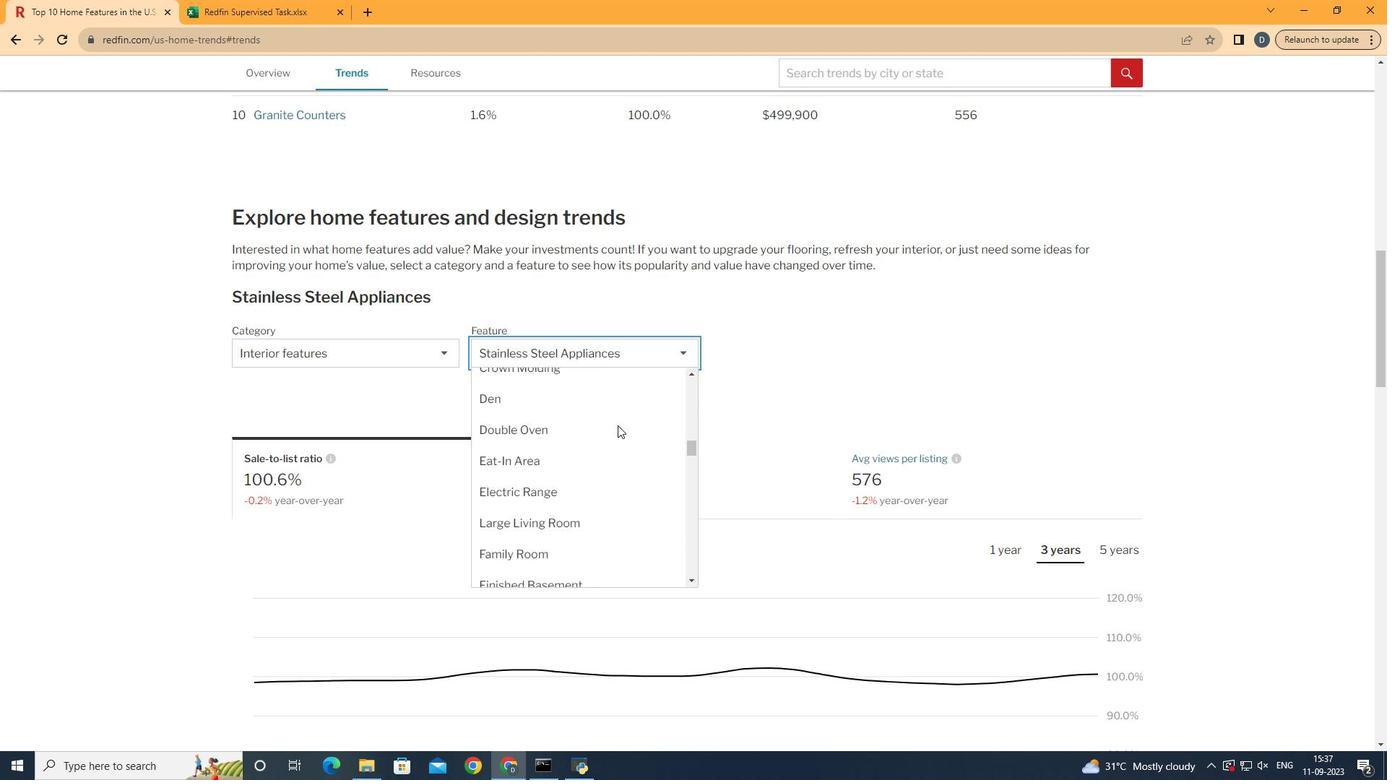 
Action: Mouse scrolled (618, 426) with delta (0, 0)
Screenshot: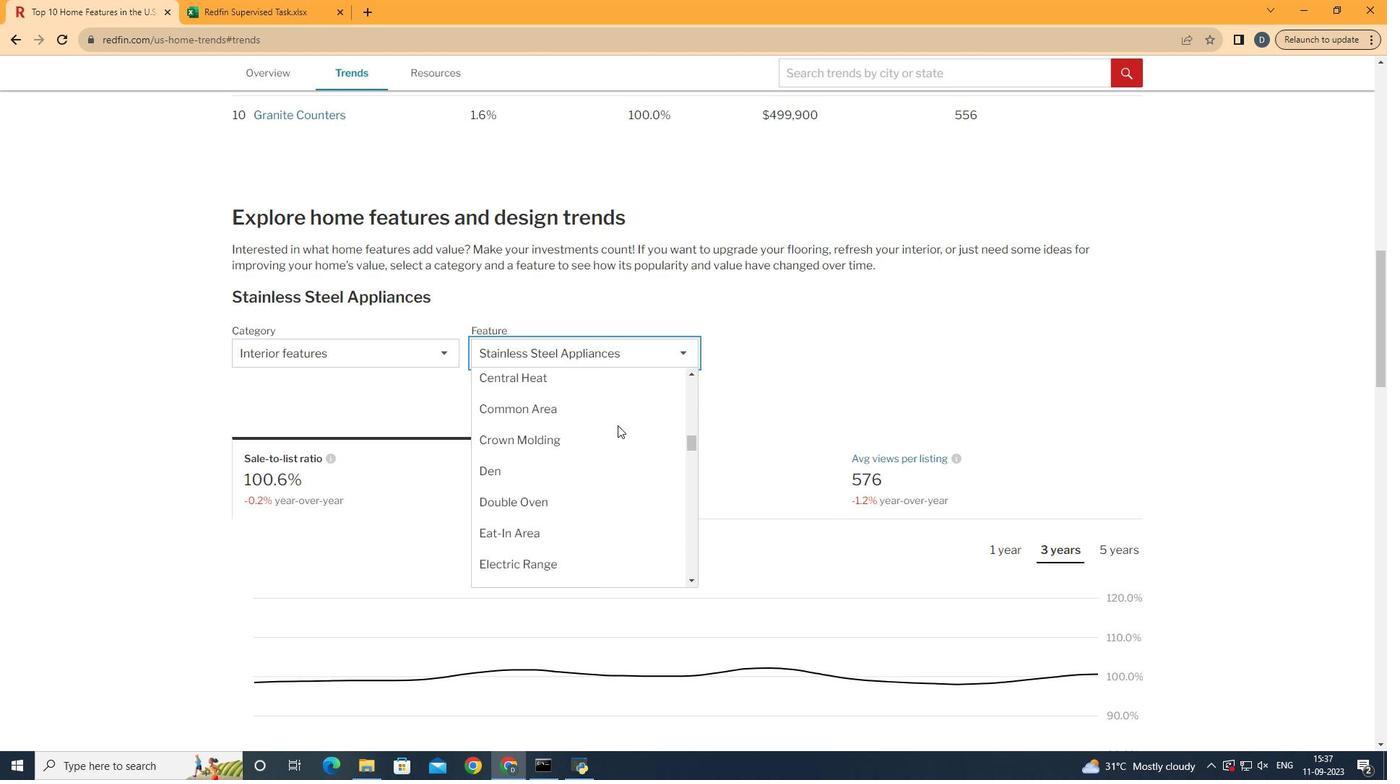 
Action: Mouse moved to (597, 462)
Screenshot: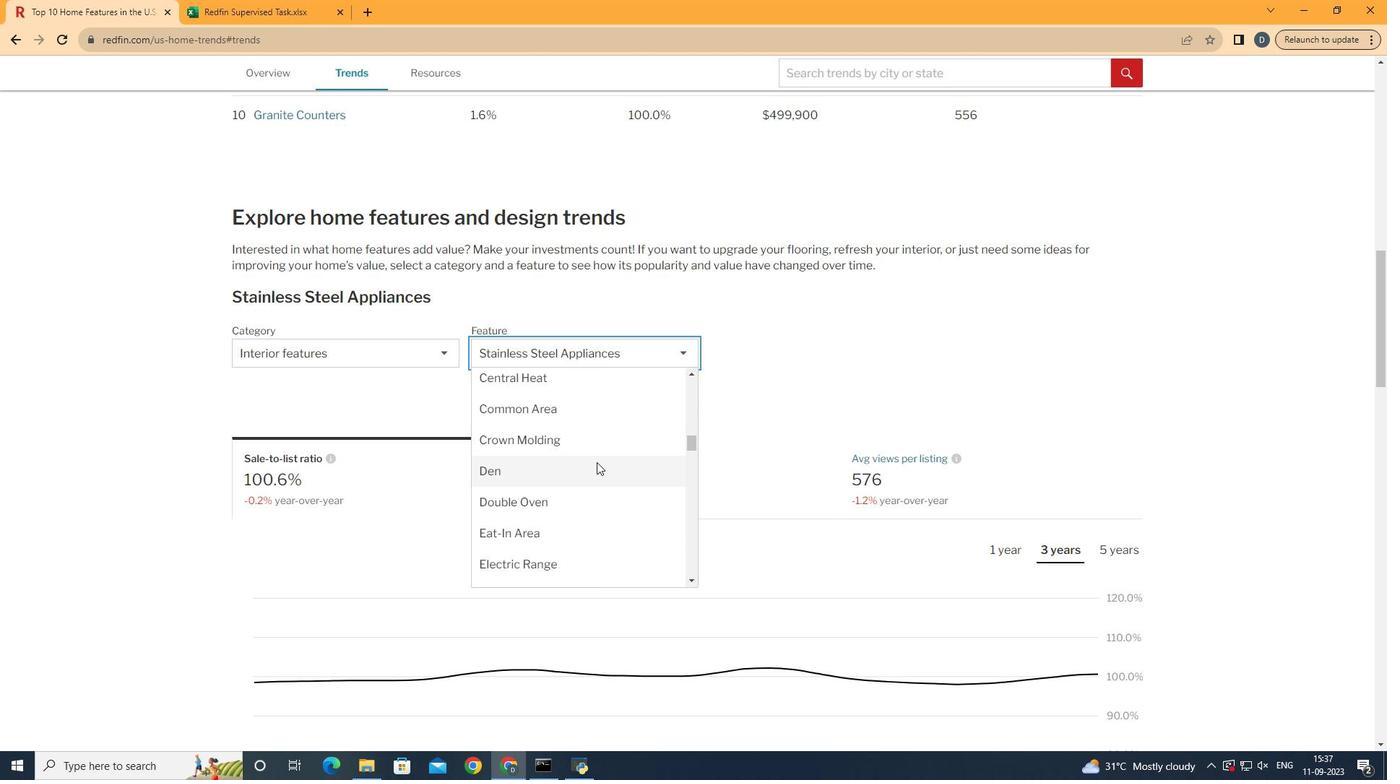 
Action: Mouse pressed left at (597, 462)
Screenshot: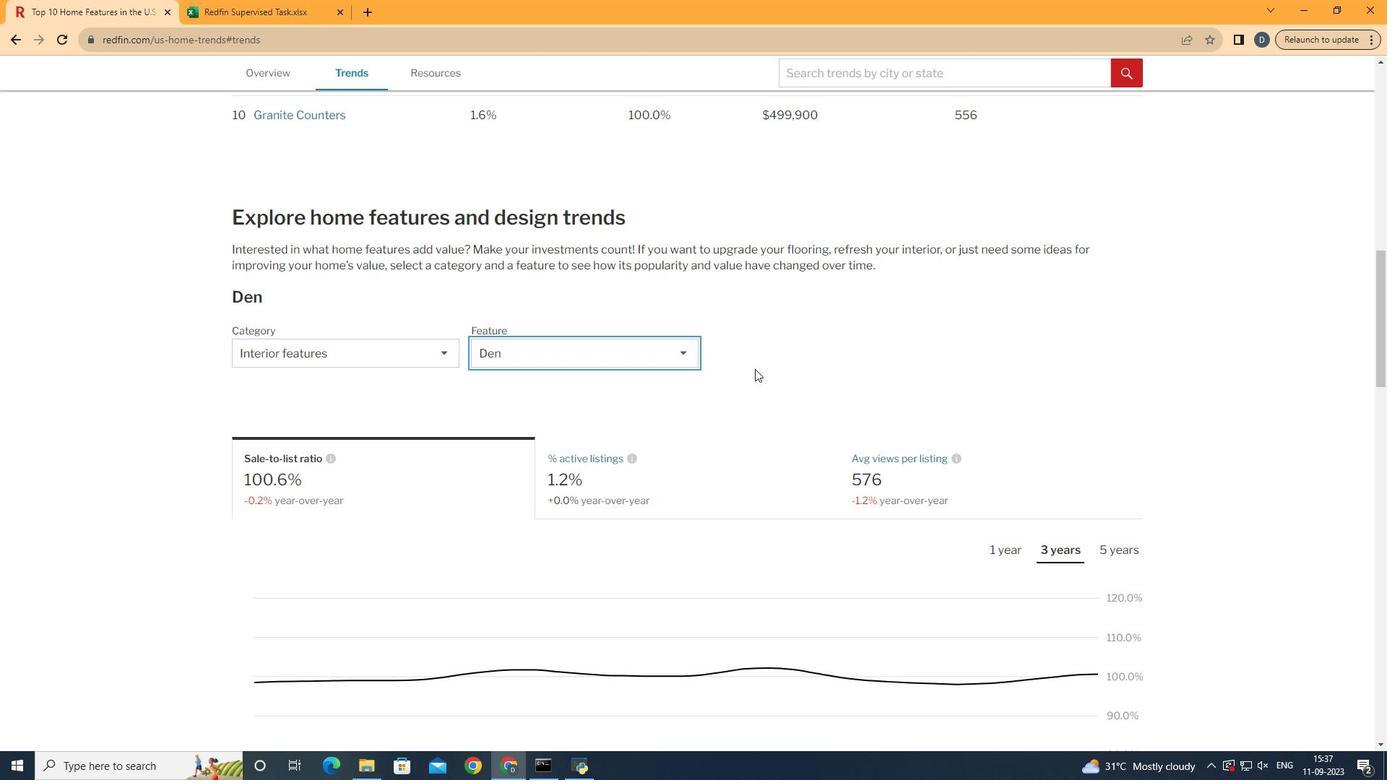 
Action: Mouse moved to (820, 345)
Screenshot: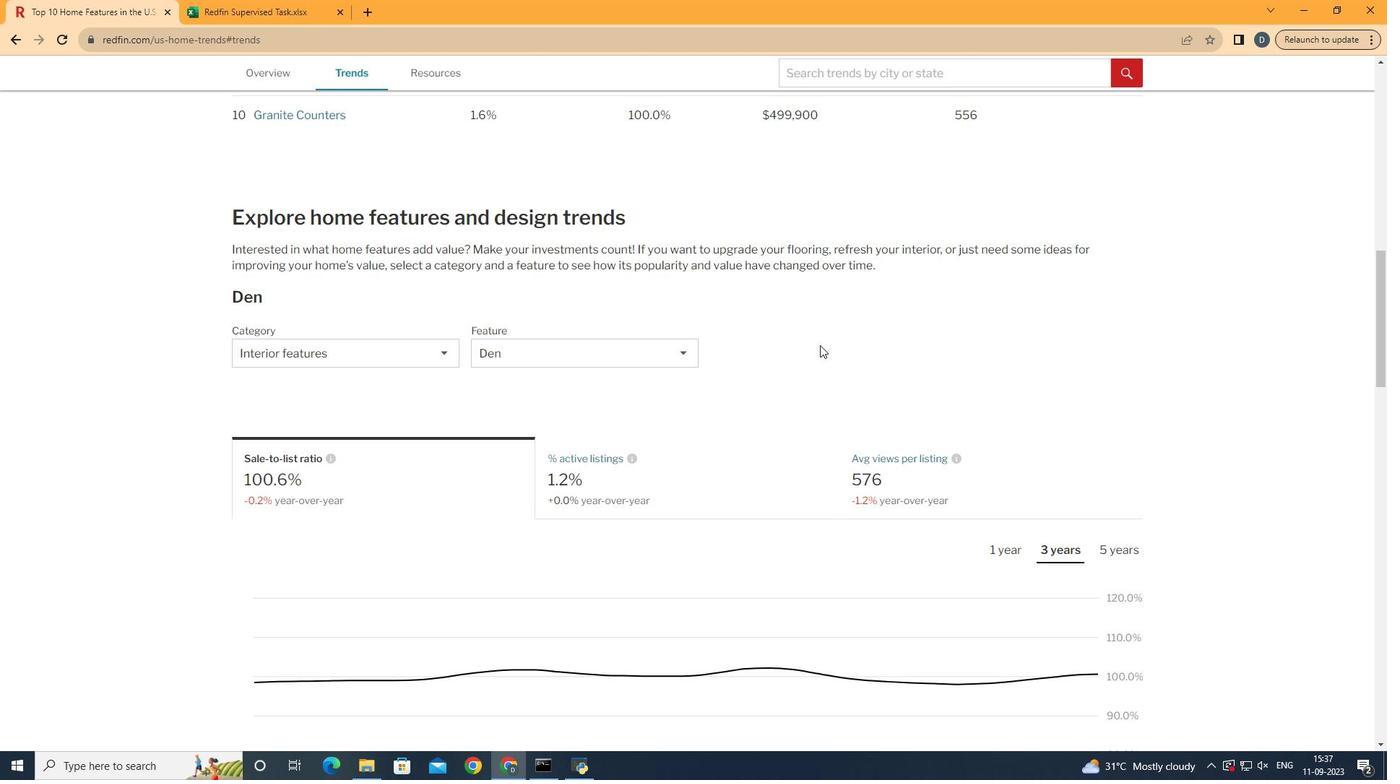 
Action: Mouse pressed left at (820, 345)
Screenshot: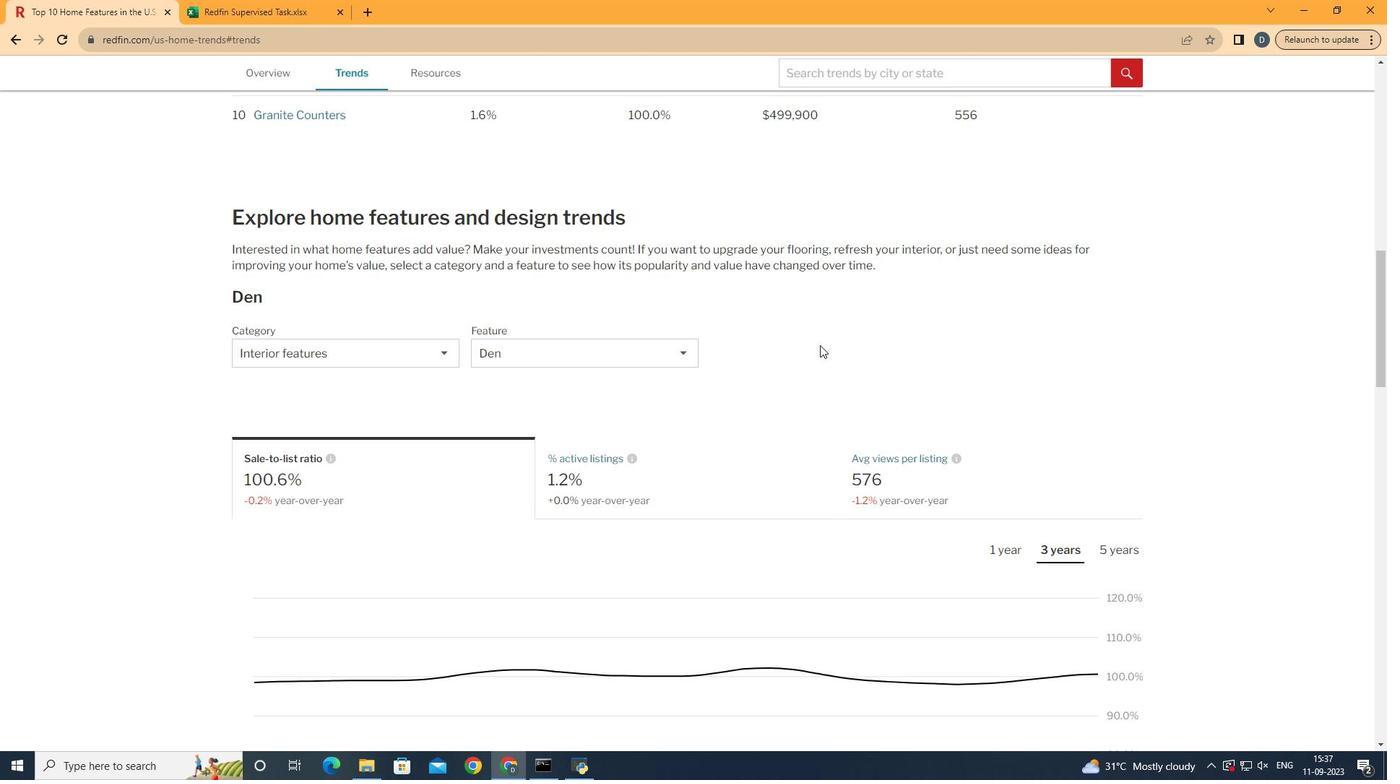 
Action: Mouse moved to (820, 344)
Screenshot: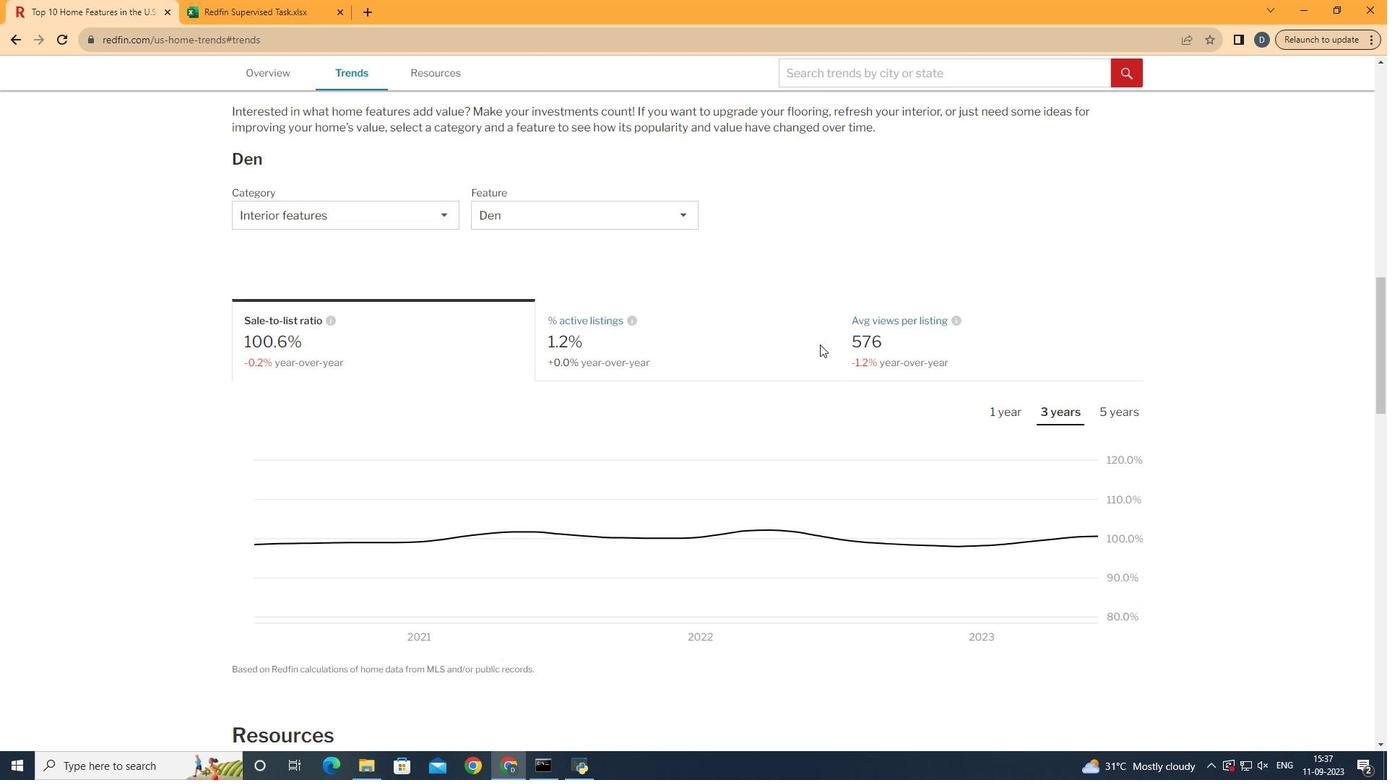 
Action: Mouse scrolled (820, 344) with delta (0, 0)
Screenshot: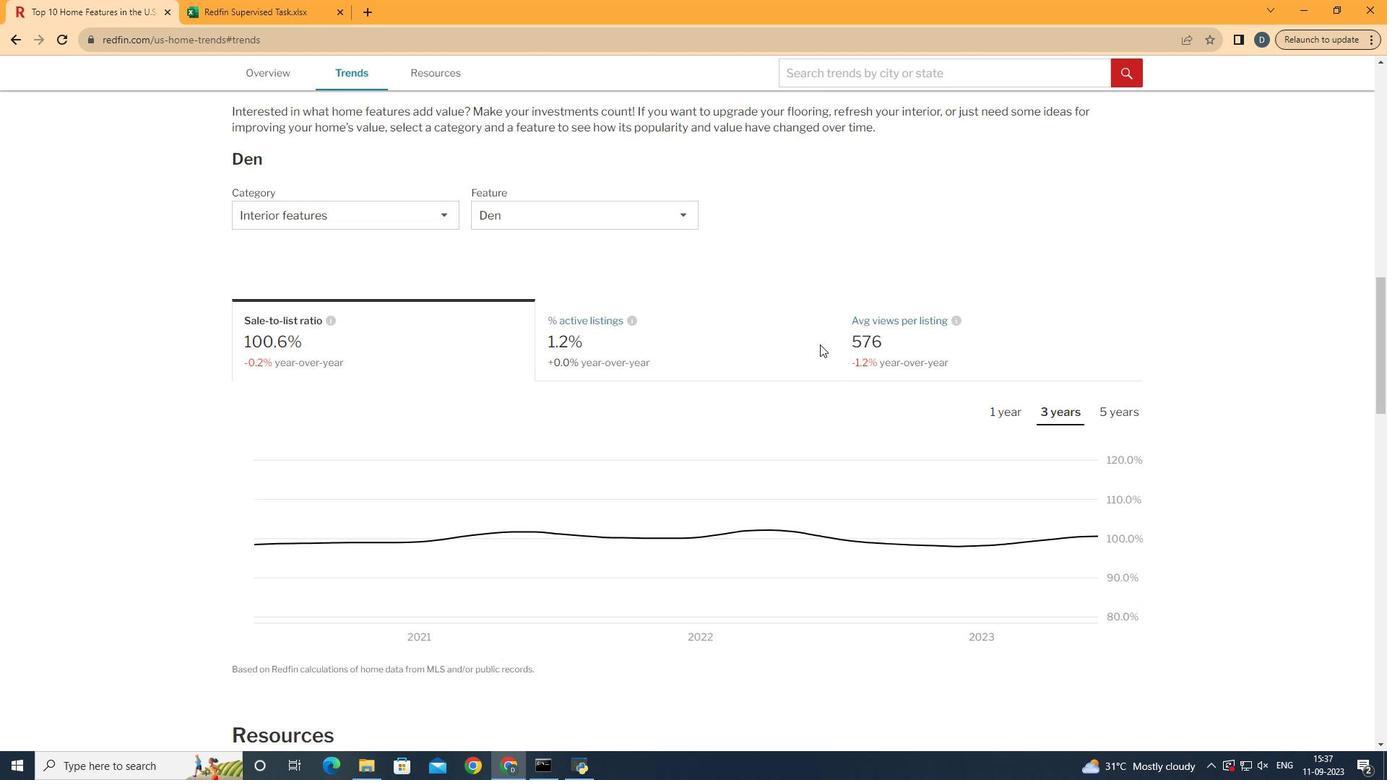 
Action: Mouse scrolled (820, 344) with delta (0, 0)
Screenshot: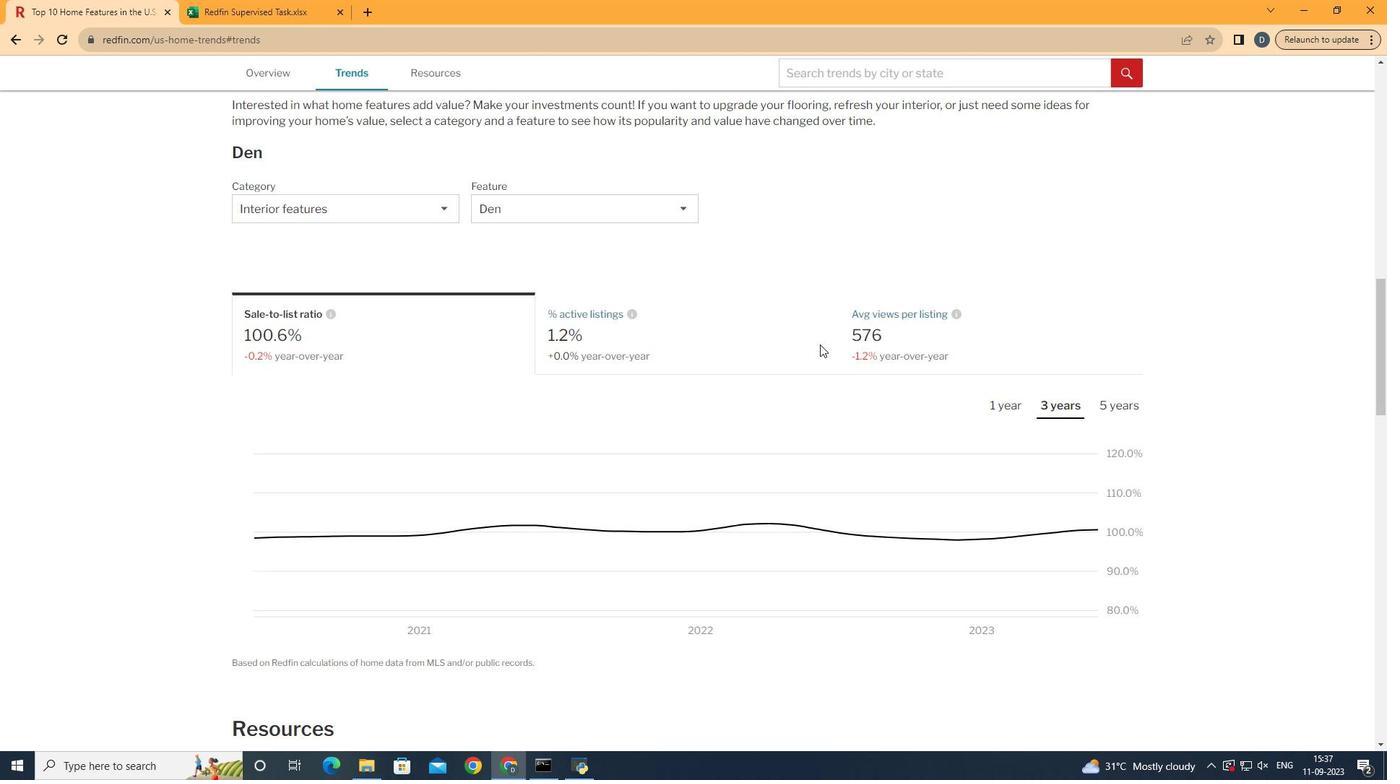 
Action: Mouse moved to (733, 344)
Screenshot: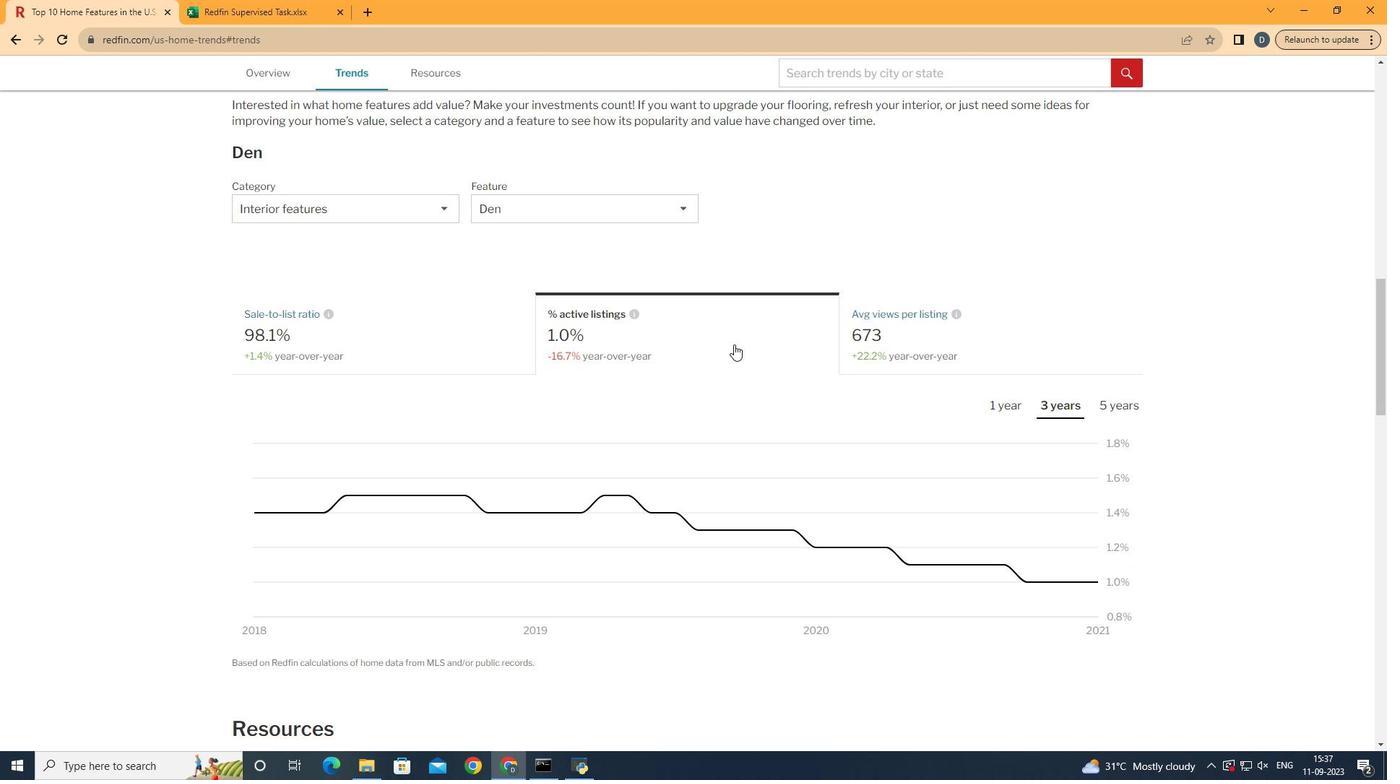 
Action: Mouse pressed left at (733, 344)
Screenshot: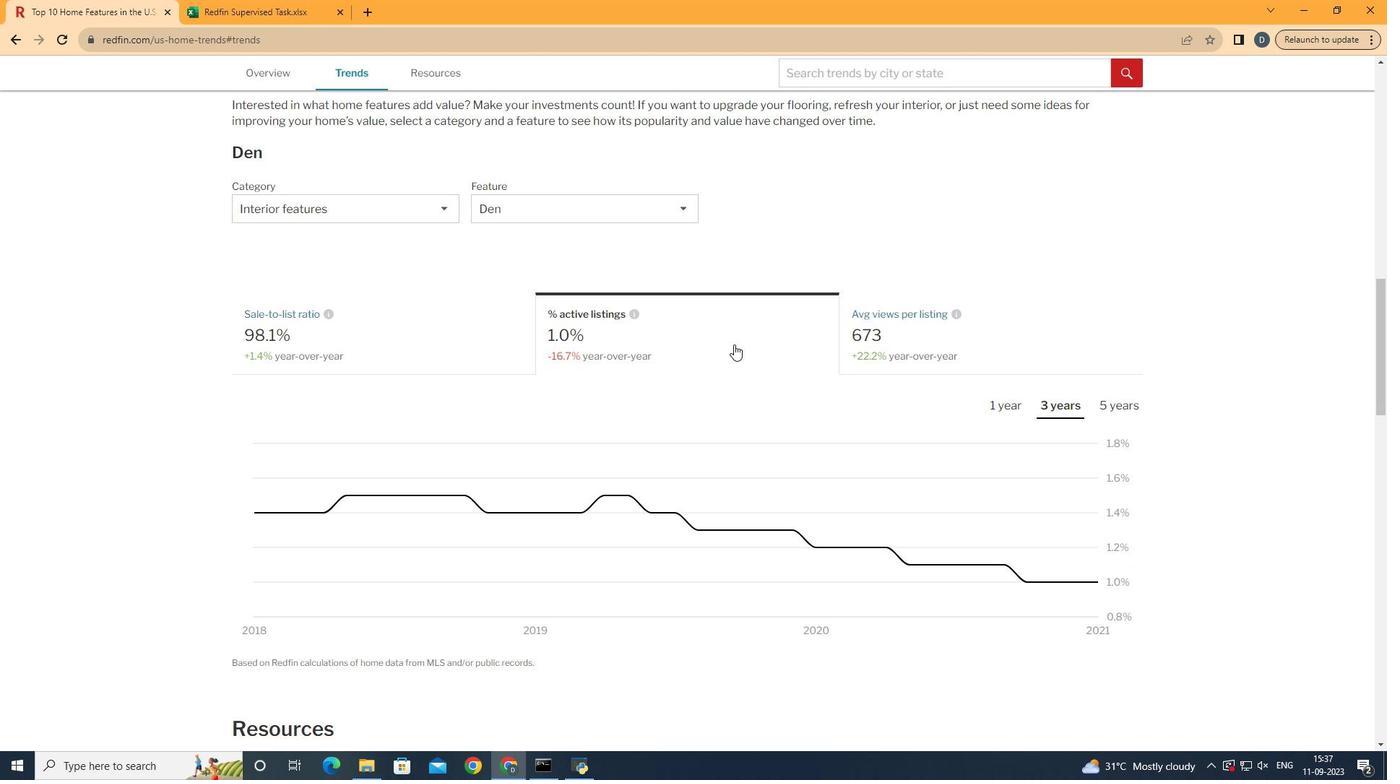 
Action: Mouse moved to (1069, 417)
Screenshot: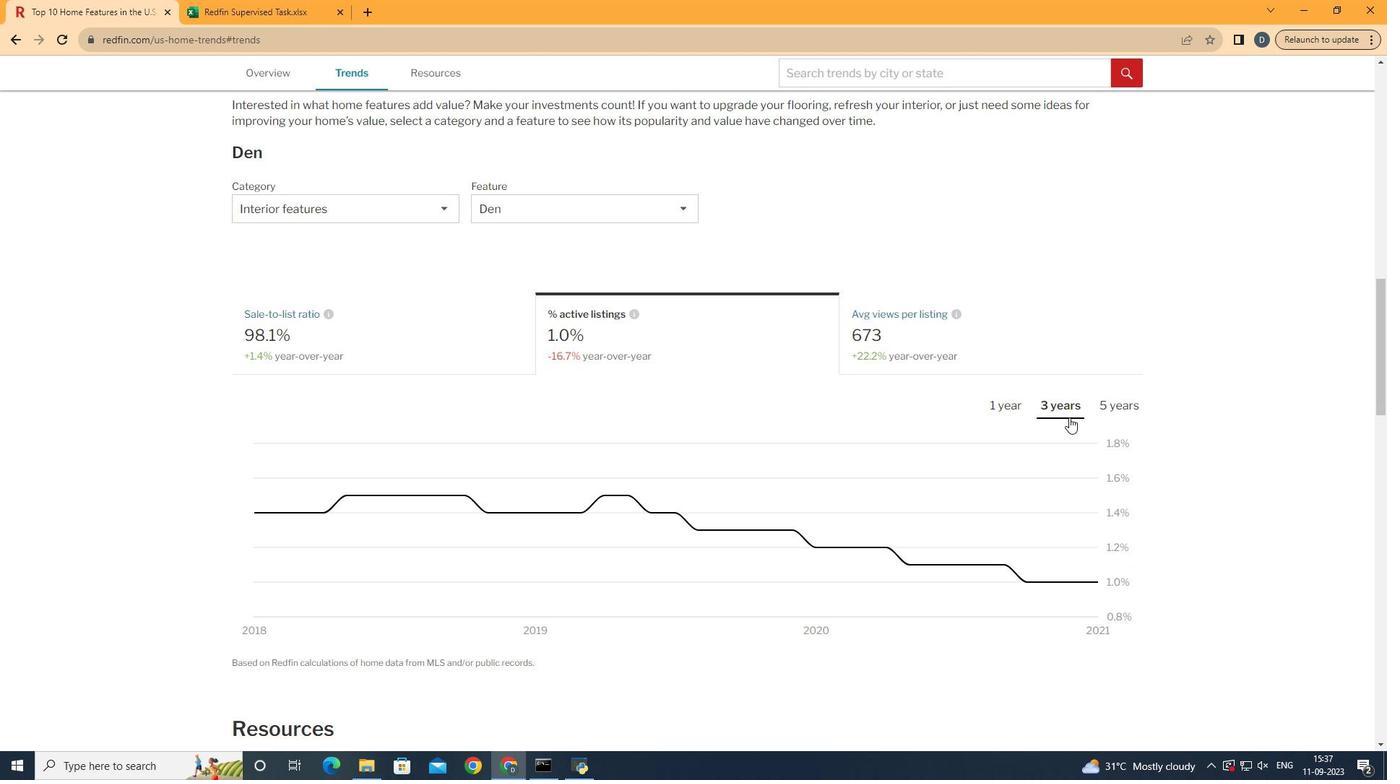 
Action: Mouse pressed left at (1069, 417)
Screenshot: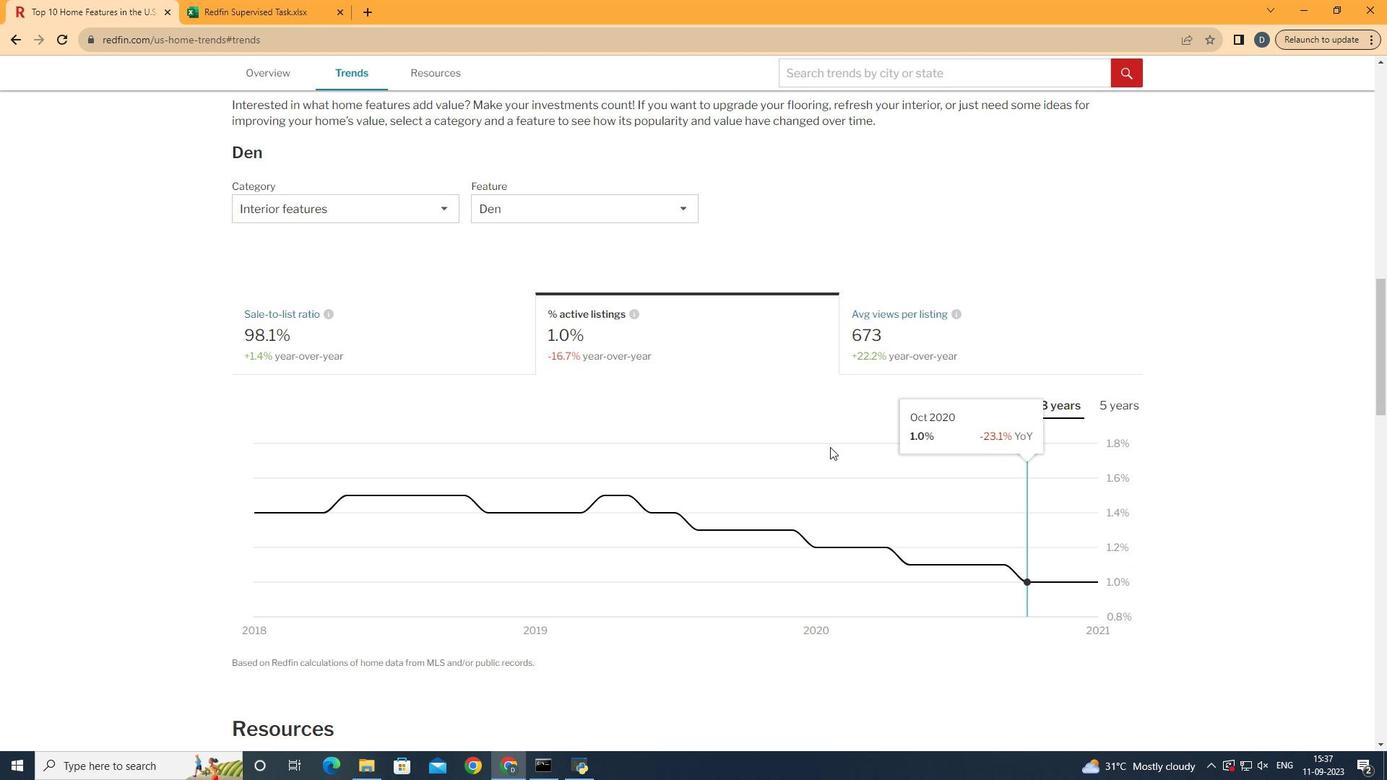 
Action: Mouse moved to (1118, 534)
Screenshot: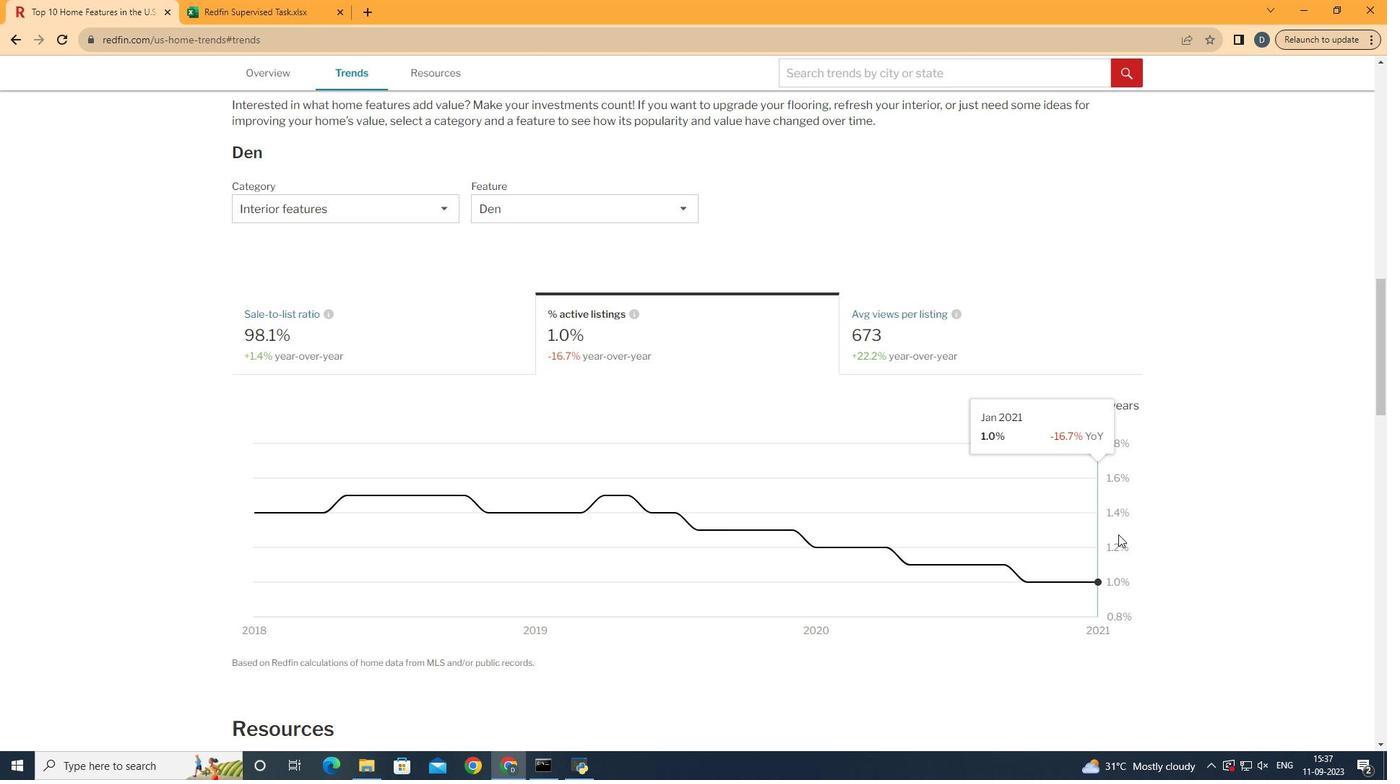 
